 Task: Create Email template and email alerts for Instructor custom Object.
Action: Mouse moved to (779, 50)
Screenshot: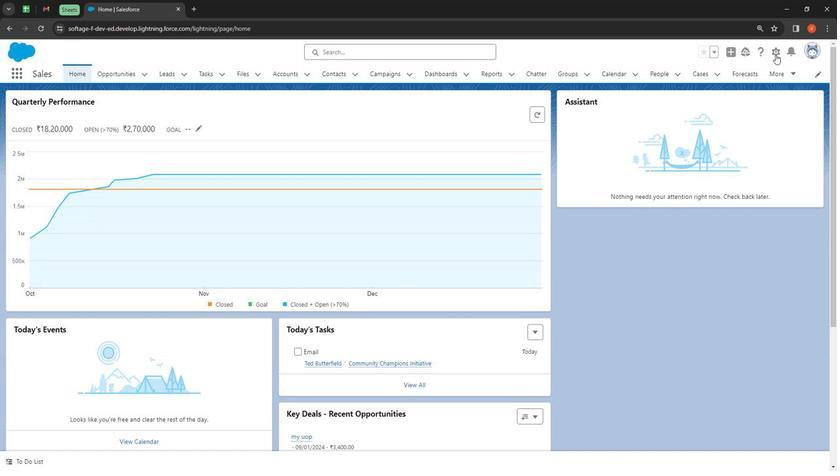 
Action: Mouse pressed left at (779, 50)
Screenshot: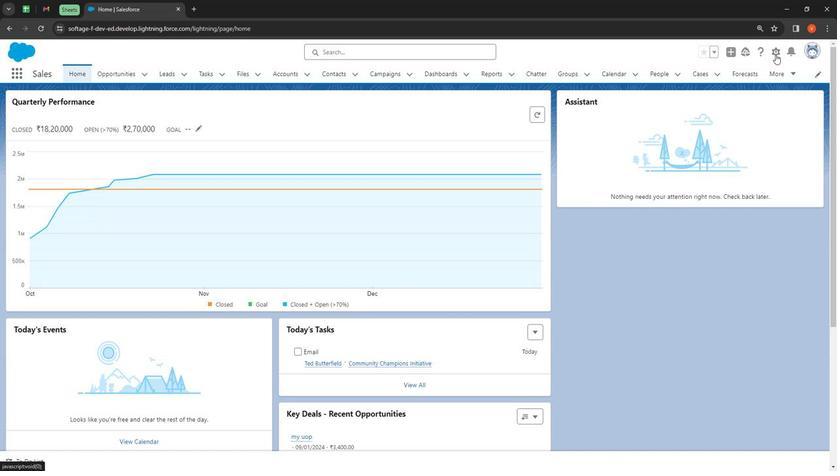 
Action: Mouse moved to (759, 75)
Screenshot: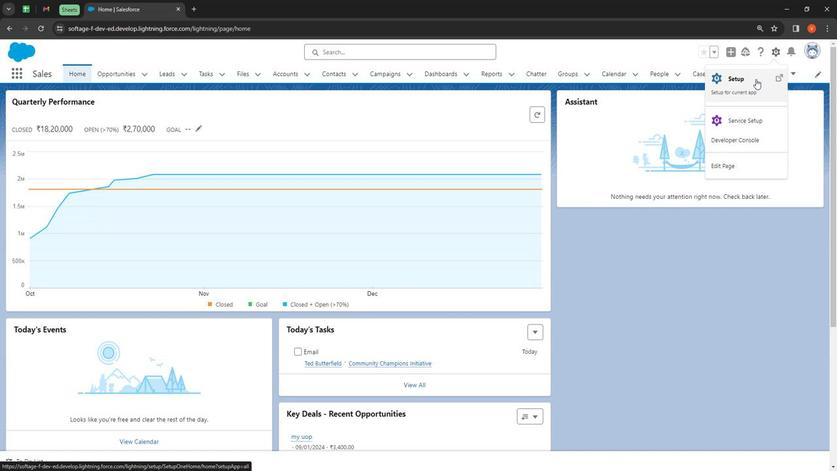 
Action: Mouse pressed left at (759, 75)
Screenshot: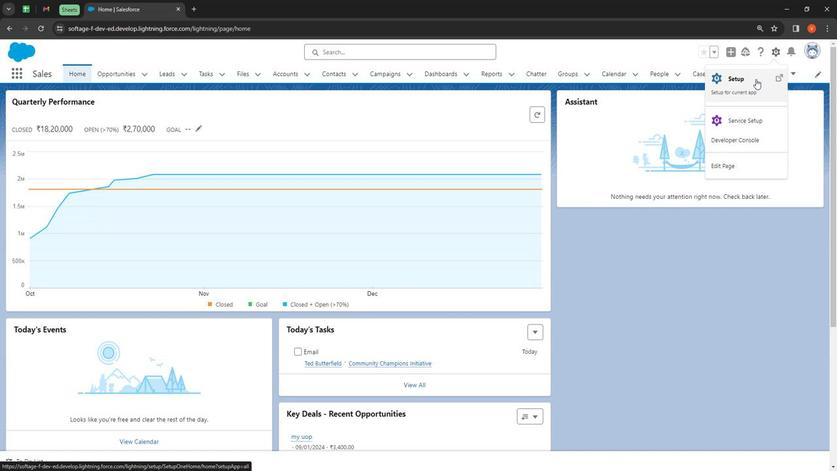 
Action: Mouse moved to (47, 98)
Screenshot: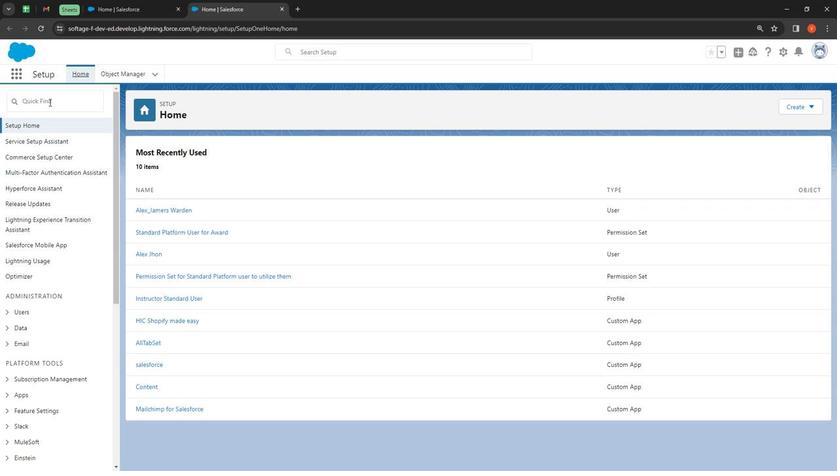 
Action: Mouse pressed left at (47, 98)
Screenshot: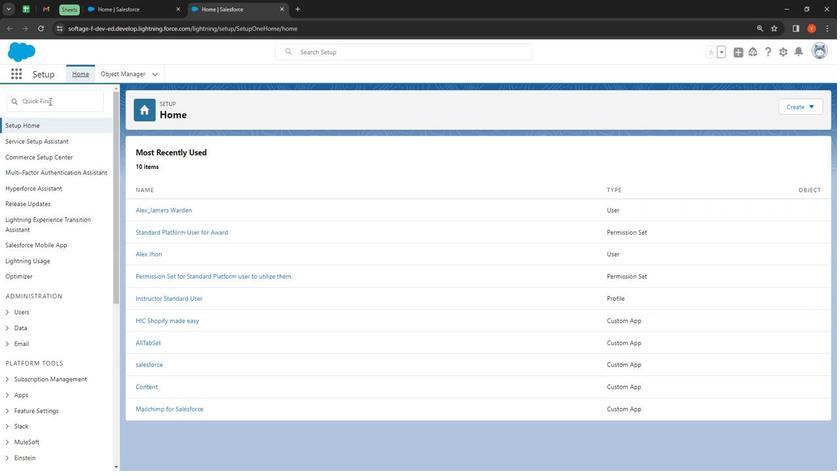 
Action: Mouse moved to (51, 98)
Screenshot: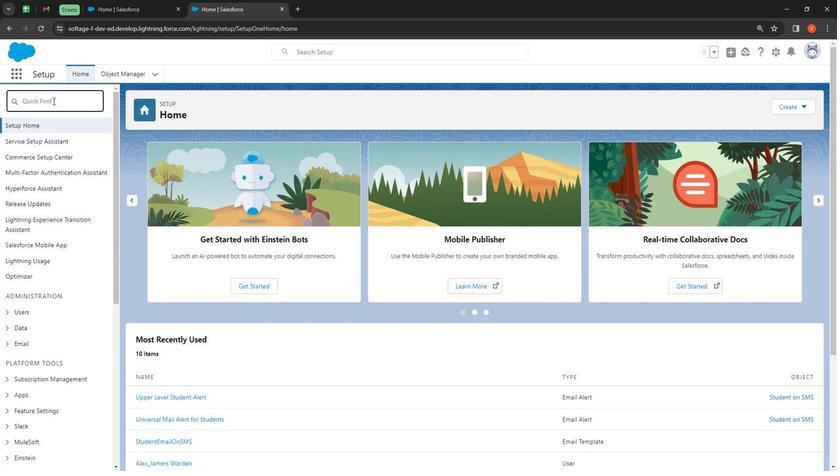 
Action: Key pressed email
Screenshot: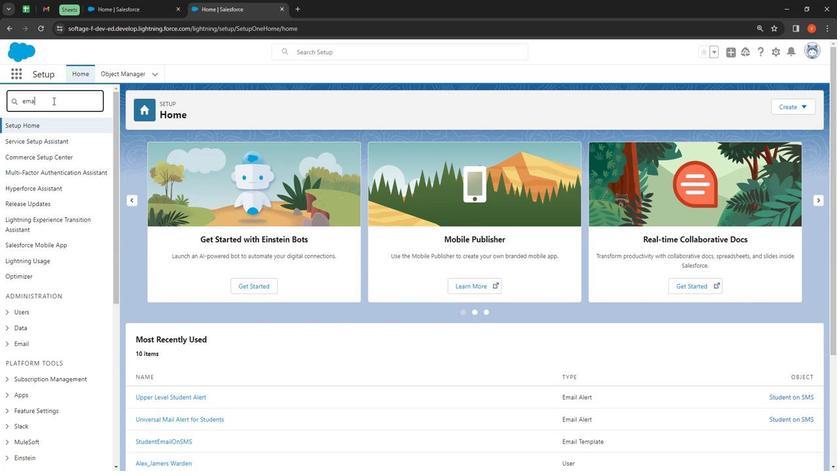 
Action: Mouse moved to (81, 272)
Screenshot: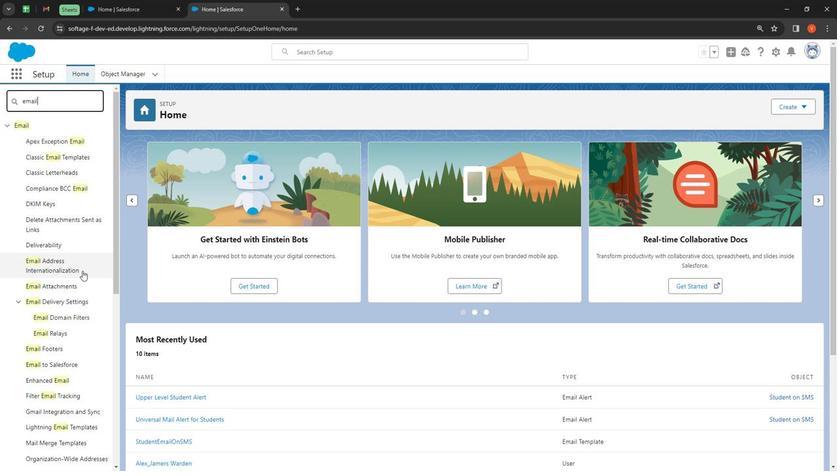 
Action: Mouse scrolled (81, 272) with delta (0, 0)
Screenshot: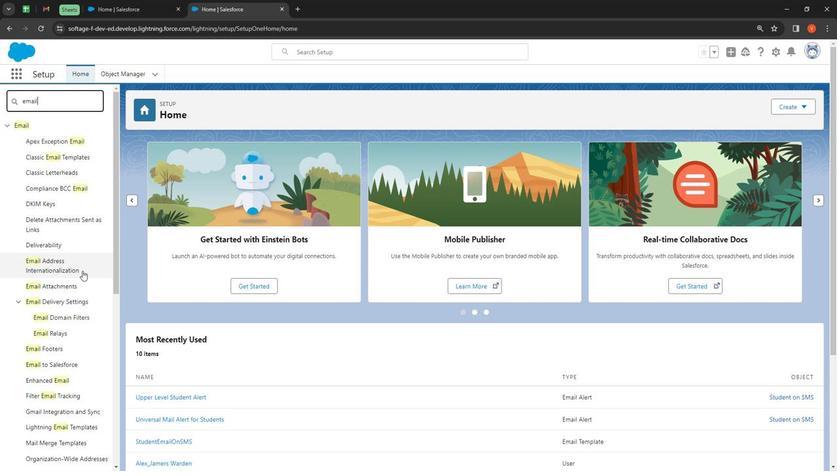 
Action: Mouse moved to (79, 276)
Screenshot: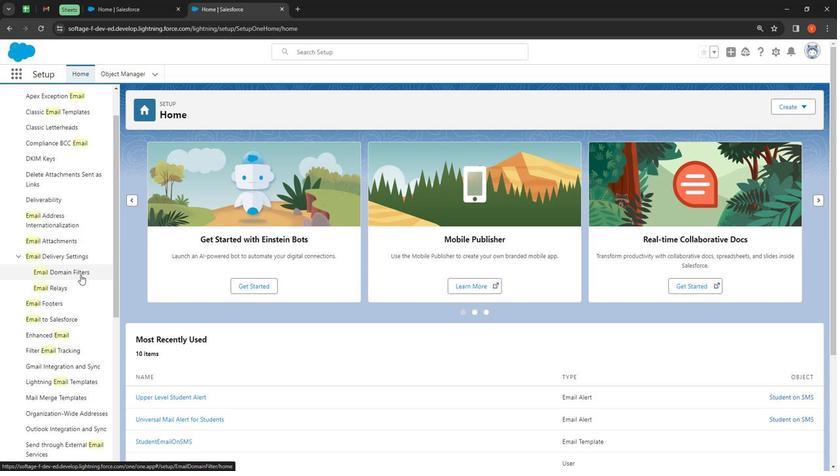 
Action: Mouse scrolled (79, 276) with delta (0, 0)
Screenshot: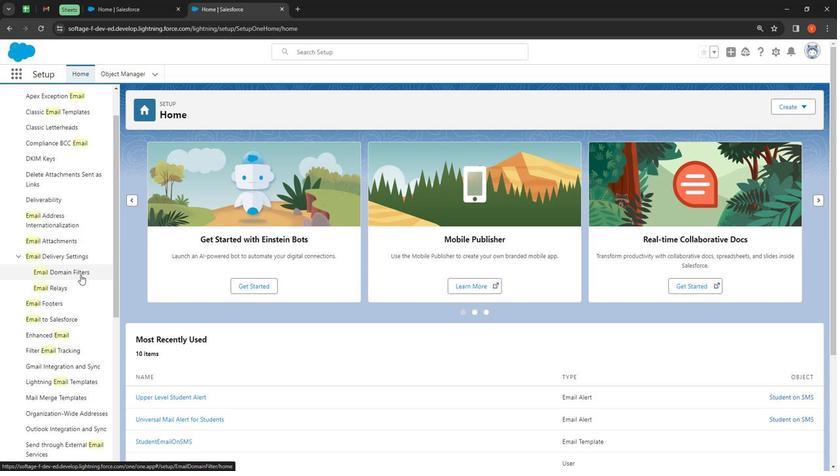 
Action: Mouse scrolled (79, 276) with delta (0, 0)
Screenshot: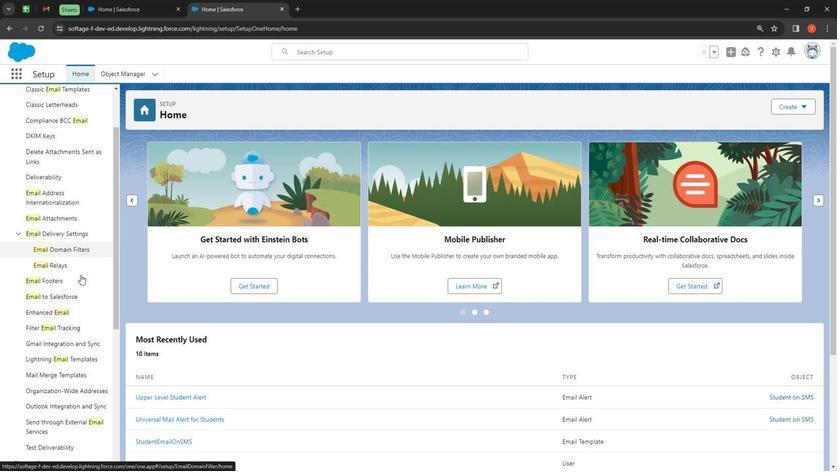 
Action: Mouse moved to (74, 292)
Screenshot: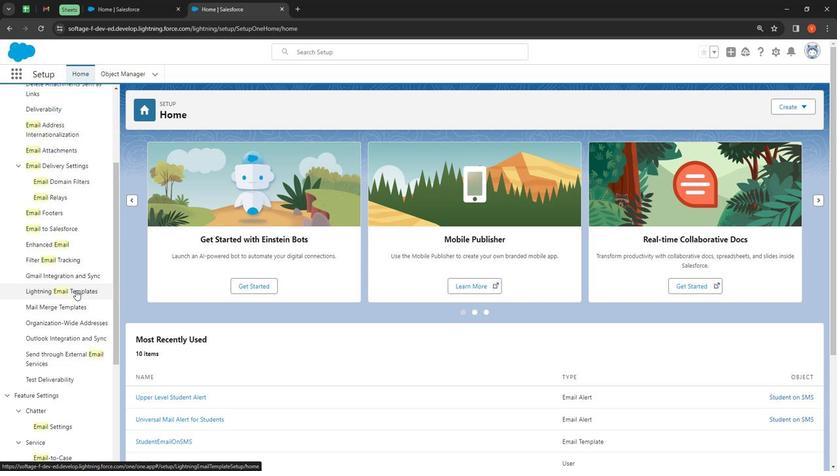 
Action: Mouse scrolled (74, 291) with delta (0, 0)
Screenshot: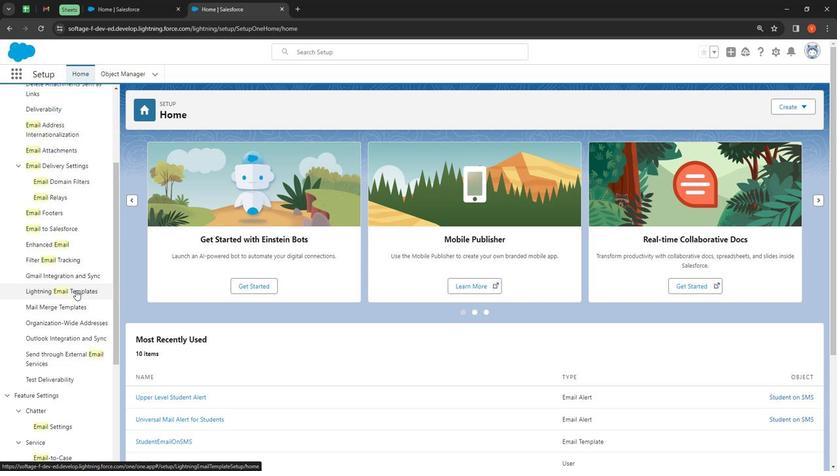 
Action: Mouse moved to (73, 293)
Screenshot: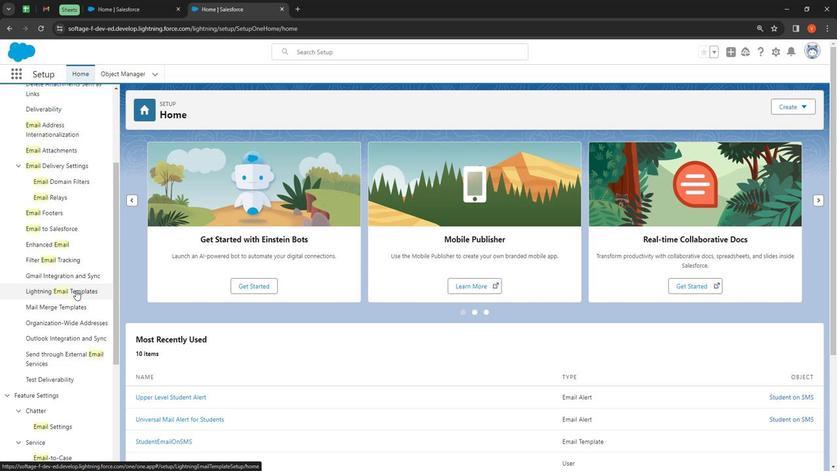 
Action: Mouse scrolled (73, 293) with delta (0, 0)
Screenshot: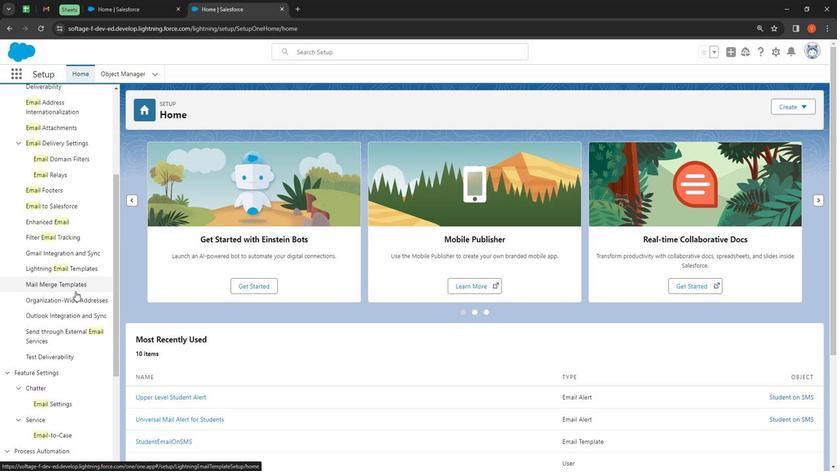 
Action: Mouse scrolled (73, 293) with delta (0, 0)
Screenshot: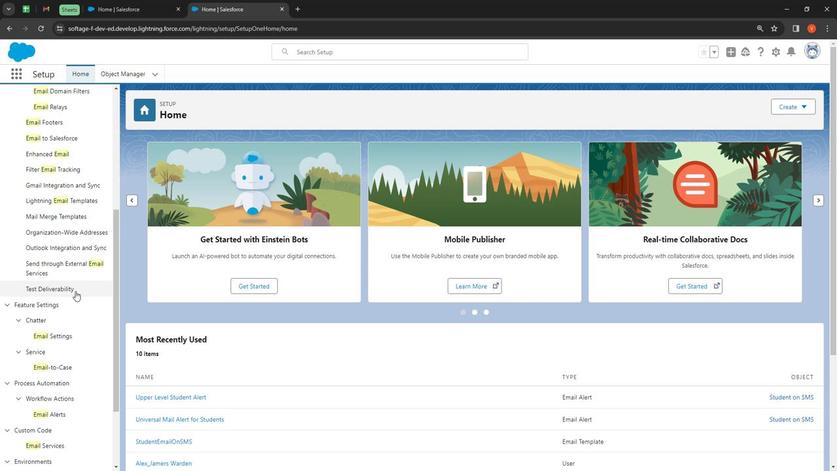 
Action: Mouse moved to (73, 293)
Screenshot: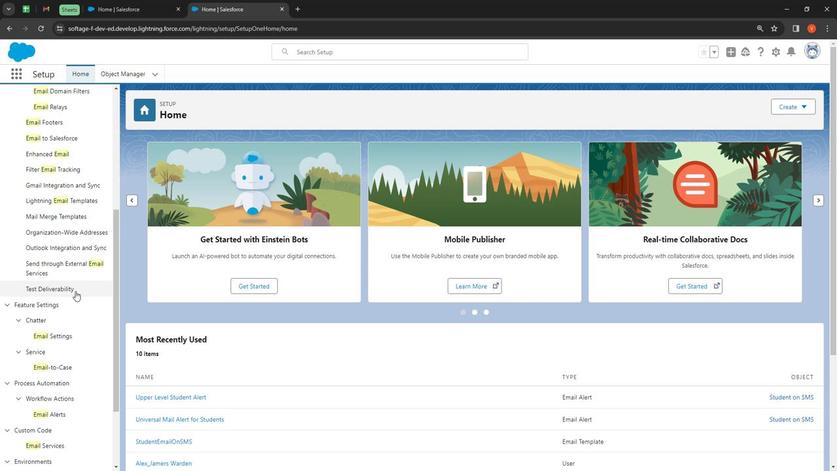 
Action: Mouse scrolled (73, 293) with delta (0, 0)
Screenshot: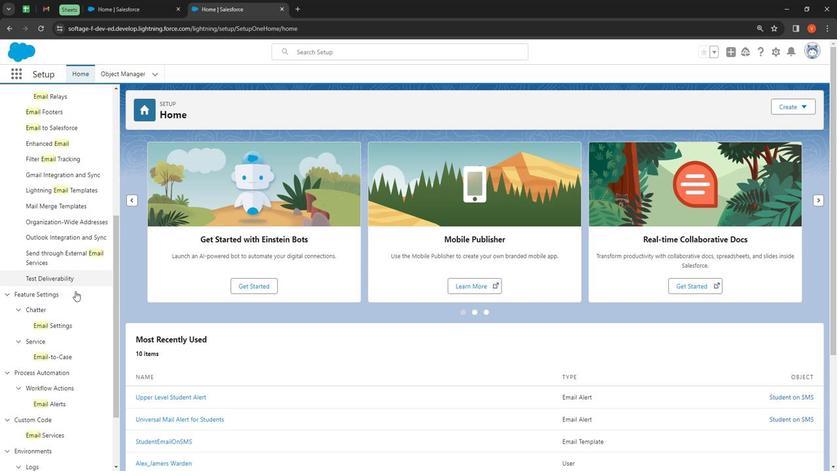 
Action: Mouse moved to (73, 294)
Screenshot: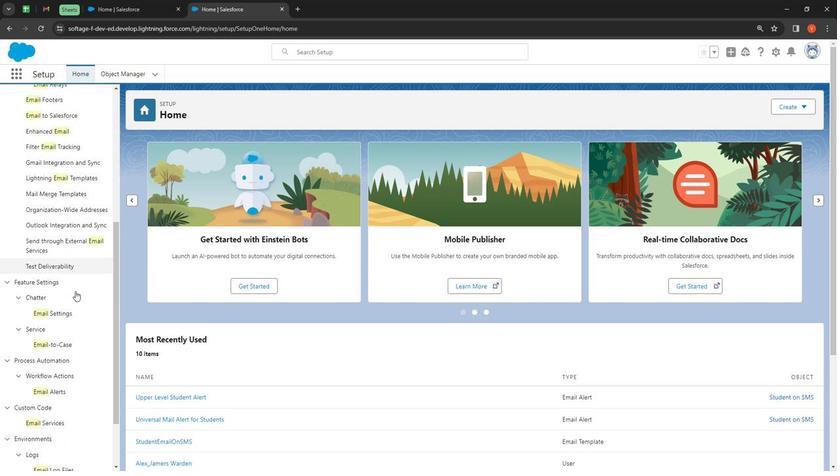 
Action: Mouse scrolled (73, 294) with delta (0, 0)
Screenshot: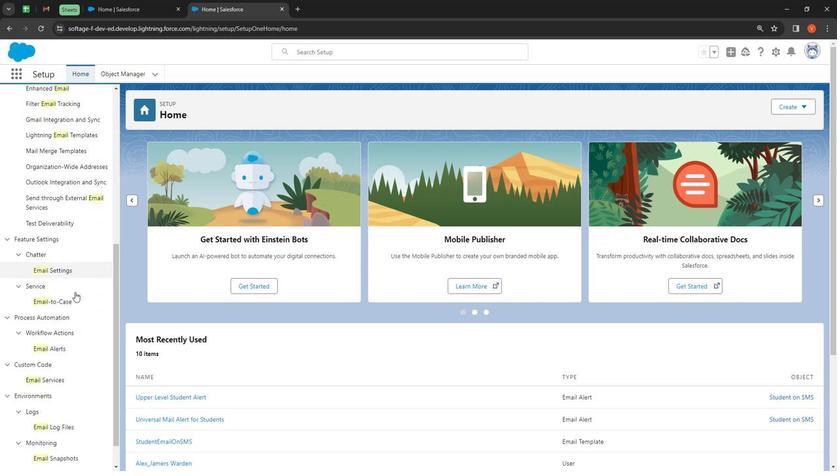 
Action: Mouse moved to (73, 295)
Screenshot: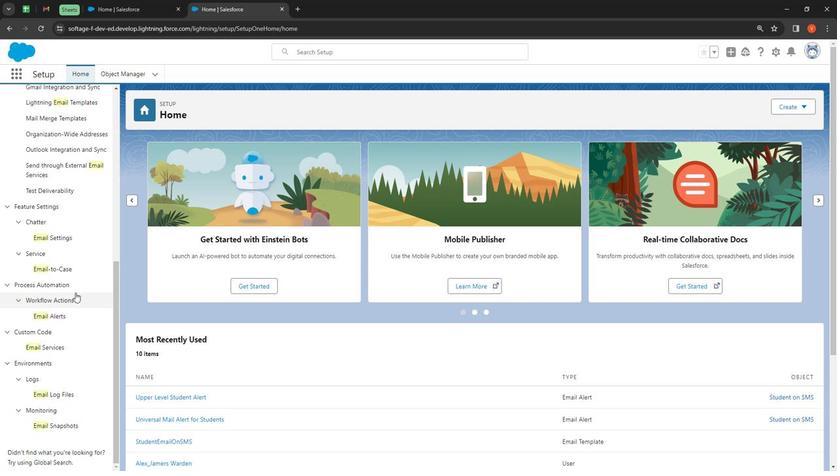 
Action: Mouse scrolled (73, 294) with delta (0, 0)
Screenshot: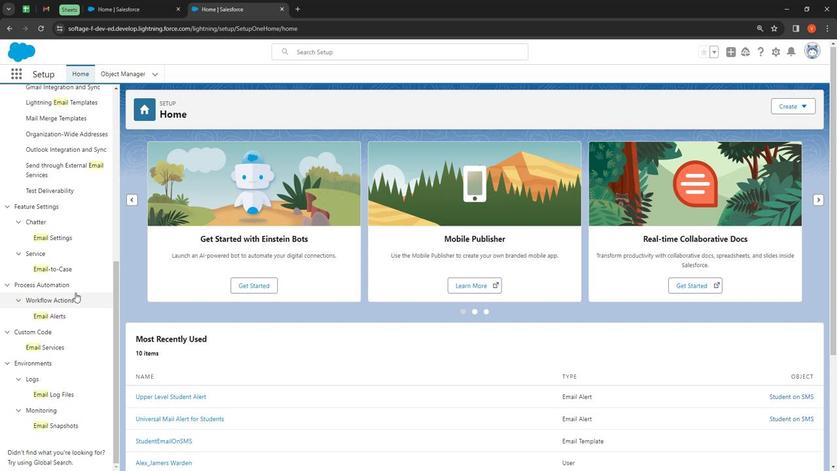 
Action: Mouse moved to (73, 296)
Screenshot: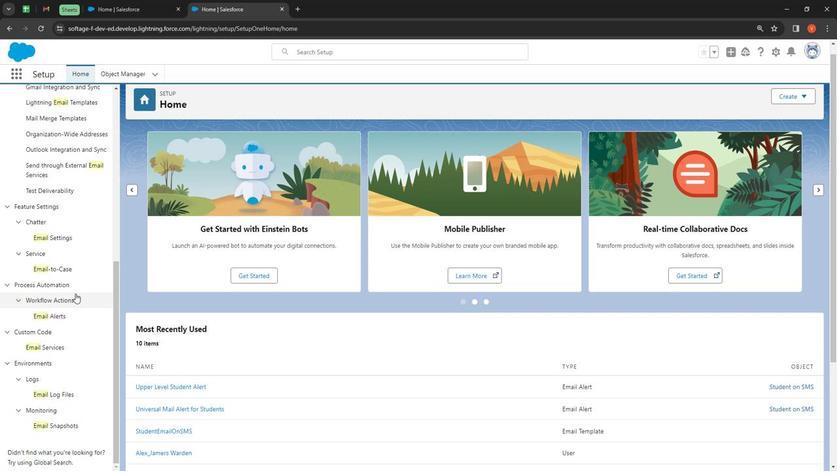 
Action: Mouse scrolled (73, 295) with delta (0, 0)
Screenshot: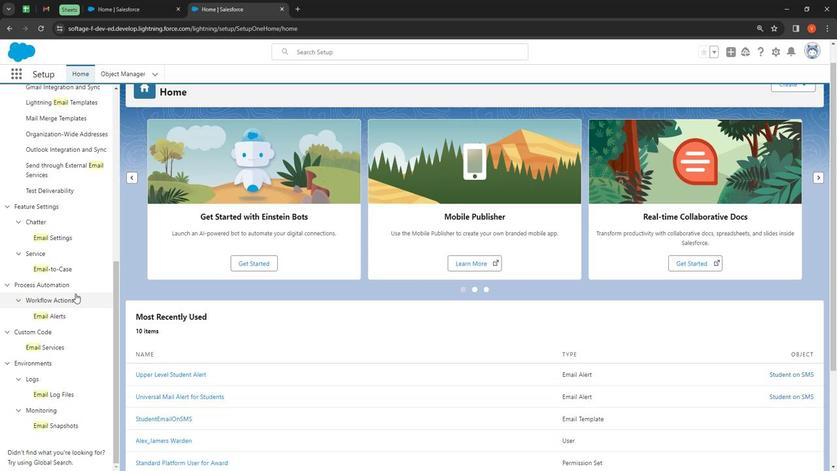 
Action: Mouse moved to (61, 274)
Screenshot: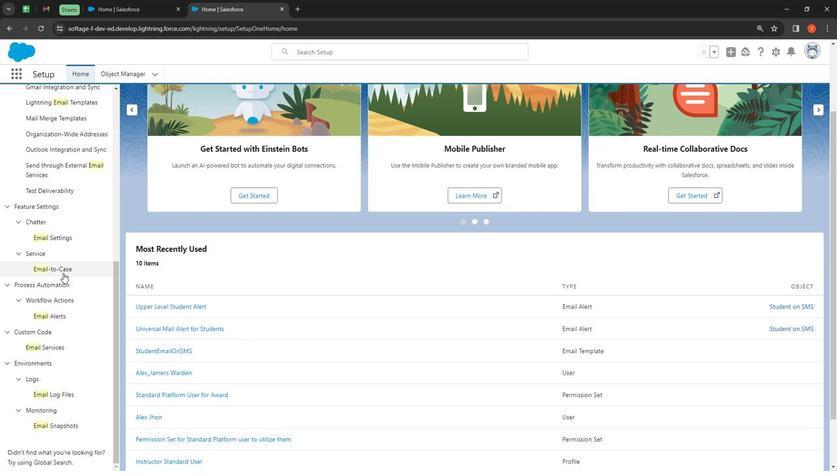 
Action: Mouse scrolled (61, 274) with delta (0, 0)
Screenshot: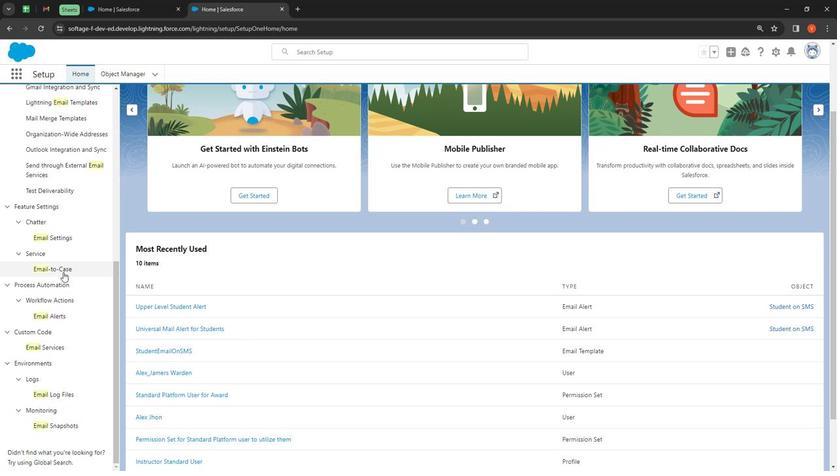 
Action: Mouse moved to (61, 273)
Screenshot: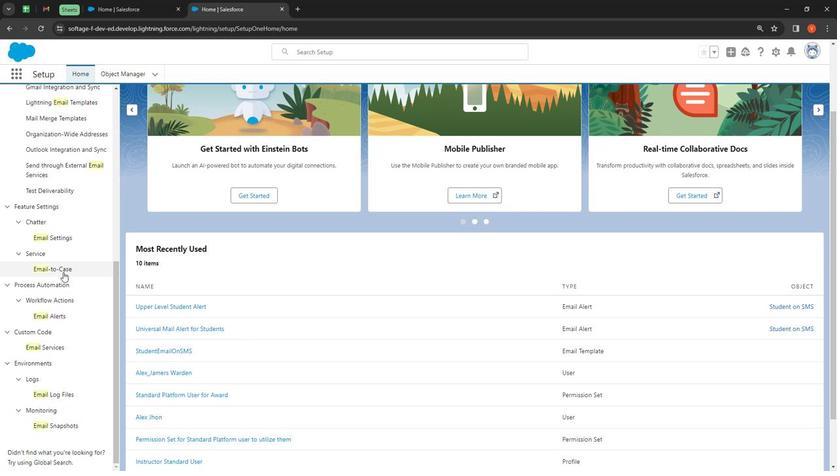 
Action: Mouse scrolled (61, 274) with delta (0, 0)
Screenshot: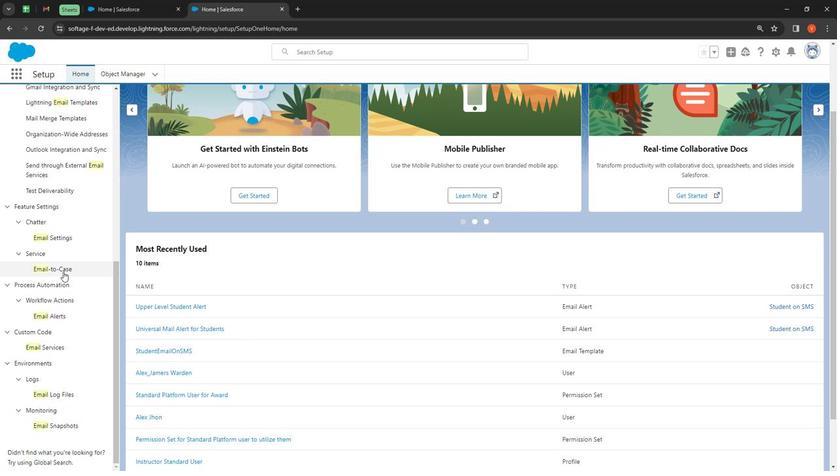 
Action: Mouse scrolled (61, 274) with delta (0, 0)
Screenshot: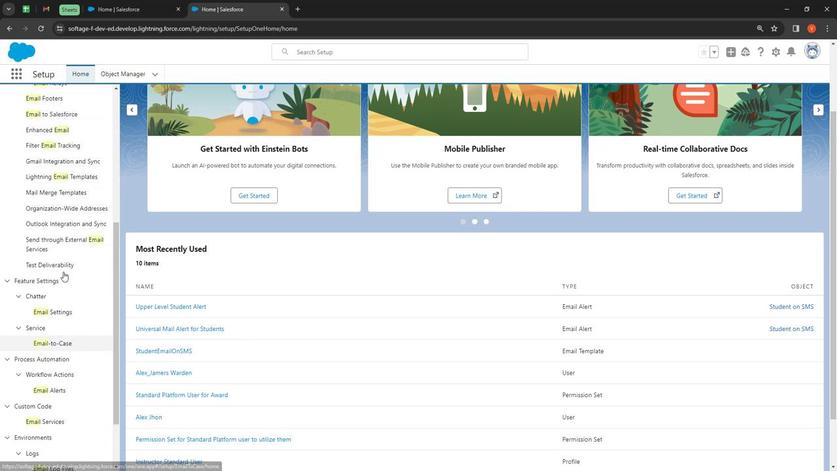 
Action: Mouse scrolled (61, 274) with delta (0, 0)
Screenshot: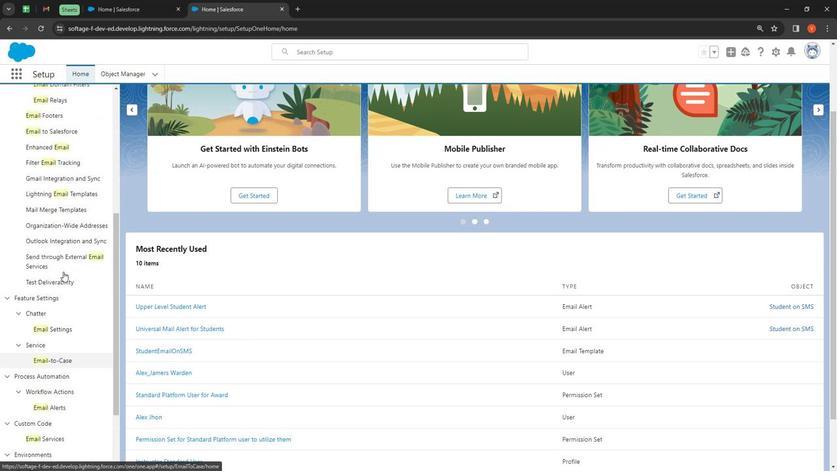 
Action: Mouse moved to (68, 255)
Screenshot: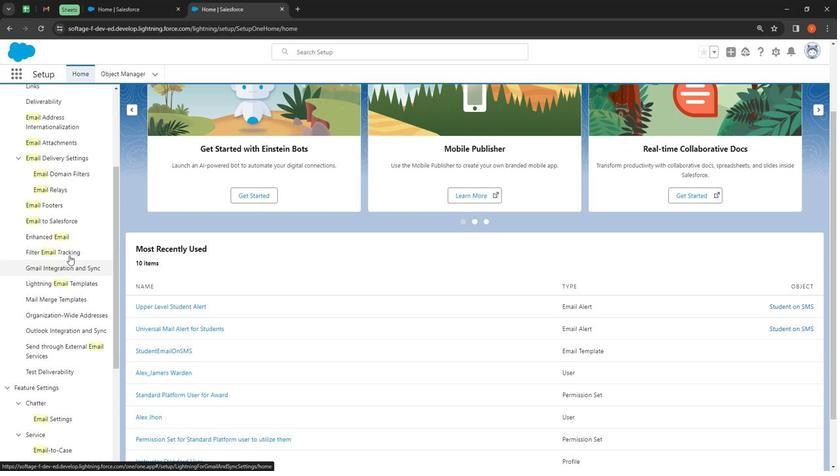 
Action: Mouse scrolled (68, 256) with delta (0, 0)
Screenshot: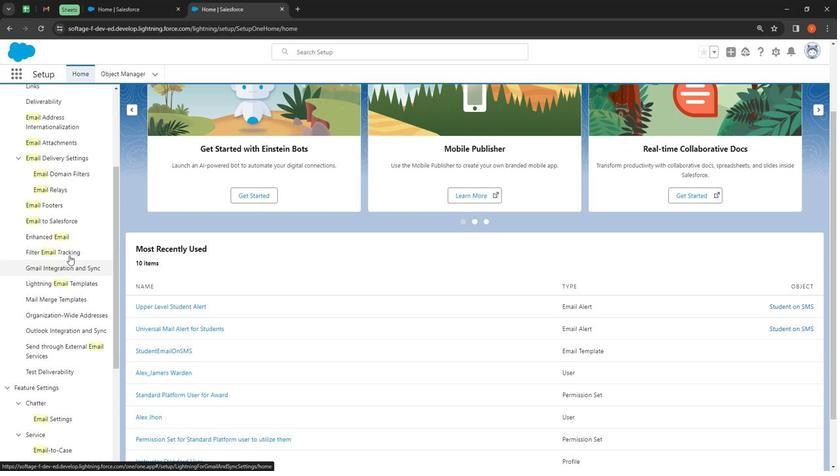 
Action: Mouse moved to (68, 255)
Screenshot: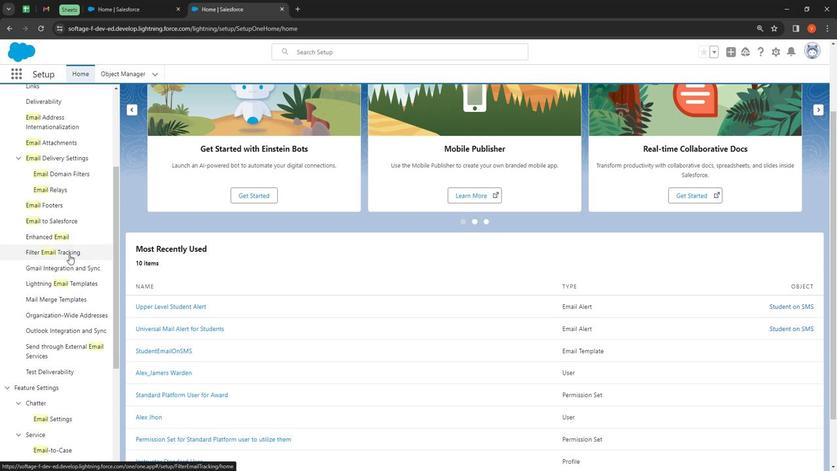 
Action: Mouse scrolled (68, 255) with delta (0, 0)
Screenshot: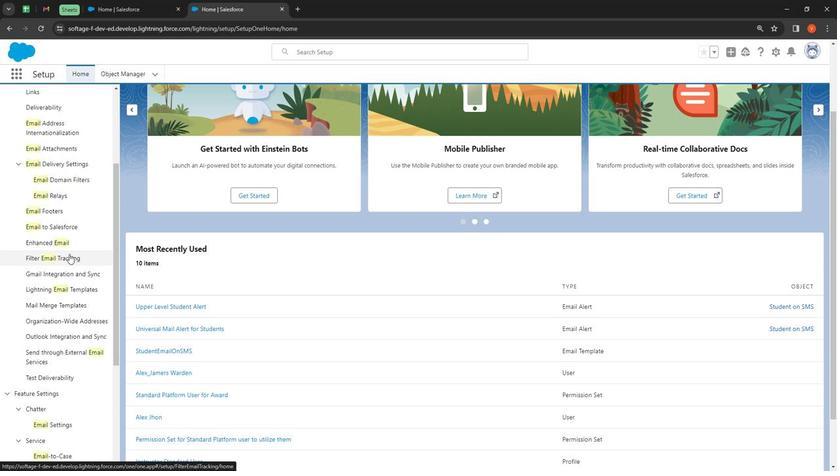 
Action: Mouse moved to (68, 255)
Screenshot: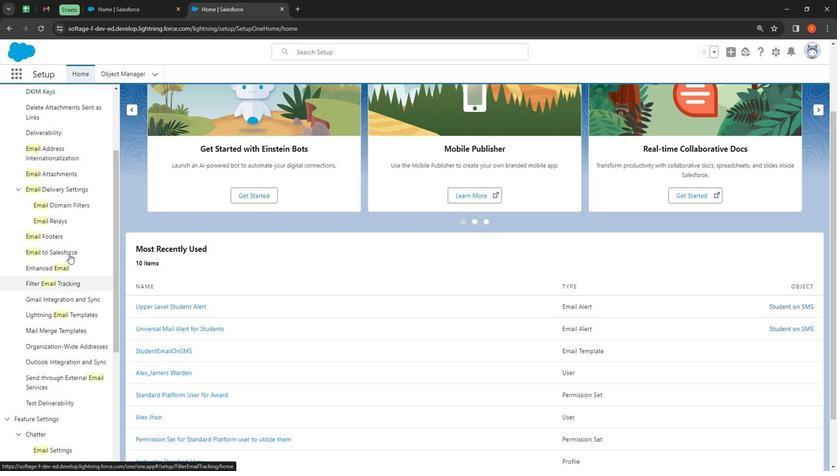 
Action: Mouse scrolled (68, 255) with delta (0, 0)
Screenshot: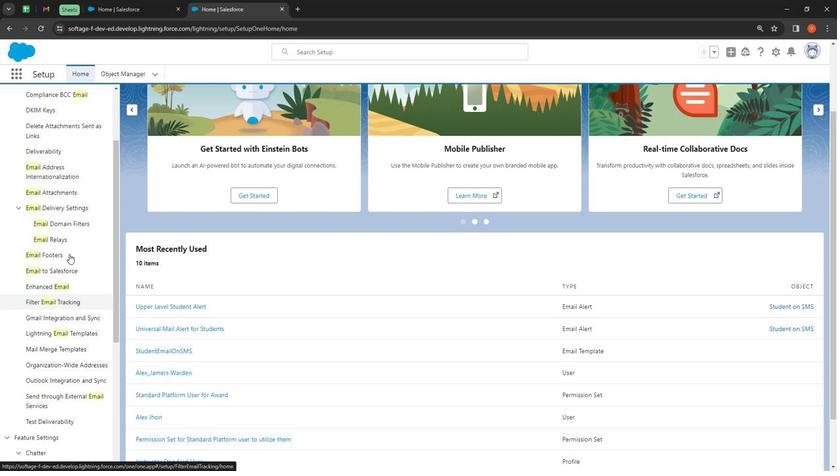 
Action: Mouse moved to (51, 94)
Screenshot: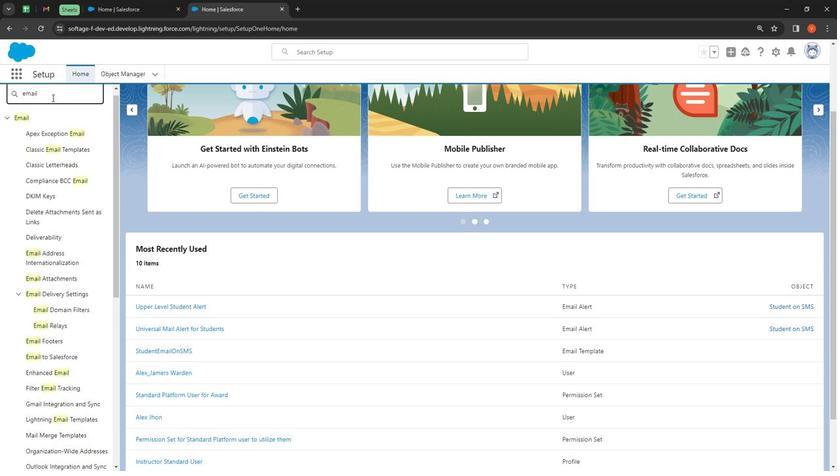 
Action: Mouse pressed left at (51, 94)
Screenshot: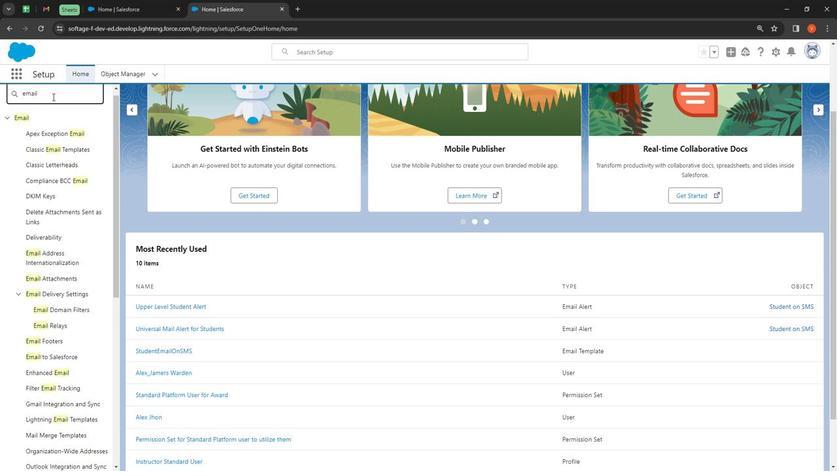 
Action: Key pressed <Key.space>te
Screenshot: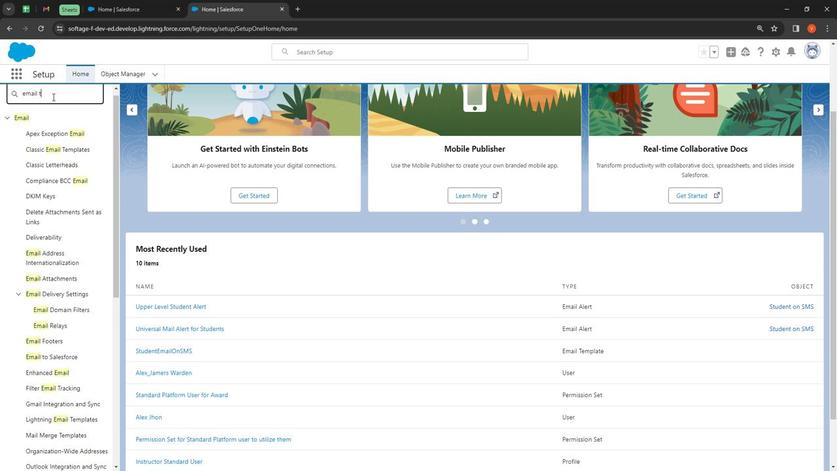 
Action: Mouse moved to (75, 143)
Screenshot: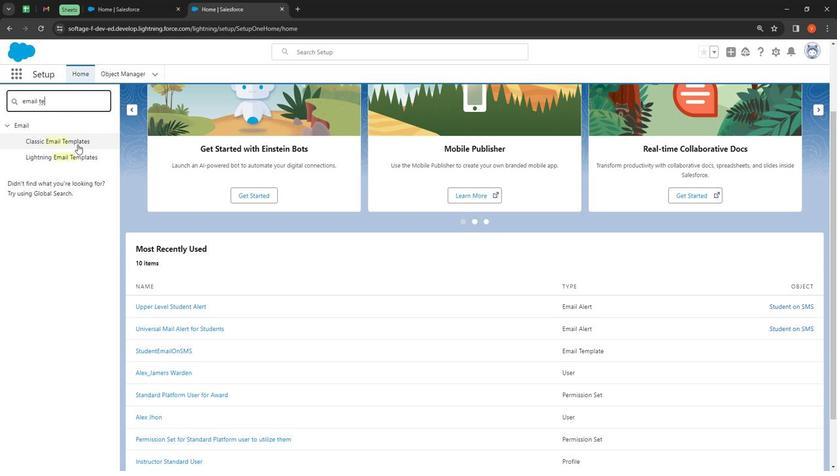 
Action: Mouse pressed left at (75, 143)
Screenshot: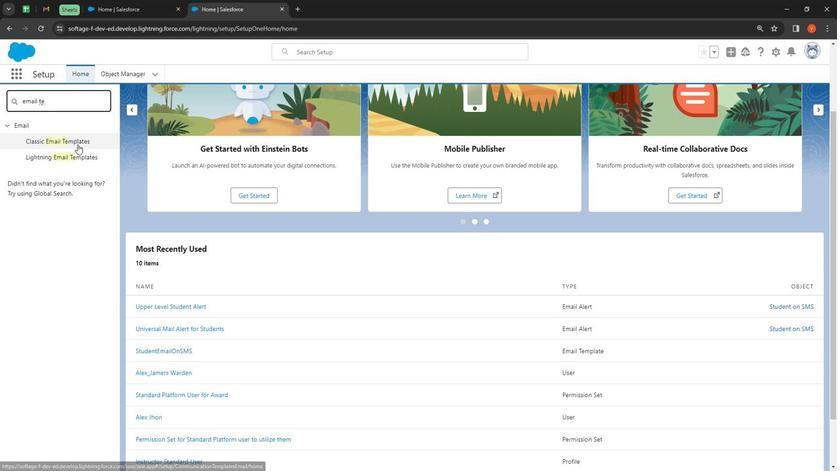 
Action: Mouse moved to (350, 211)
Screenshot: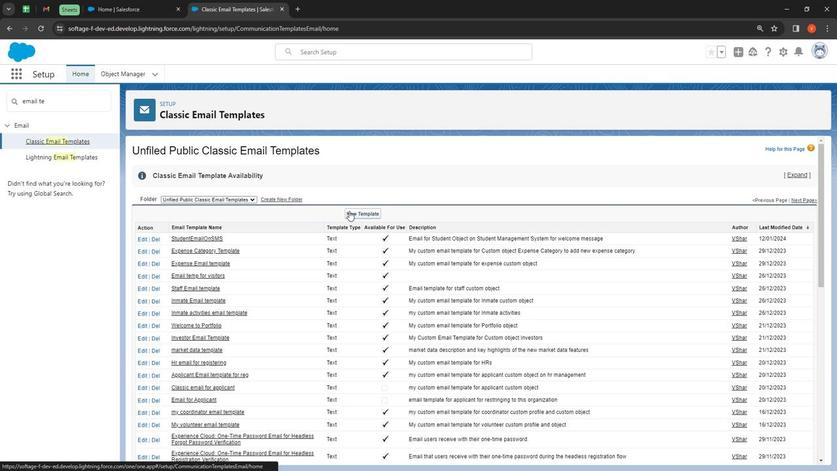 
Action: Mouse pressed left at (350, 211)
Screenshot: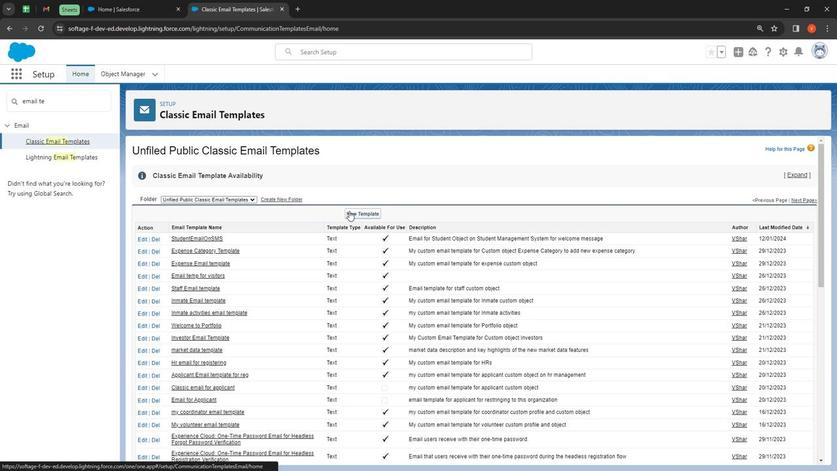 
Action: Mouse moved to (791, 297)
Screenshot: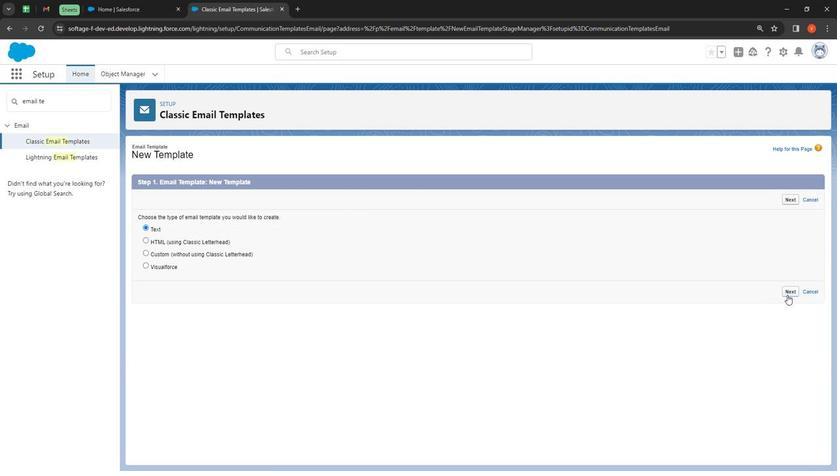 
Action: Mouse pressed left at (791, 297)
Screenshot: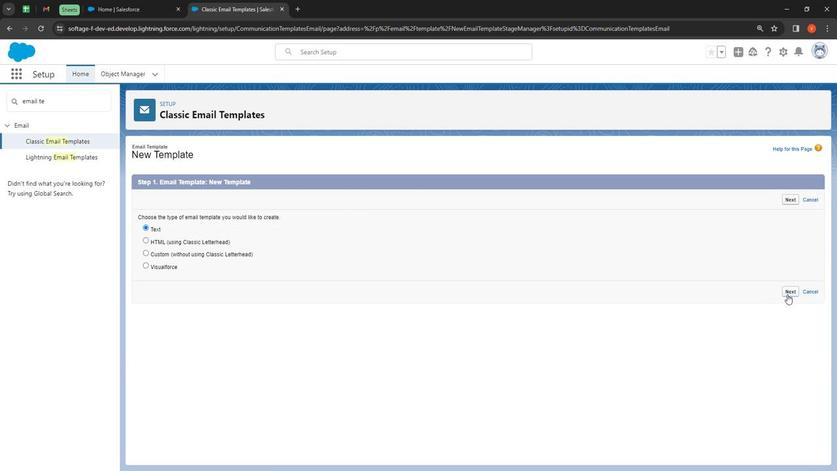 
Action: Mouse moved to (198, 237)
Screenshot: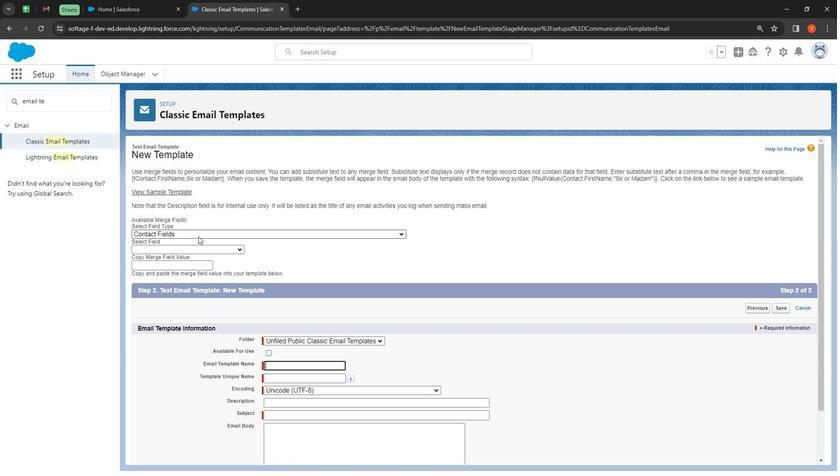 
Action: Mouse pressed left at (198, 237)
Screenshot: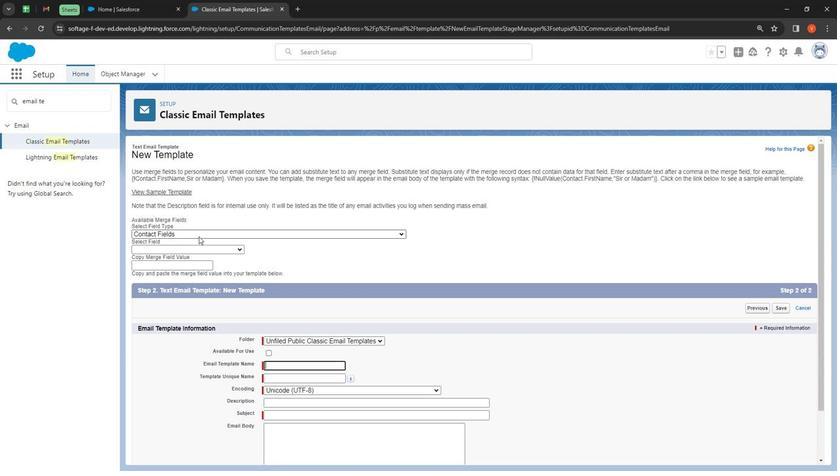 
Action: Mouse moved to (207, 320)
Screenshot: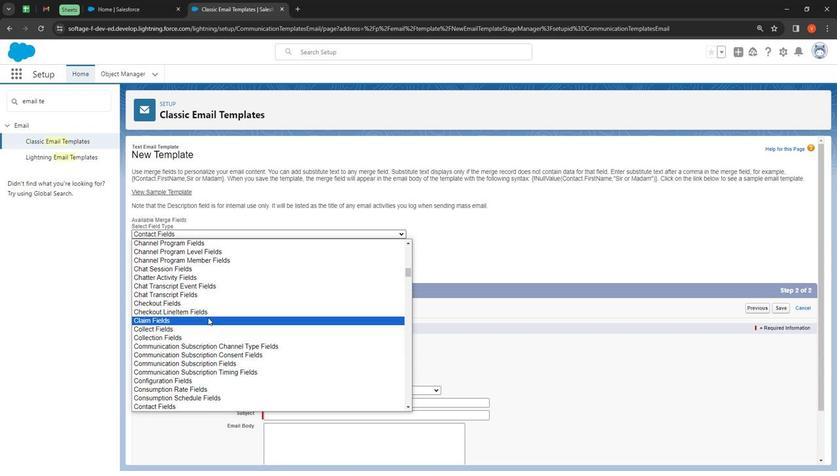 
Action: Mouse scrolled (207, 320) with delta (0, 0)
Screenshot: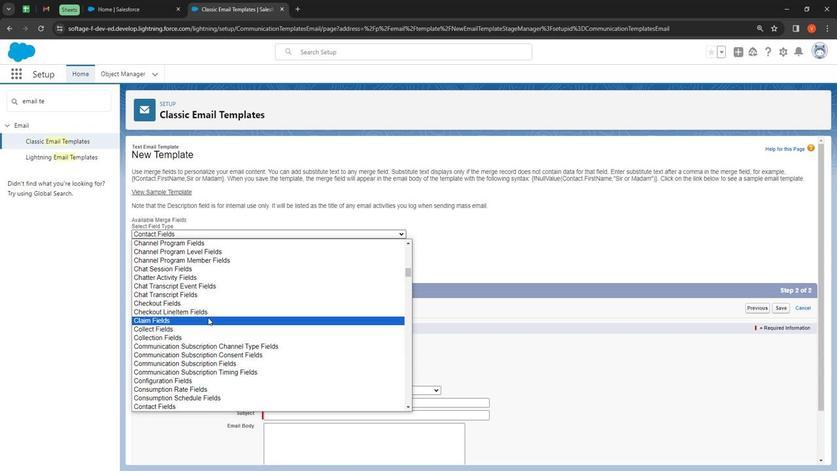 
Action: Mouse moved to (204, 329)
Screenshot: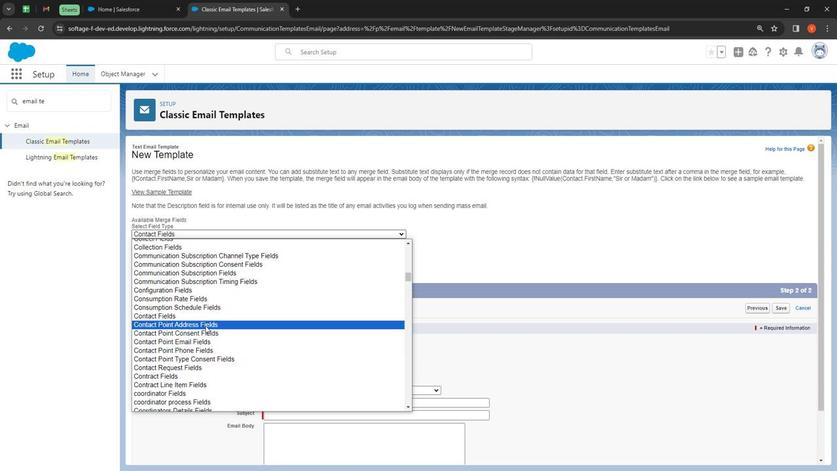 
Action: Mouse scrolled (204, 328) with delta (0, 0)
Screenshot: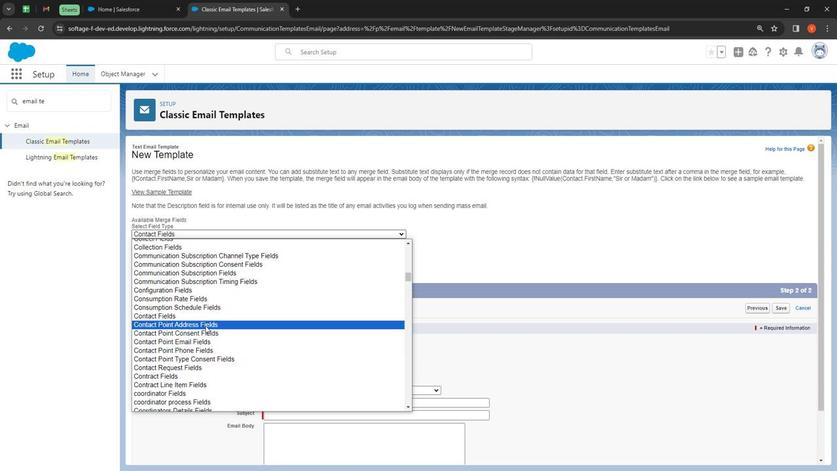 
Action: Mouse moved to (211, 325)
Screenshot: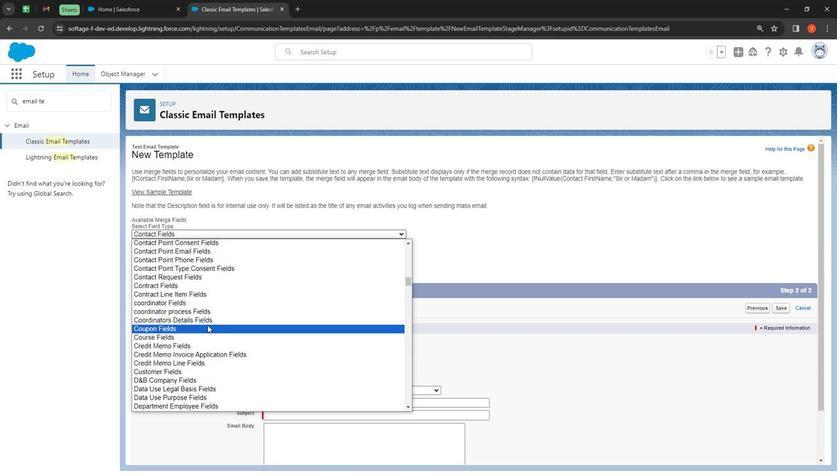 
Action: Mouse scrolled (211, 325) with delta (0, 0)
Screenshot: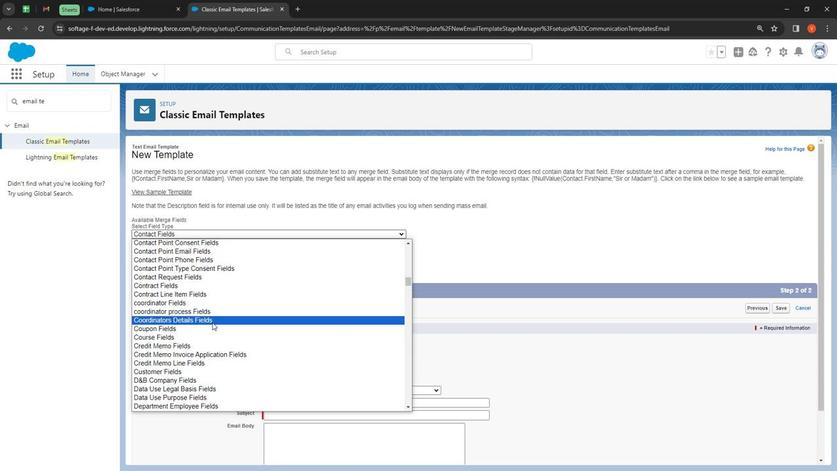 
Action: Mouse moved to (213, 324)
Screenshot: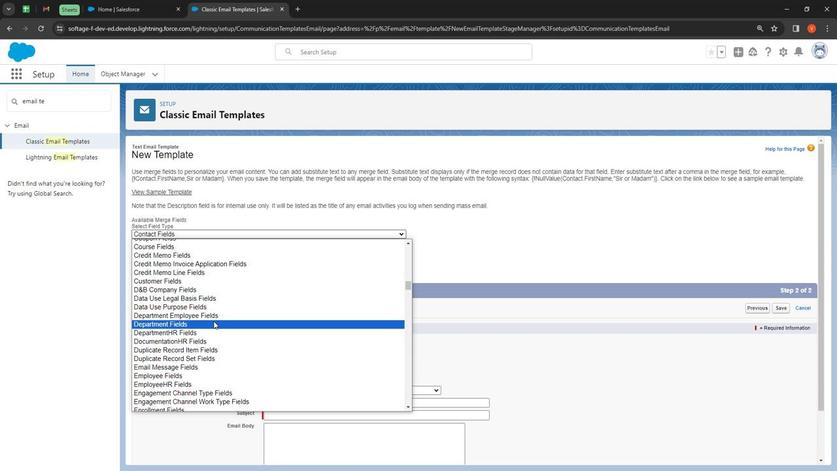 
Action: Mouse scrolled (213, 323) with delta (0, 0)
Screenshot: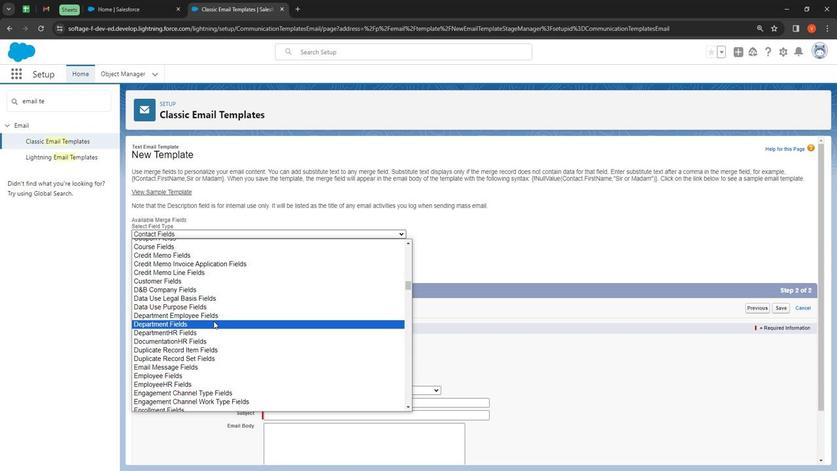 
Action: Mouse moved to (213, 323)
Screenshot: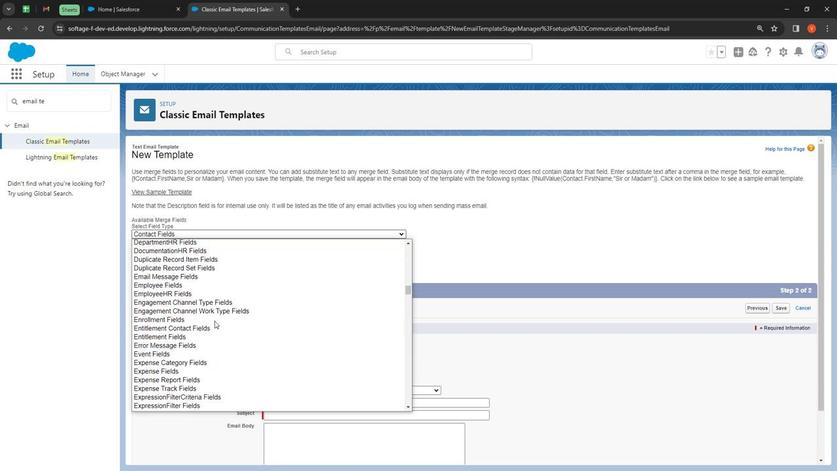 
Action: Mouse scrolled (213, 323) with delta (0, 0)
Screenshot: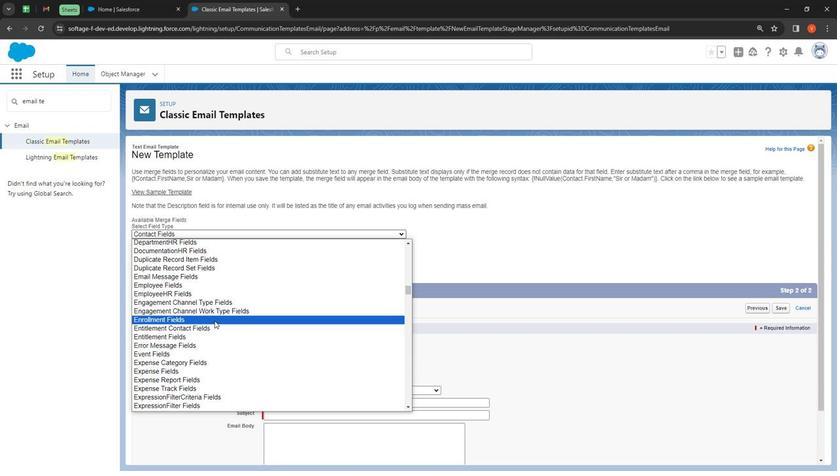 
Action: Mouse moved to (214, 323)
Screenshot: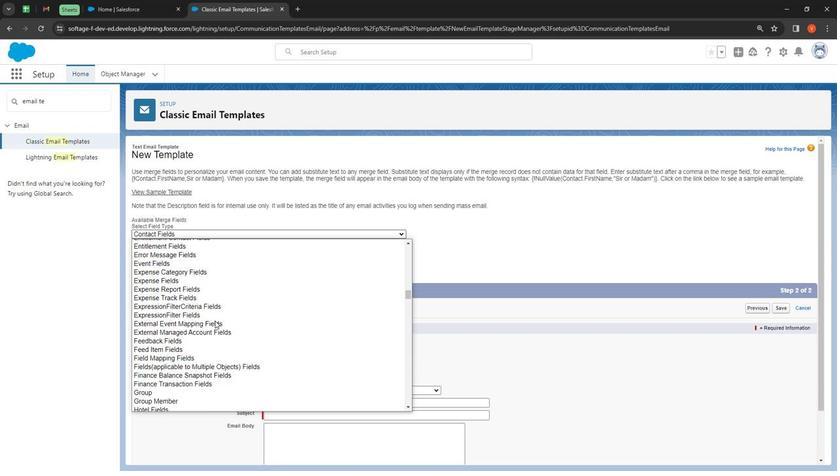 
Action: Mouse scrolled (214, 323) with delta (0, 0)
Screenshot: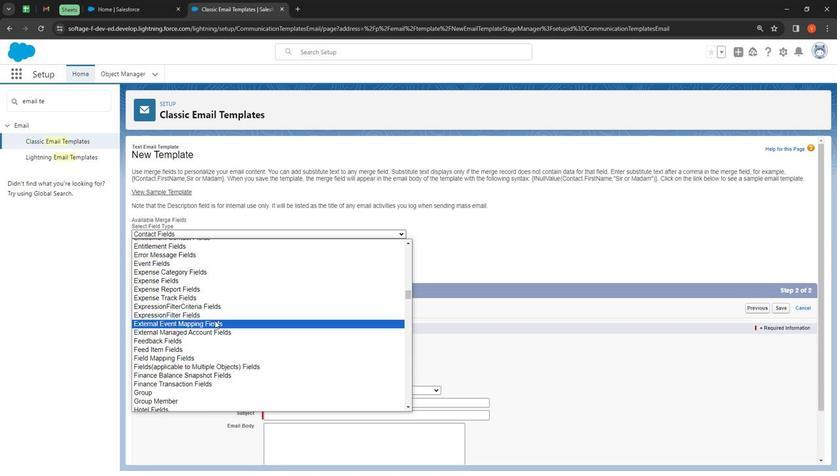 
Action: Mouse moved to (181, 370)
Screenshot: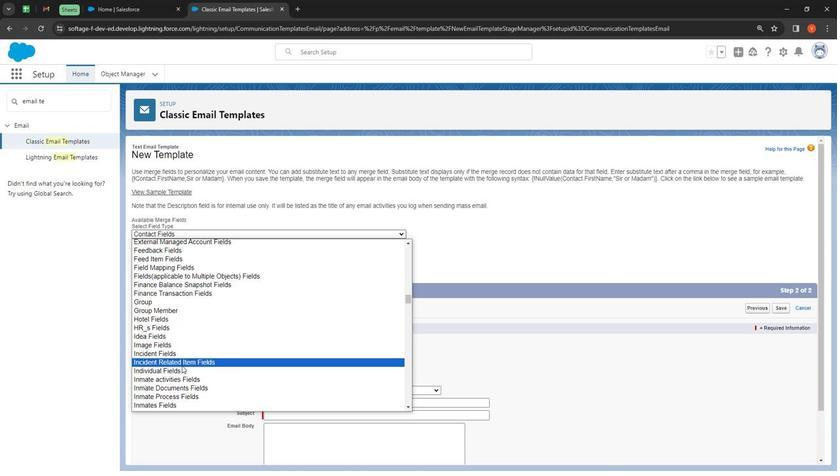 
Action: Mouse scrolled (181, 369) with delta (0, 0)
Screenshot: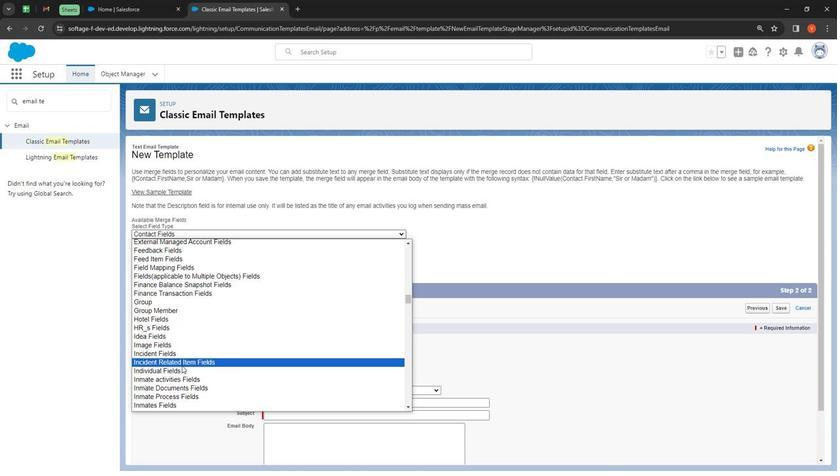 
Action: Mouse moved to (179, 381)
Screenshot: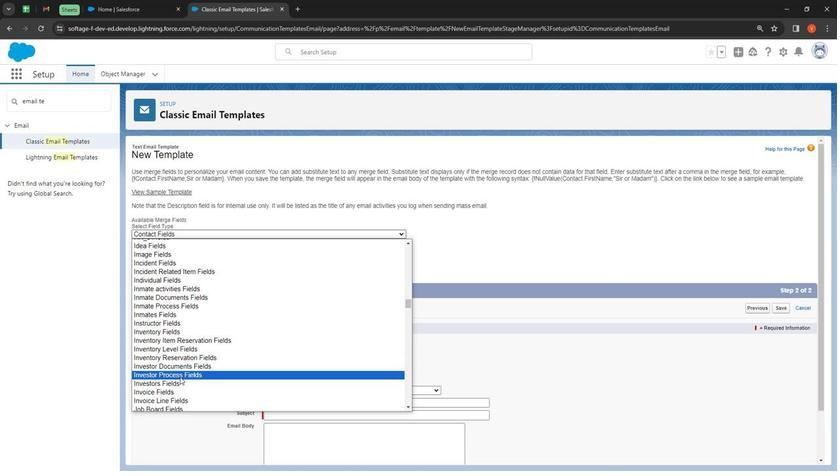 
Action: Mouse scrolled (179, 381) with delta (0, 0)
Screenshot: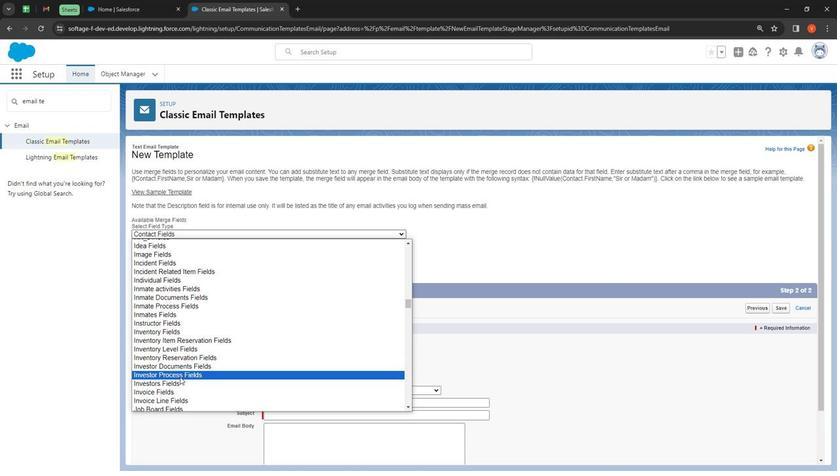 
Action: Mouse moved to (193, 293)
Screenshot: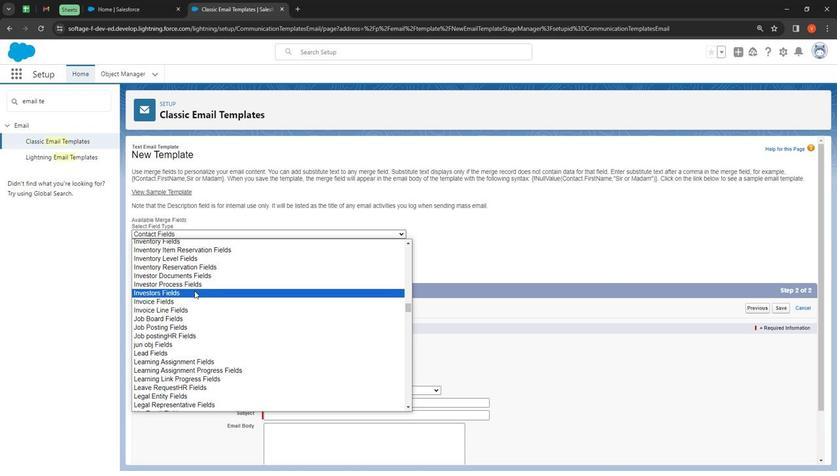 
Action: Mouse scrolled (193, 293) with delta (0, 0)
Screenshot: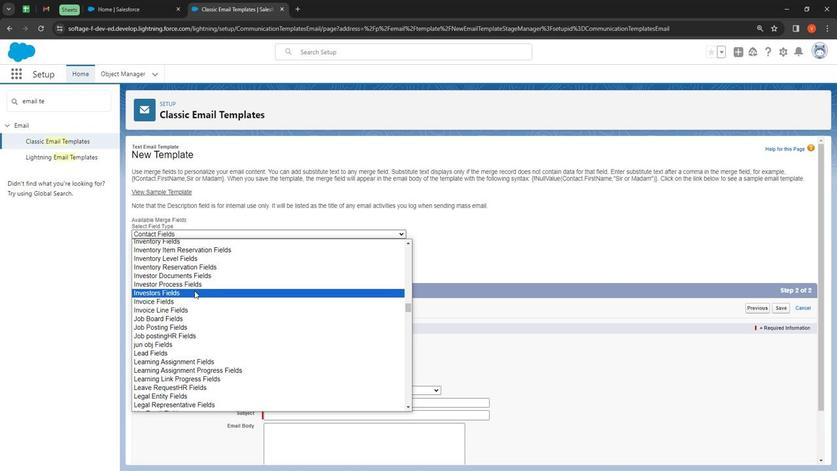 
Action: Mouse moved to (171, 324)
Screenshot: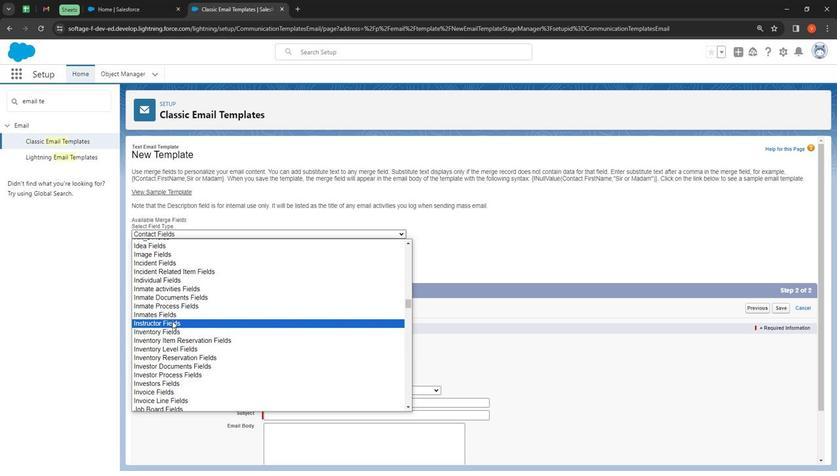 
Action: Mouse pressed left at (171, 324)
Screenshot: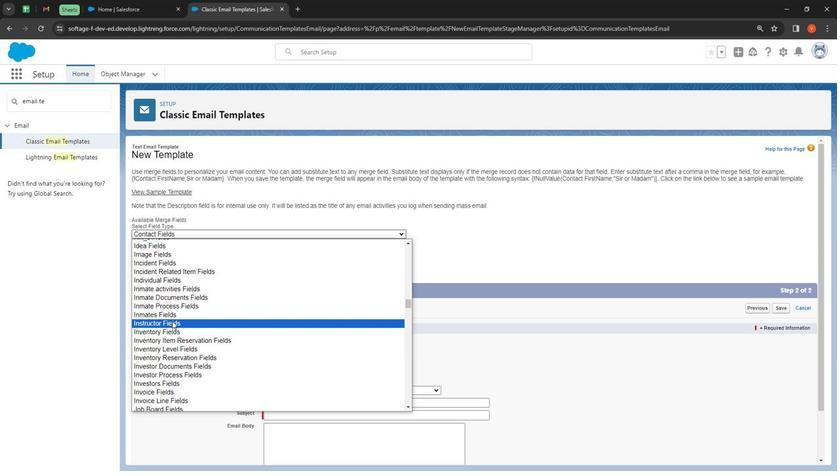 
Action: Mouse moved to (270, 357)
Screenshot: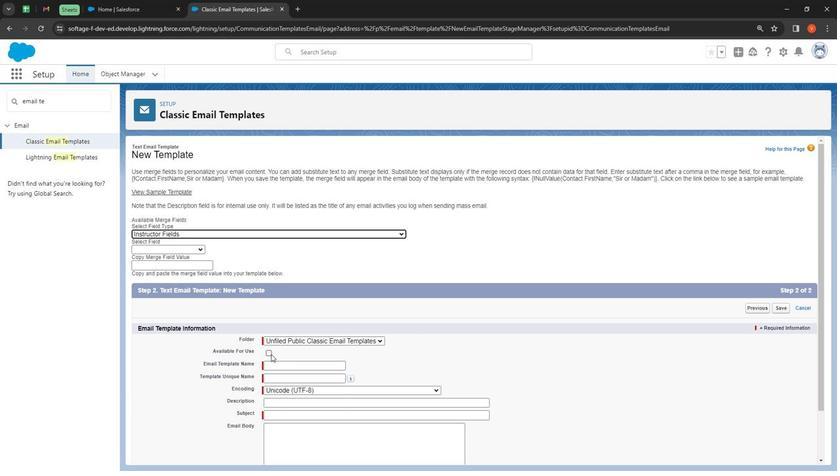 
Action: Mouse pressed left at (270, 357)
Screenshot: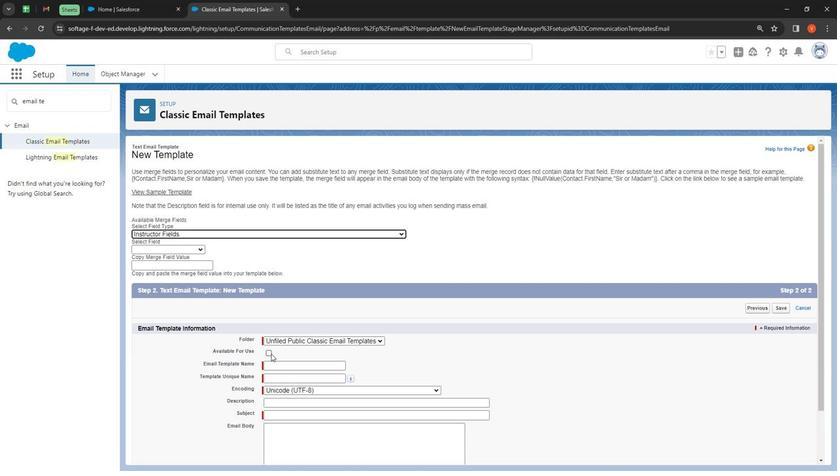 
Action: Mouse moved to (279, 374)
Screenshot: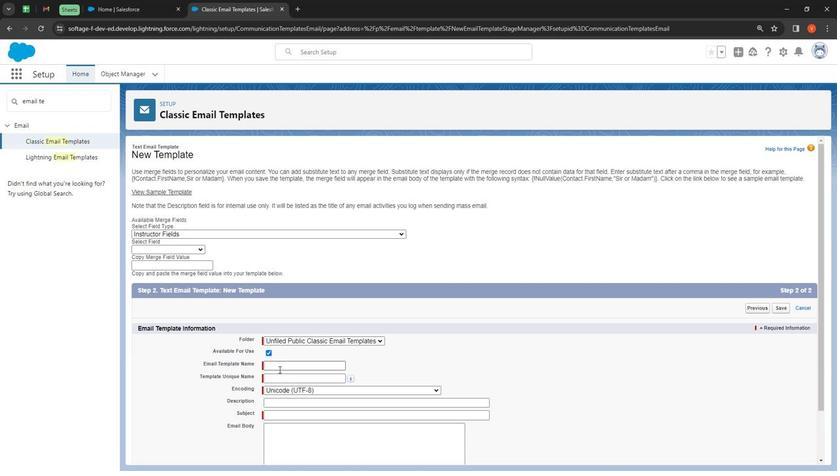 
Action: Mouse pressed left at (279, 374)
Screenshot: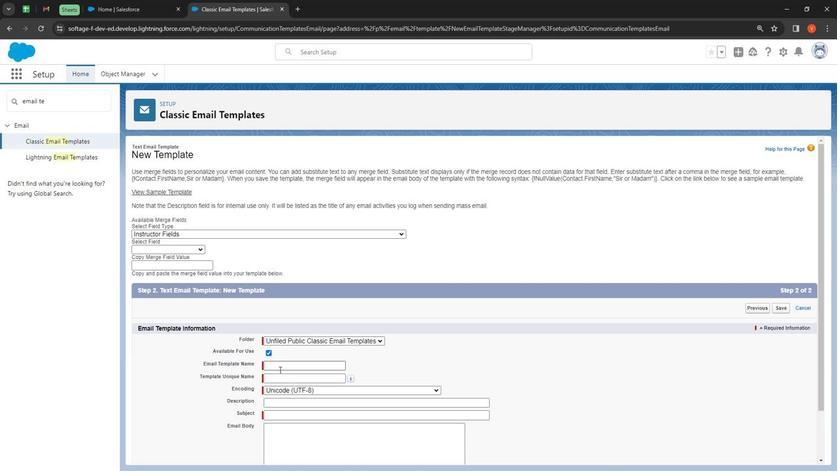 
Action: Mouse moved to (273, 369)
Screenshot: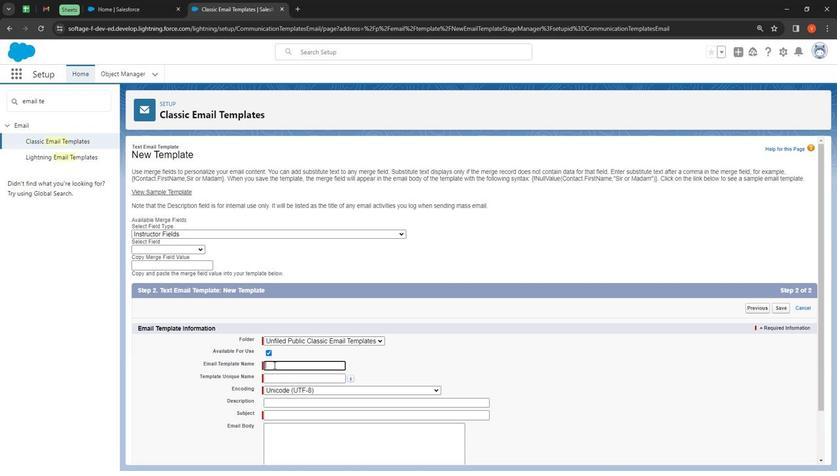 
Action: Key pressed <Key.shift><Key.shift>Instructor<Key.space><Key.shift>F<Key.backspace><Key.shift><Key.shift><Key.shift><Key.shift><Key.shift><Key.shift><Key.shift><Key.shift><Key.shift><Key.shift><Key.shift><Key.shift><Key.shift>Mail<Key.space><Key.shift>Temp
Screenshot: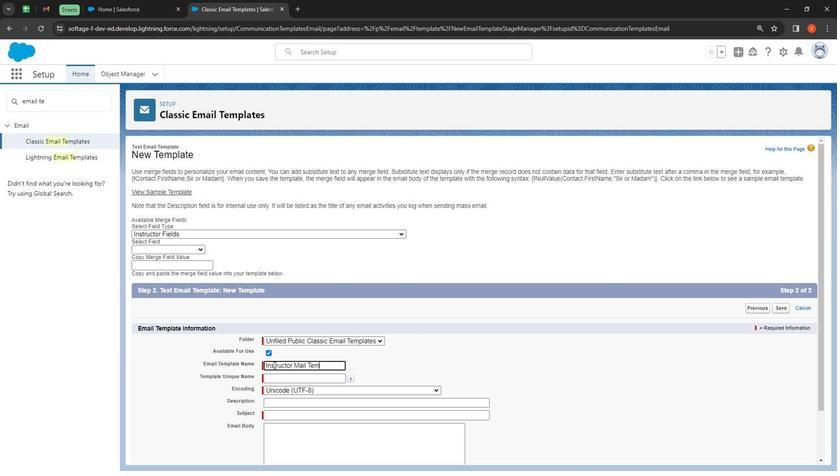 
Action: Mouse moved to (325, 380)
Screenshot: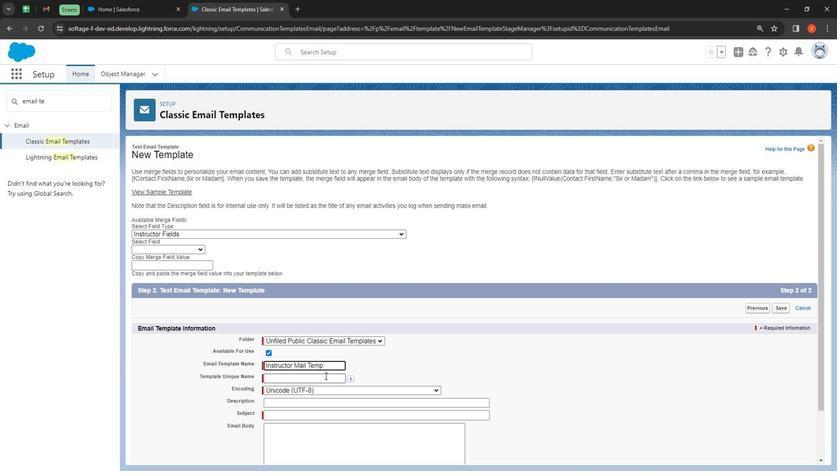 
Action: Mouse pressed left at (325, 380)
Screenshot: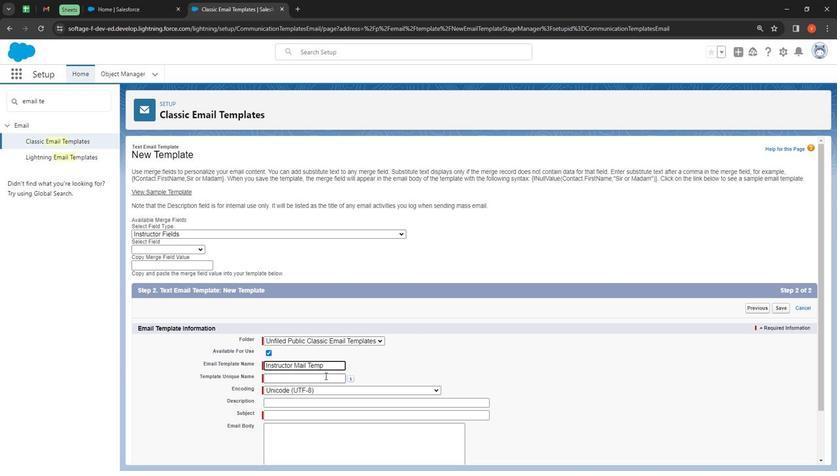 
Action: Mouse moved to (339, 406)
Screenshot: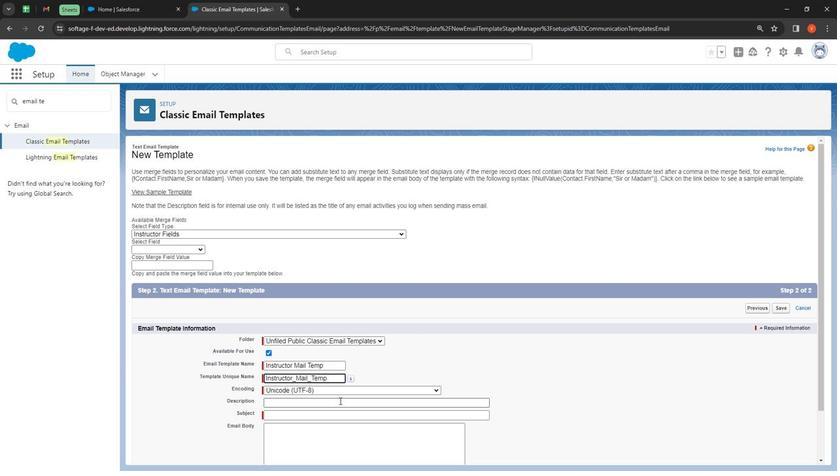 
Action: Mouse pressed left at (339, 406)
Screenshot: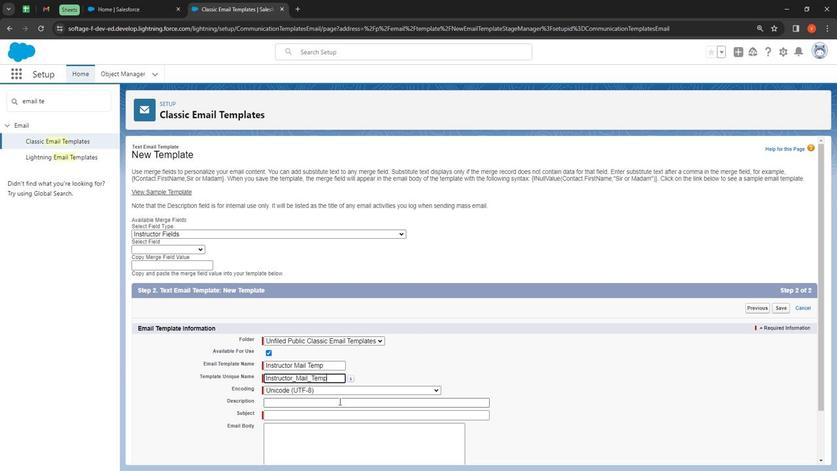 
Action: Mouse moved to (340, 405)
Screenshot: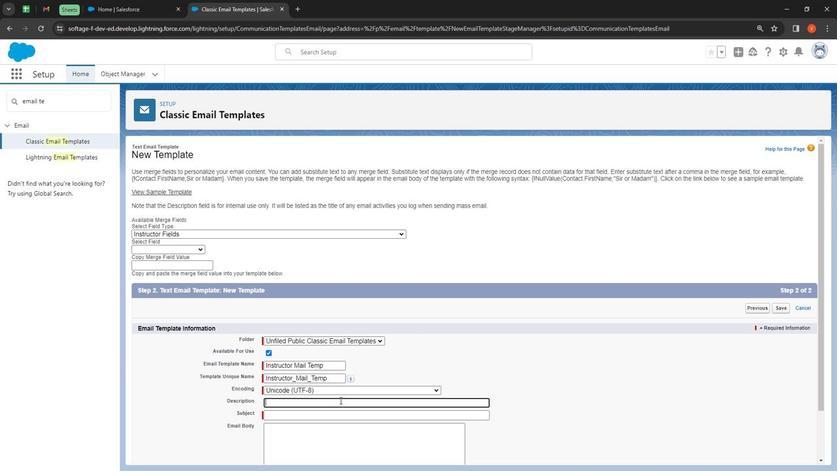 
Action: Key pressed <Key.shift><Key.shift><Key.shift><Key.shift><Key.shift><Key.shift><Key.shift><Key.shift><Key.shift><Key.shift>Instructor<Key.space><Key.shift>Mail<Key.space><Key.shift>Template<Key.space>to<Key.space>senf<Key.backspace>d<Key.space>welcome<Key.space>message<Key.space>to<Key.space>all<Key.space>the<Key.space>instructors
Screenshot: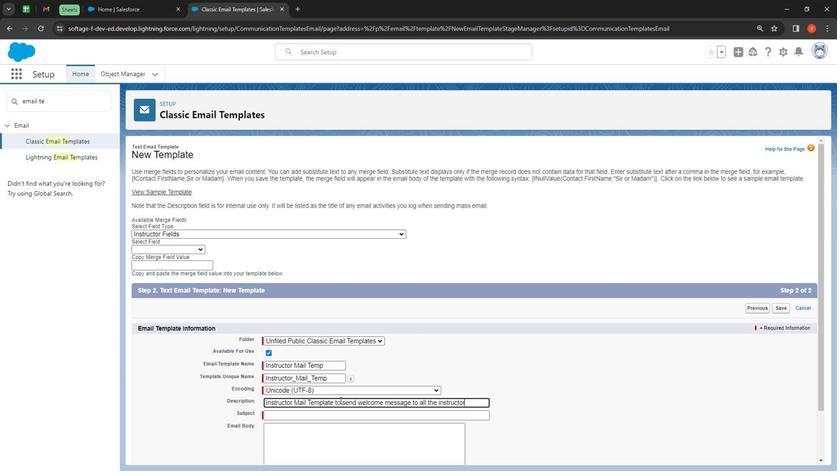 
Action: Mouse moved to (283, 421)
Screenshot: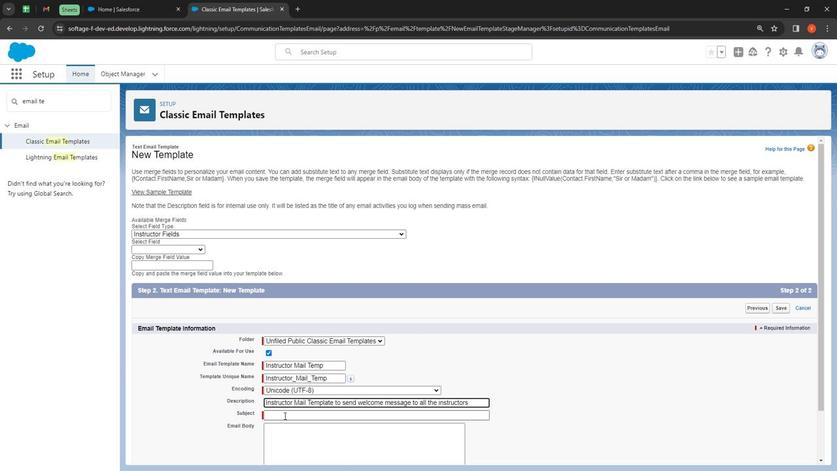 
Action: Mouse pressed left at (283, 421)
Screenshot: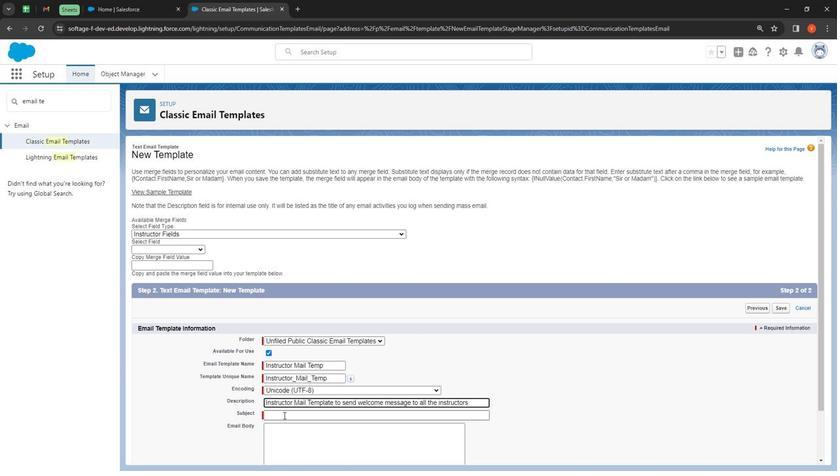 
Action: Mouse moved to (287, 428)
Screenshot: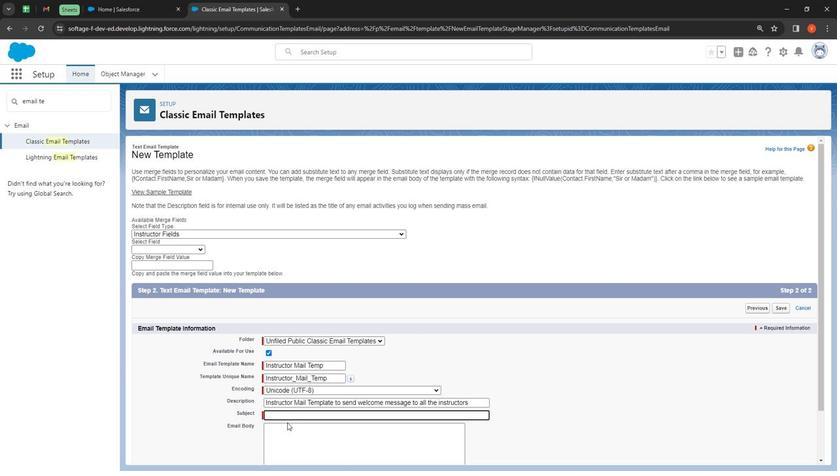 
Action: Key pressed <Key.shift>Welcome<Key.space>to<Key.space><Key.shift>Student<Key.space><Key.shift_r>Management<Key.space><Key.shift>System<Key.space><Key.shift><Key.shift><Key.shift><Key.shift><Key.shift><Key.shift><Key.shift><Key.shift><Key.shift><Key.shift><Key.shift><Key.shift><Key.shift><Key.shift><Key.shift><Key.shift><Key.shift><Key.shift><Key.shift><Key.shift><Key.shift><Key.shift><Key.shift><Key.shift><Key.shift><Key.shift><Key.shift><Key.shift><Key.shift><Key.shift><Key.shift><Key.shift><Key.shift><Key.shift><Key.shift><Key.shift><Key.shift><Key.shift><Key.shift><Key.shift><Key.shift><Key.shift><Key.shift><Key.shift>
Screenshot: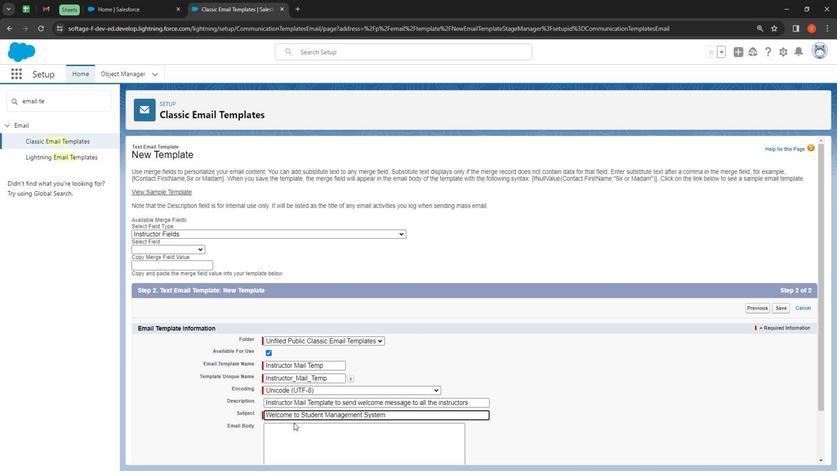 
Action: Mouse moved to (287, 428)
Screenshot: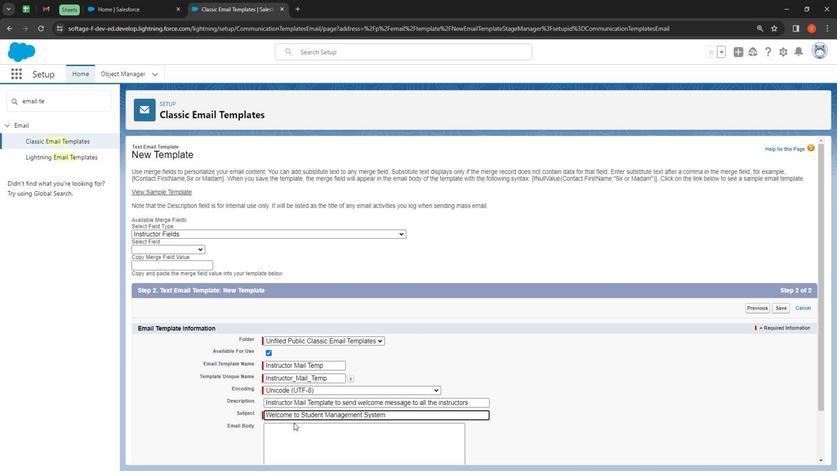 
Action: Key pressed <Key.shift>
Screenshot: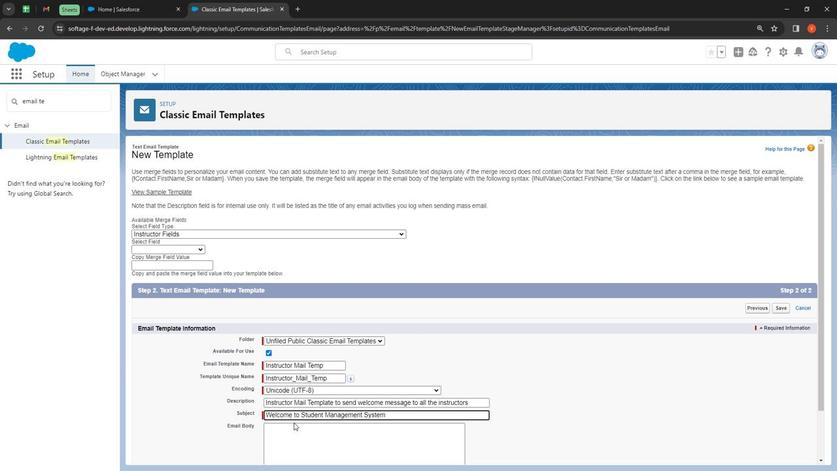 
Action: Mouse moved to (297, 428)
Screenshot: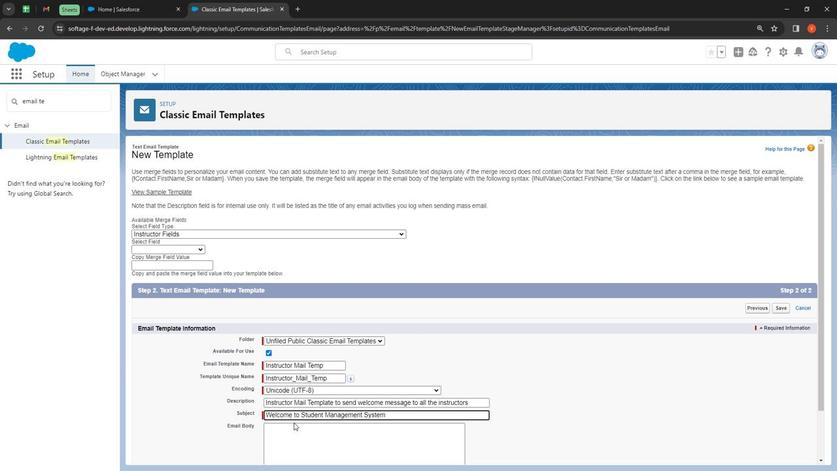 
Action: Key pressed <Key.shift>
Screenshot: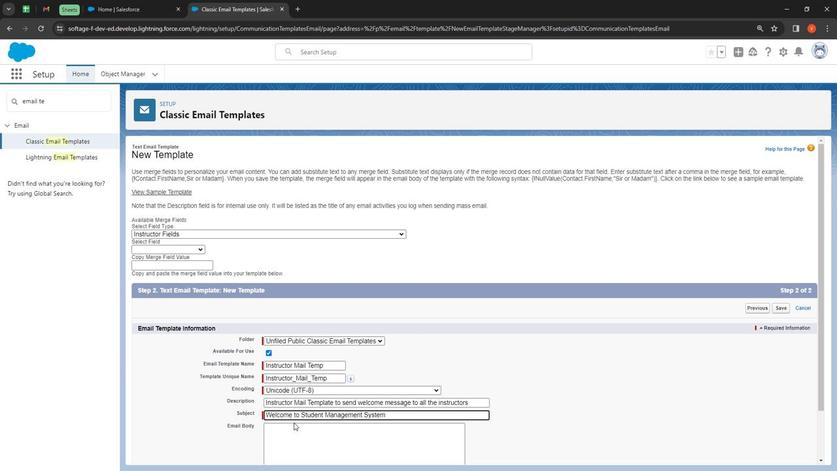 
Action: Mouse moved to (307, 429)
Screenshot: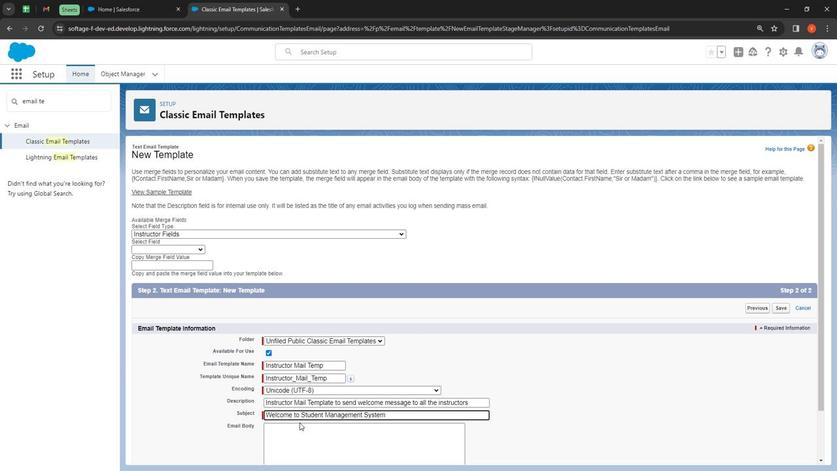 
Action: Key pressed <Key.shift>
Screenshot: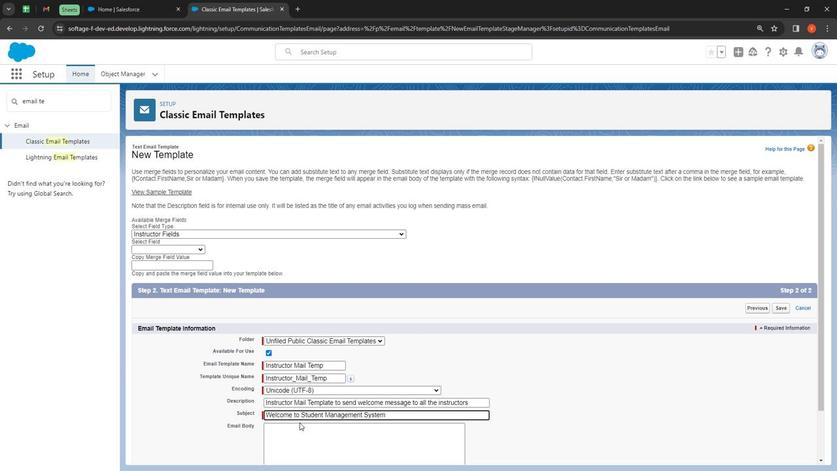 
Action: Mouse moved to (311, 431)
Screenshot: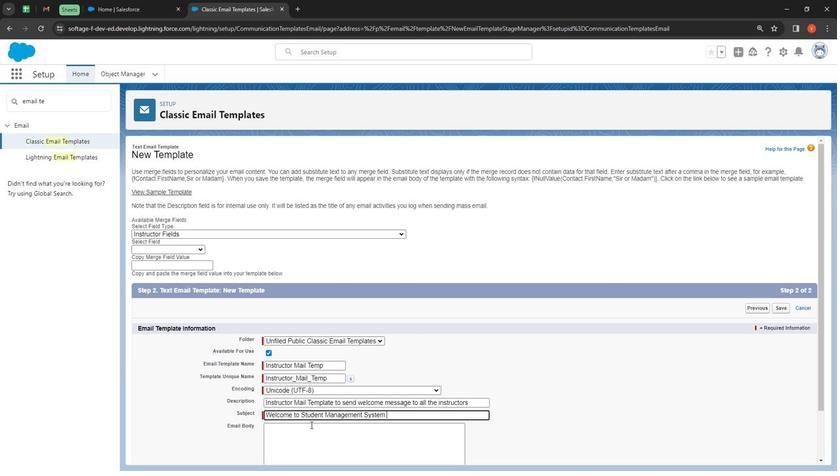
Action: Key pressed <Key.shift>
Screenshot: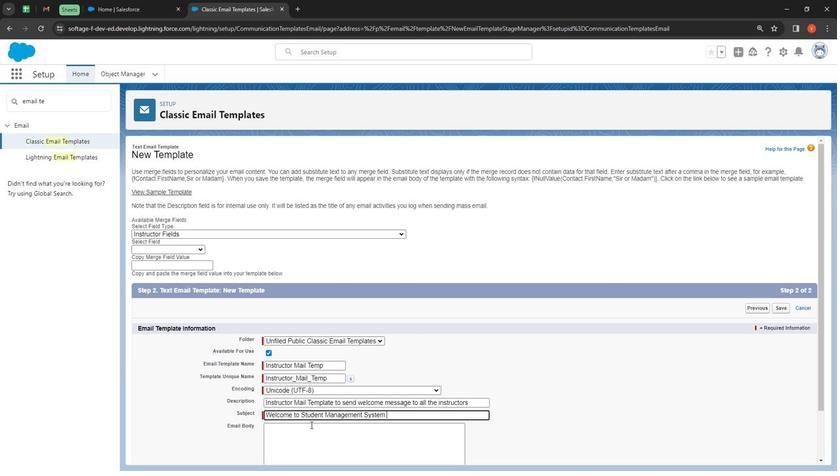 
Action: Mouse moved to (313, 431)
Screenshot: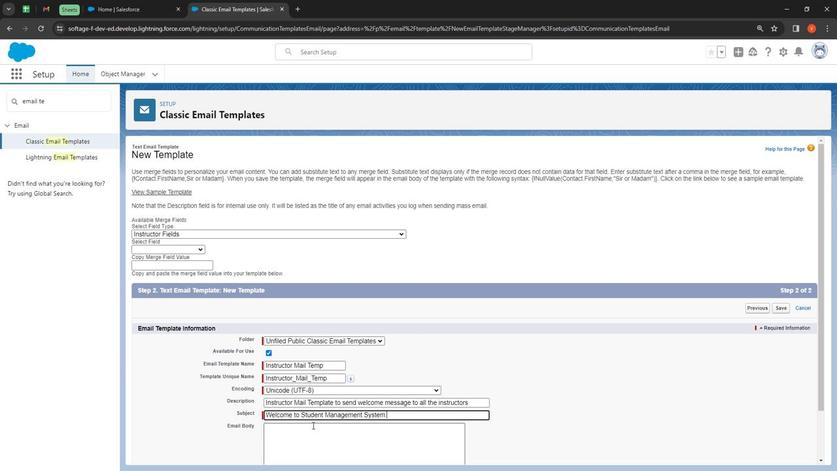 
Action: Key pressed <Key.shift>
Screenshot: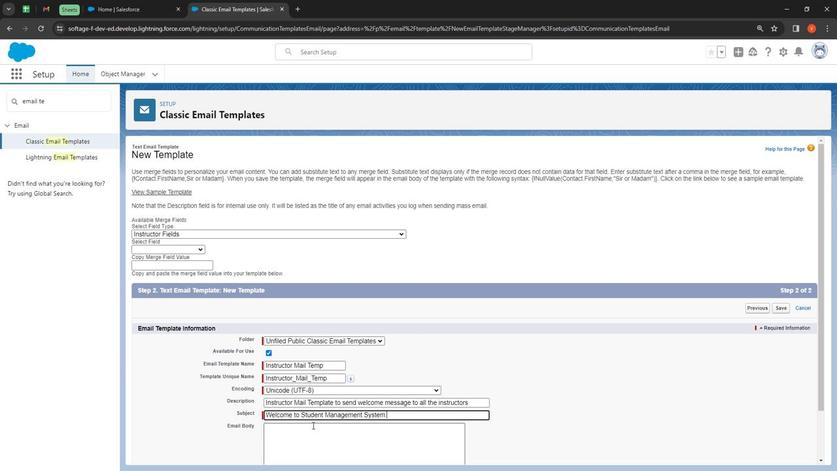 
Action: Mouse moved to (315, 431)
Screenshot: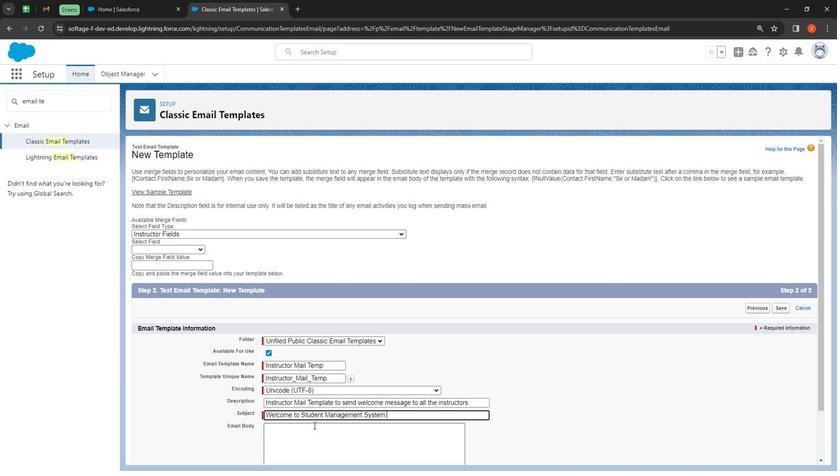 
Action: Key pressed <Key.shift>
Screenshot: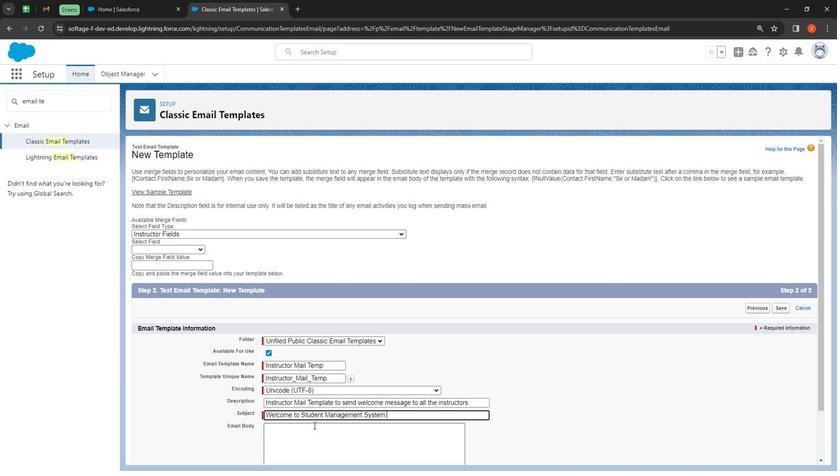 
Action: Mouse moved to (317, 430)
Screenshot: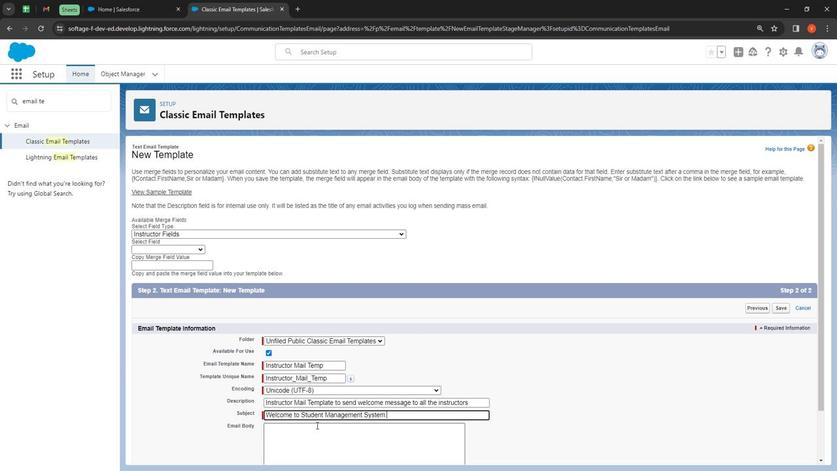 
Action: Key pressed <Key.shift>
Screenshot: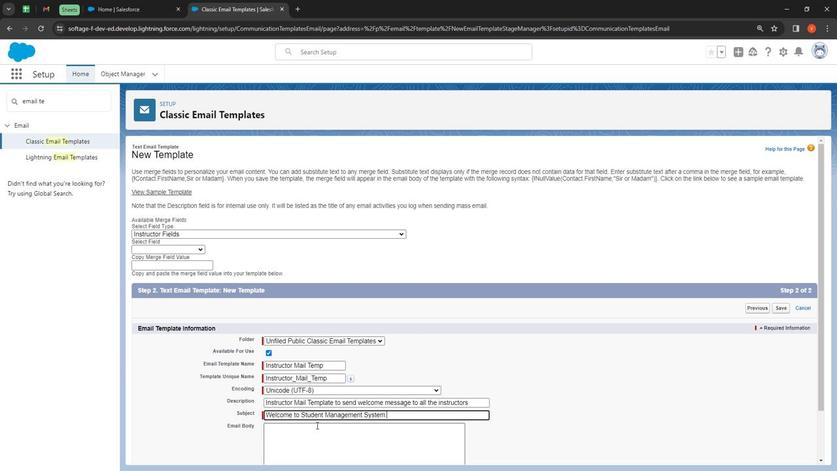 
Action: Mouse moved to (320, 428)
Screenshot: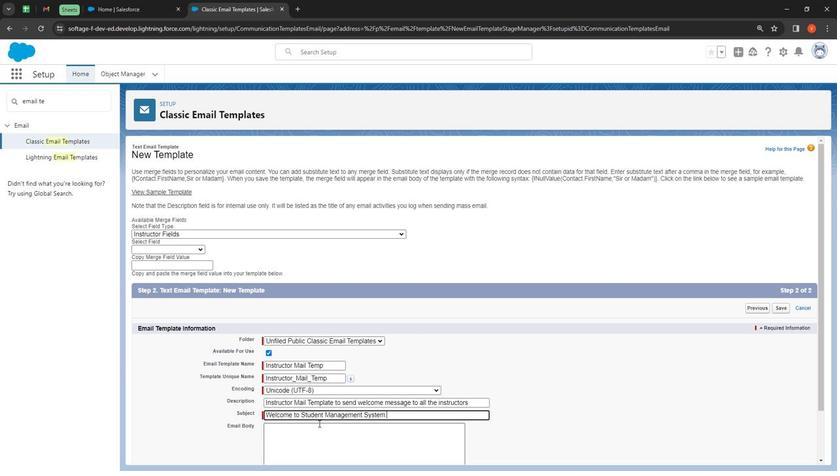 
Action: Key pressed <Key.shift>
Screenshot: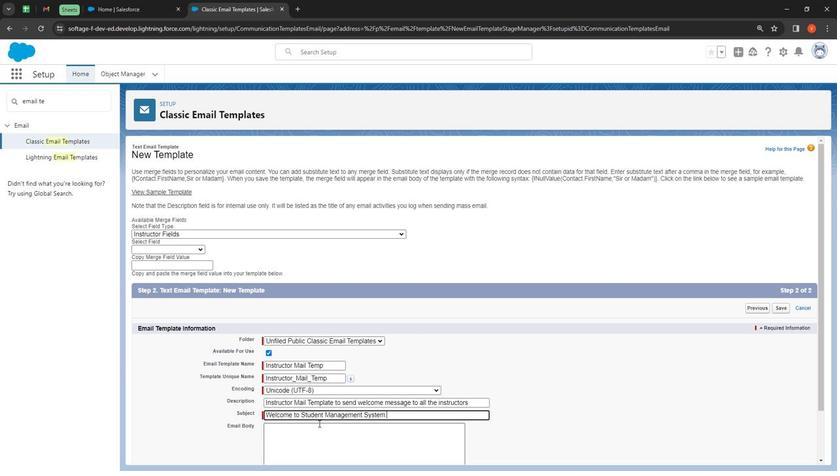 
Action: Mouse moved to (322, 426)
Screenshot: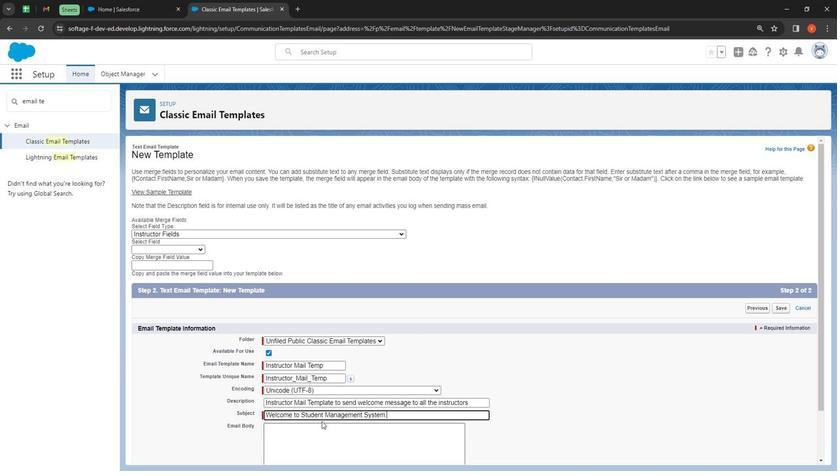 
Action: Key pressed <Key.shift>
Screenshot: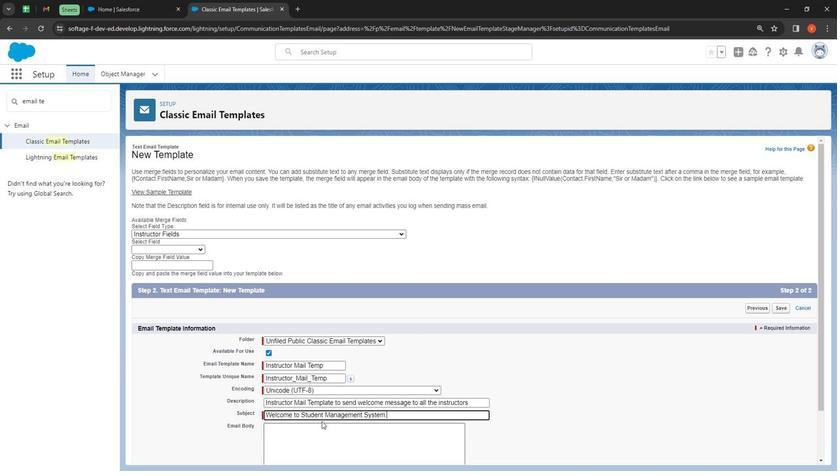 
Action: Mouse moved to (323, 424)
Screenshot: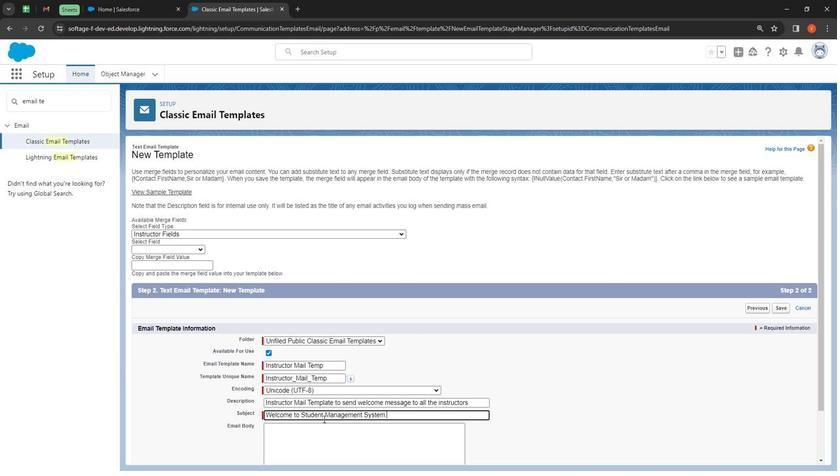 
Action: Key pressed <Key.shift>
Screenshot: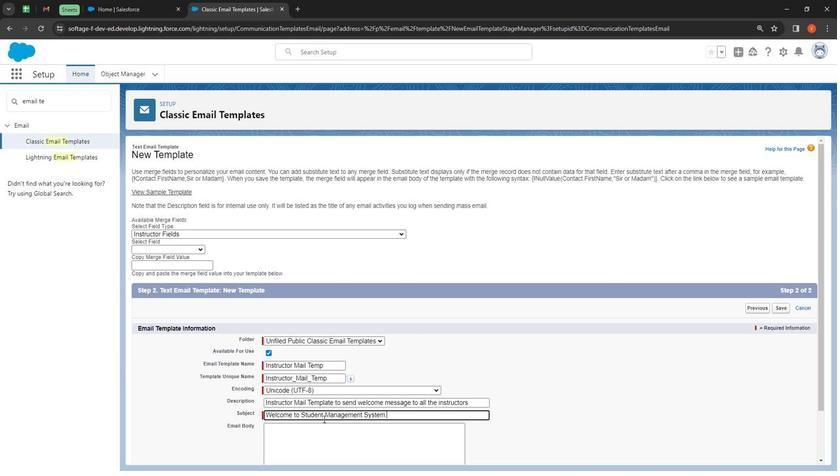 
Action: Mouse moved to (325, 423)
Screenshot: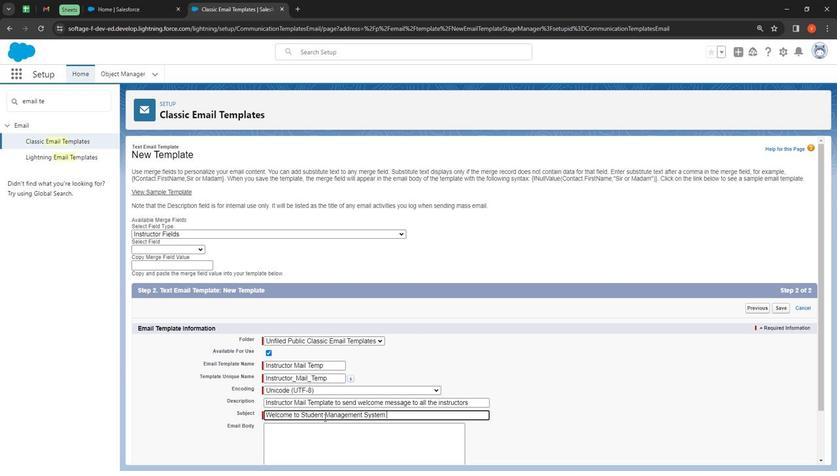 
Action: Key pressed <Key.shift><Key.shift><Key.shift><Key.shift><Key.shift>As<Key.space>in
Screenshot: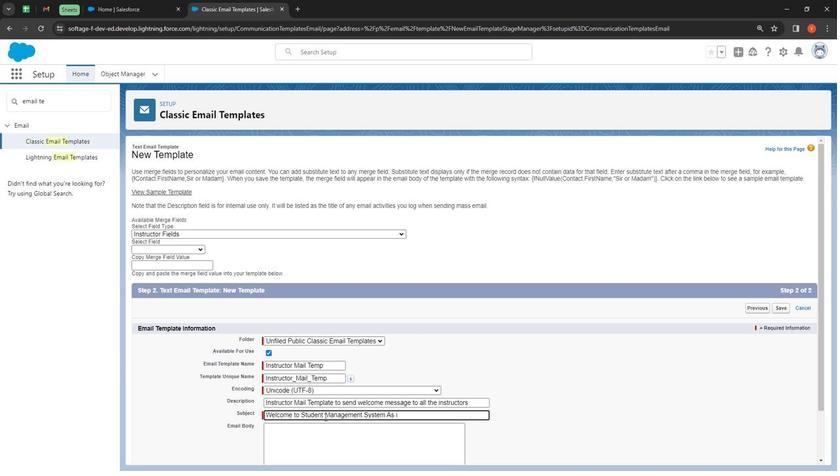 
Action: Mouse moved to (325, 423)
Screenshot: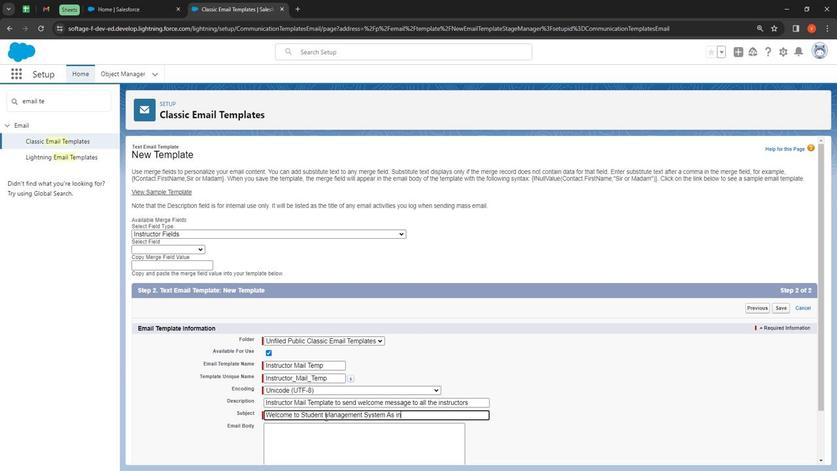 
Action: Key pressed stru
Screenshot: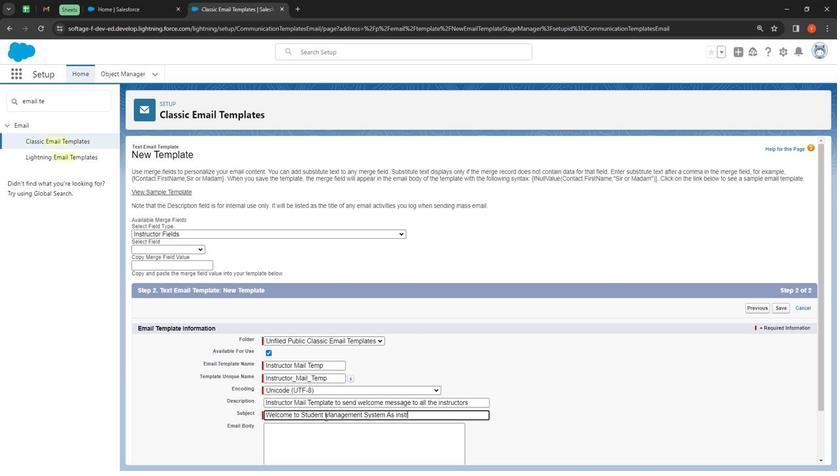 
Action: Mouse moved to (325, 422)
Screenshot: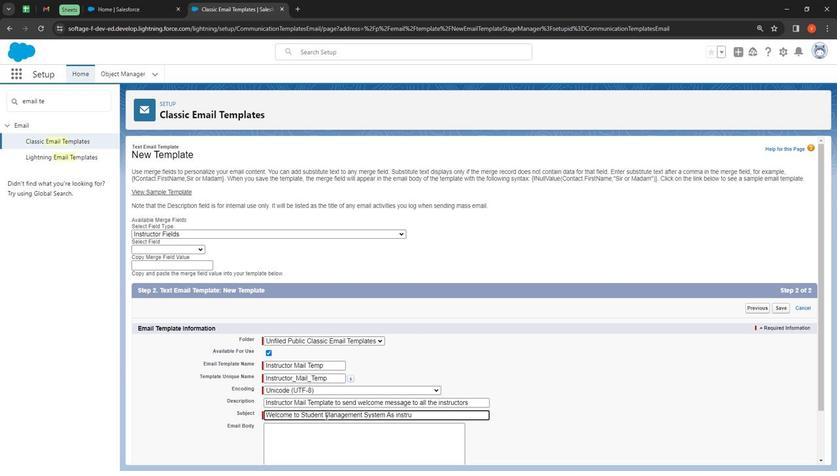 
Action: Key pressed ct
Screenshot: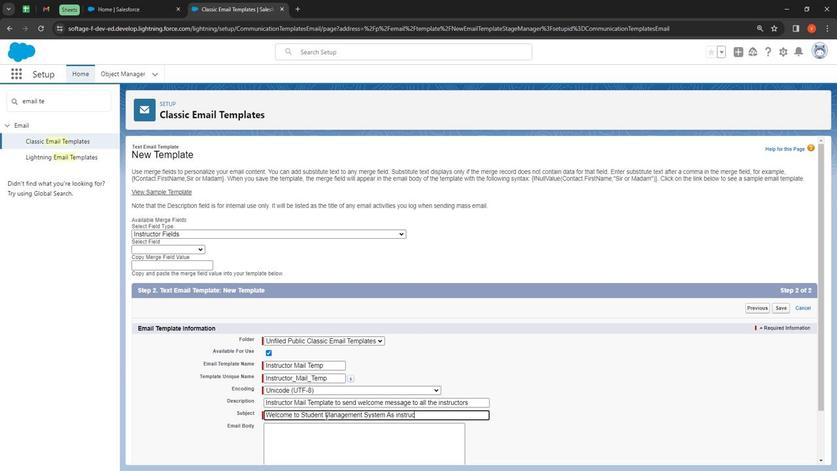 
Action: Mouse moved to (325, 420)
Screenshot: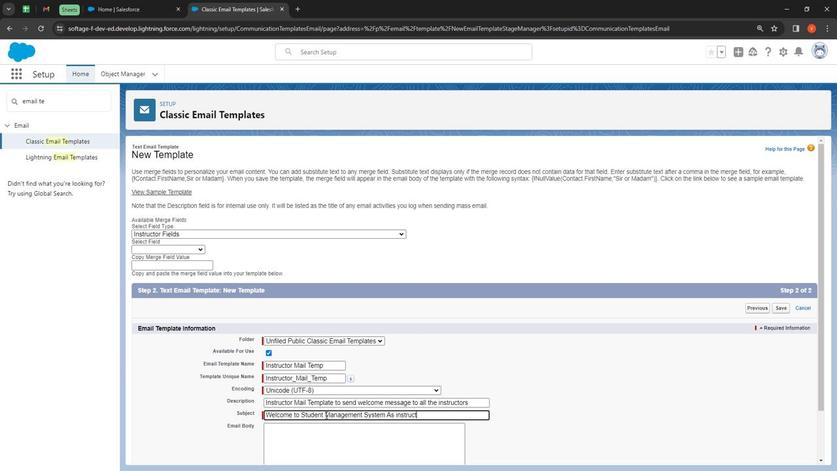 
Action: Key pressed or
Screenshot: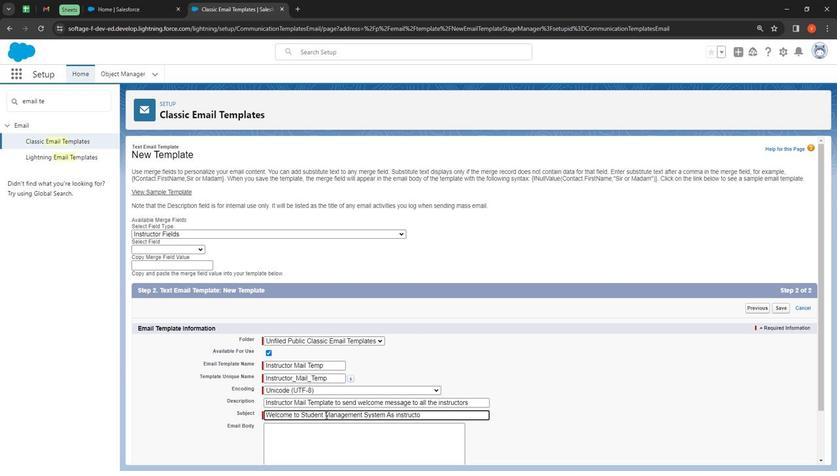 
Action: Mouse moved to (342, 425)
Screenshot: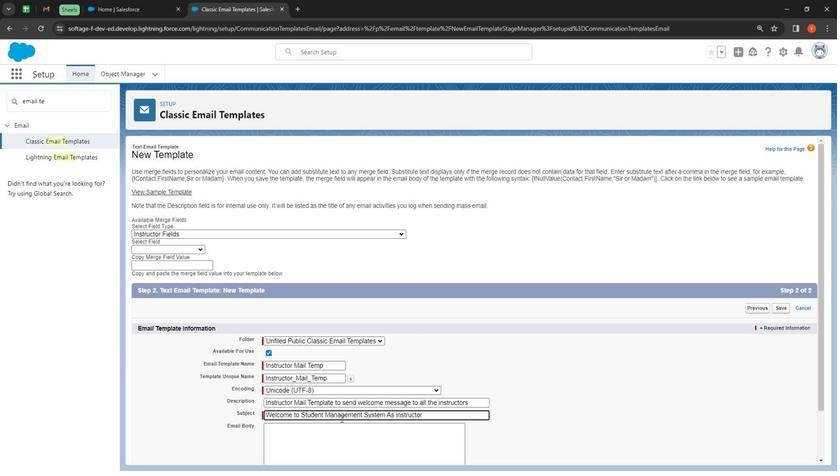 
Action: Mouse scrolled (342, 424) with delta (0, 0)
Screenshot: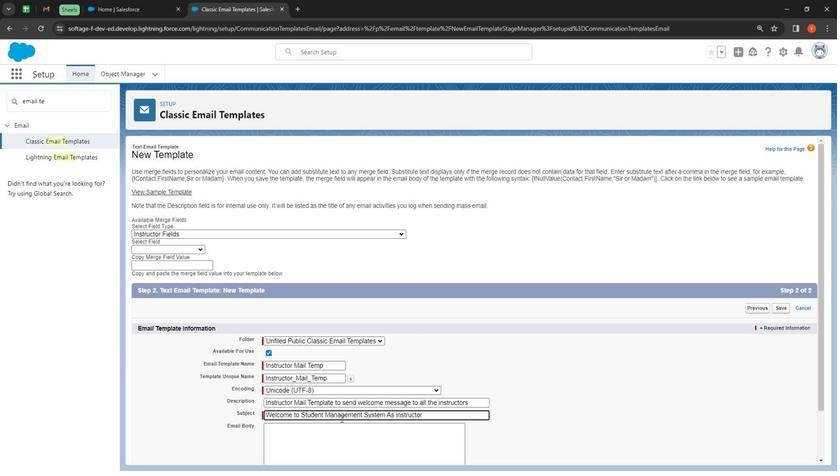 
Action: Mouse moved to (342, 425)
Screenshot: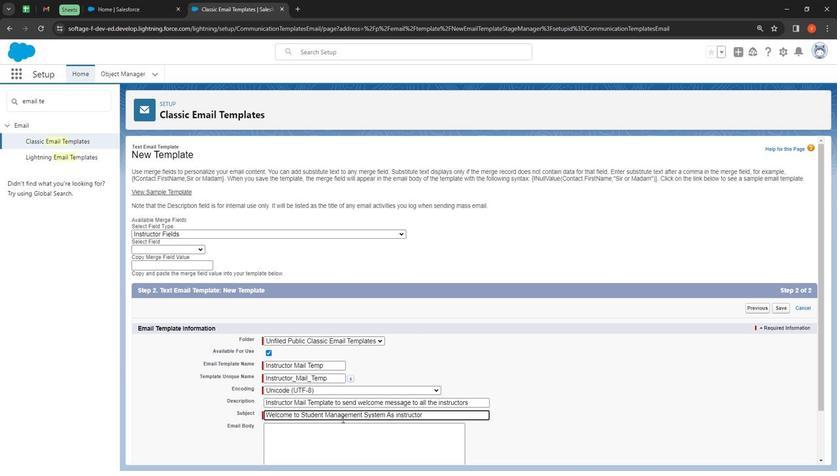 
Action: Mouse scrolled (342, 424) with delta (0, 0)
Screenshot: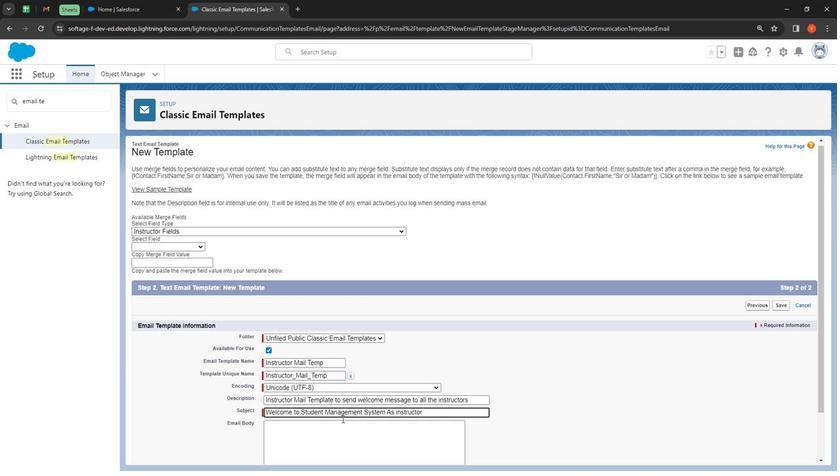 
Action: Mouse moved to (343, 425)
Screenshot: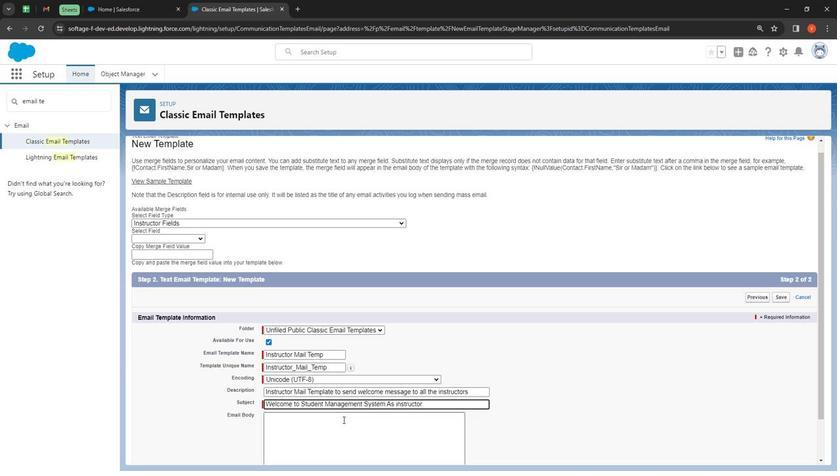 
Action: Mouse scrolled (343, 425) with delta (0, 0)
Screenshot: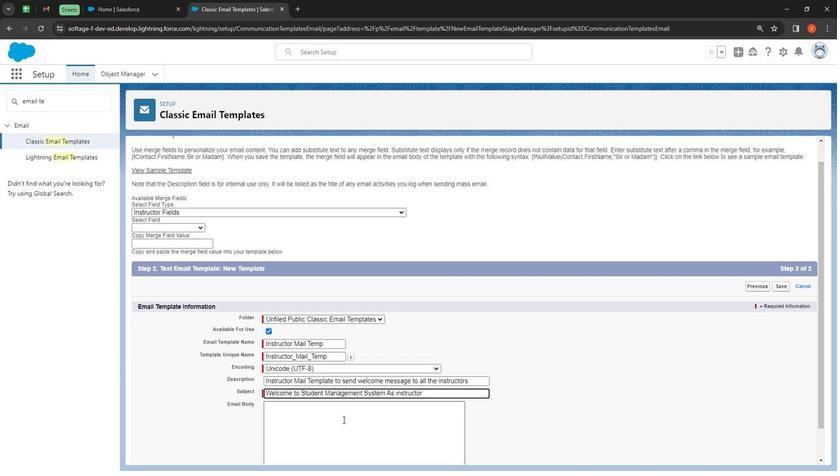 
Action: Mouse moved to (344, 426)
Screenshot: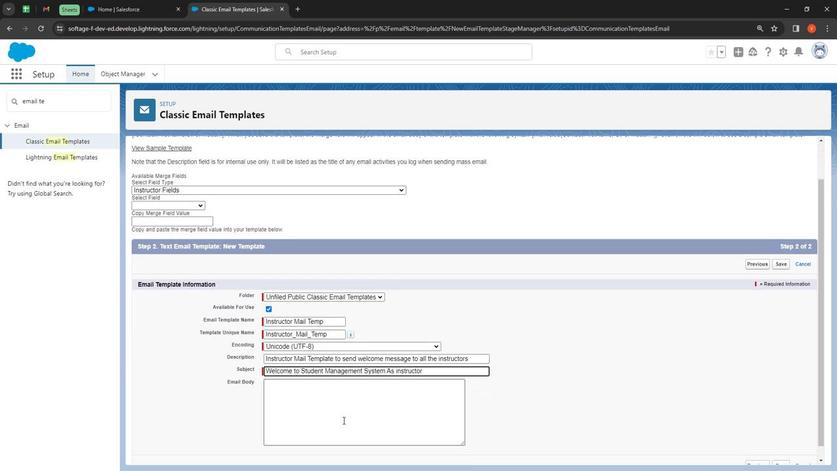 
Action: Mouse scrolled (344, 426) with delta (0, 0)
Screenshot: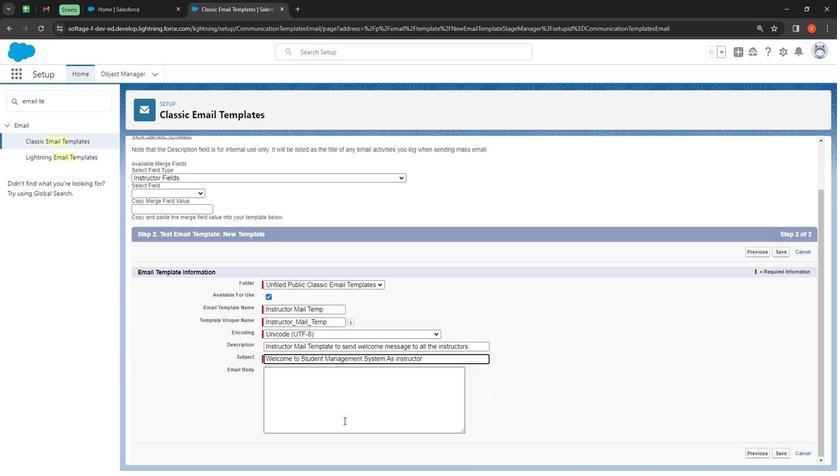 
Action: Mouse moved to (333, 401)
Screenshot: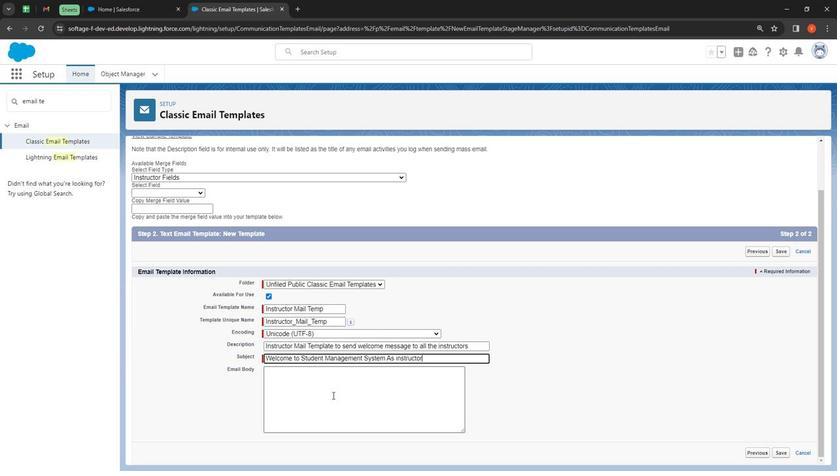 
Action: Mouse pressed left at (333, 401)
Screenshot: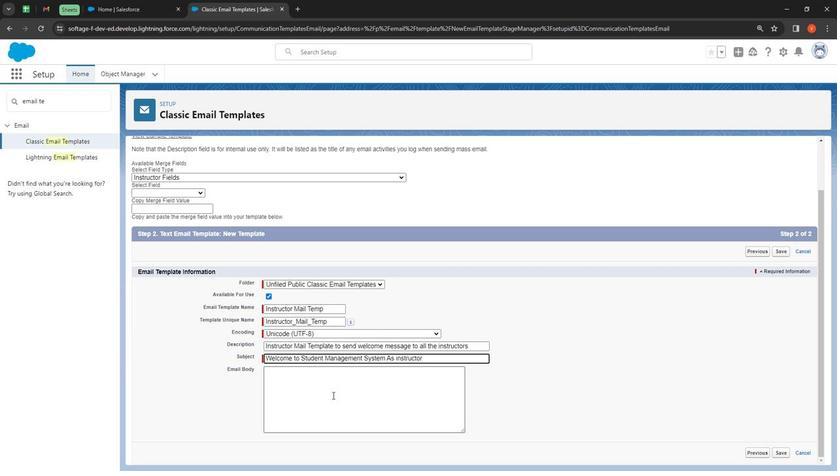 
Action: Key pressed <Key.shift>
Screenshot: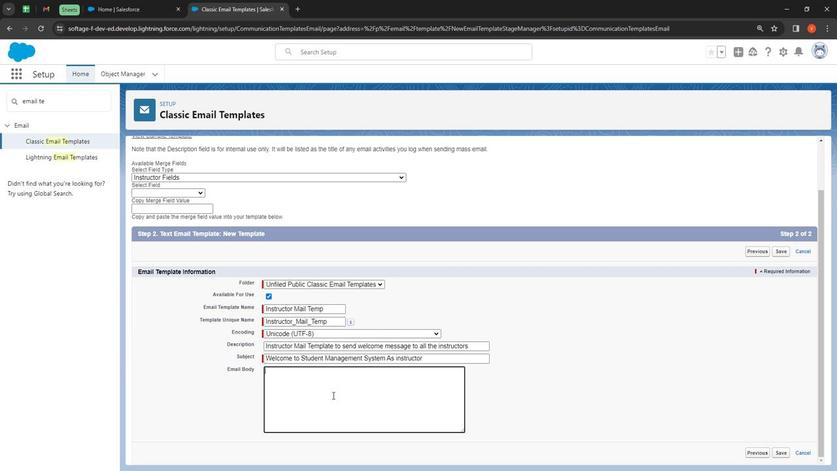 
Action: Mouse moved to (332, 400)
Screenshot: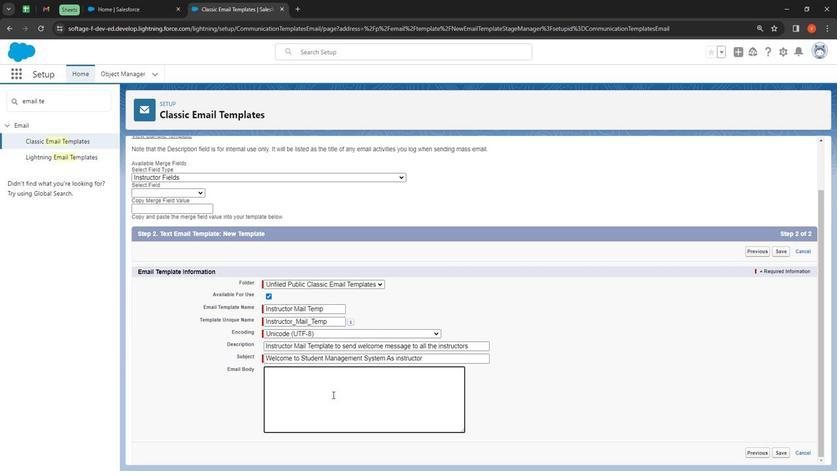 
Action: Key pressed <Key.shift><Key.shift><Key.shift><Key.shift><Key.shift><Key.shift><Key.shift><Key.shift><Key.shift><Key.shift><Key.shift><Key.shift><Key.shift><Key.shift><Key.shift><Key.shift><Key.shift><Key.shift><Key.shift><Key.shift><Key.shift><Key.shift><Key.shift><Key.shift><Key.shift><Key.shift><Key.shift><Key.shift><Key.shift><Key.shift><Key.shift><Key.shift><Key.shift>Dead<Key.space>
Screenshot: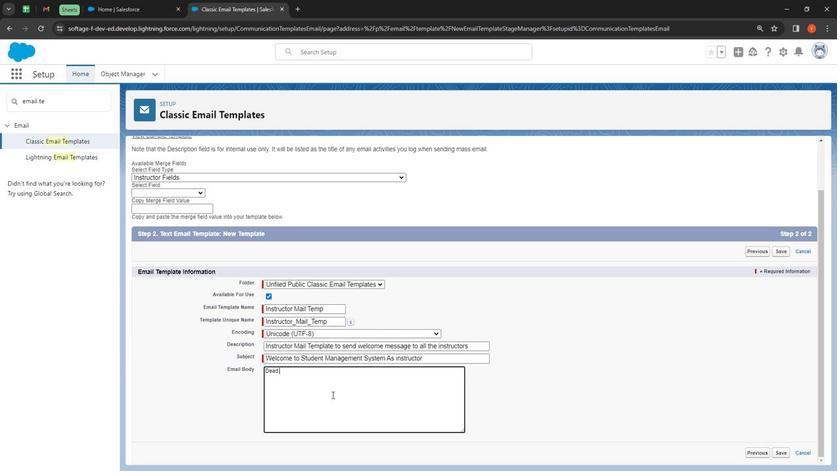 
Action: Mouse moved to (195, 188)
Screenshot: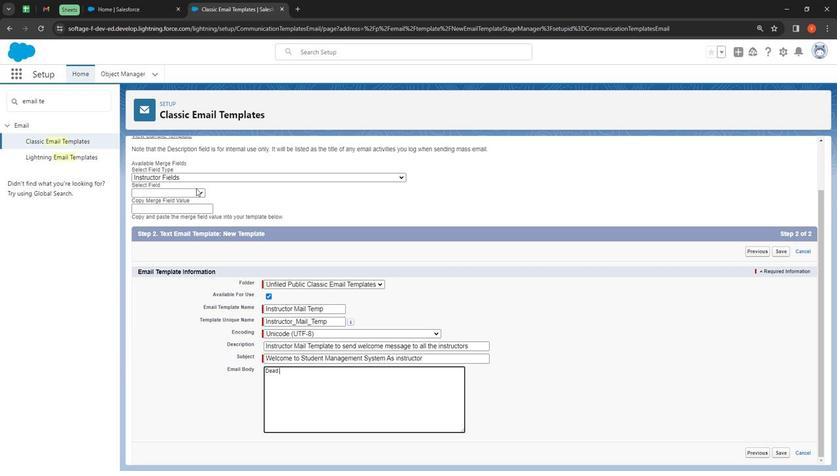 
Action: Mouse pressed left at (195, 188)
Screenshot: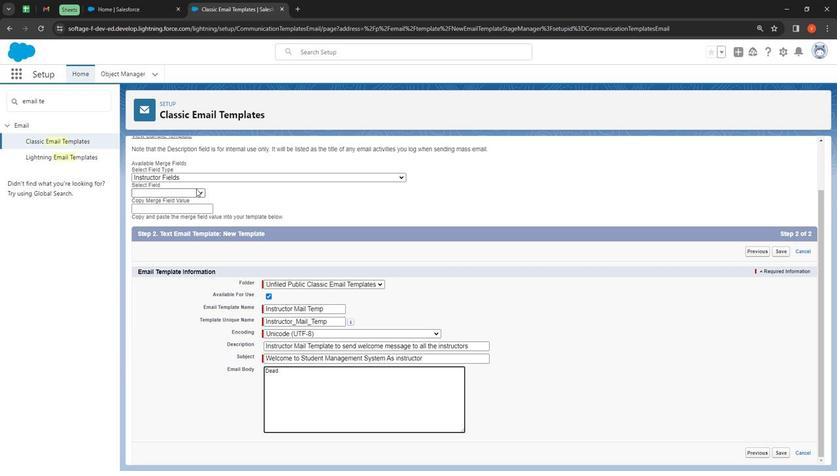 
Action: Mouse moved to (178, 276)
Screenshot: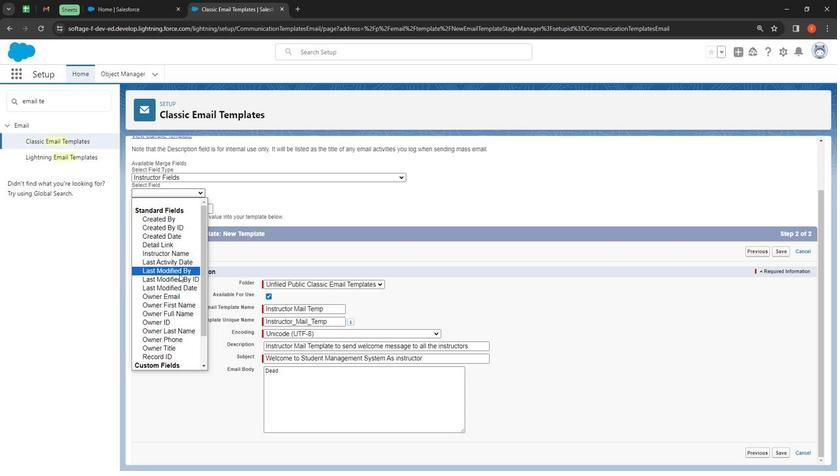 
Action: Mouse scrolled (178, 275) with delta (0, 0)
Screenshot: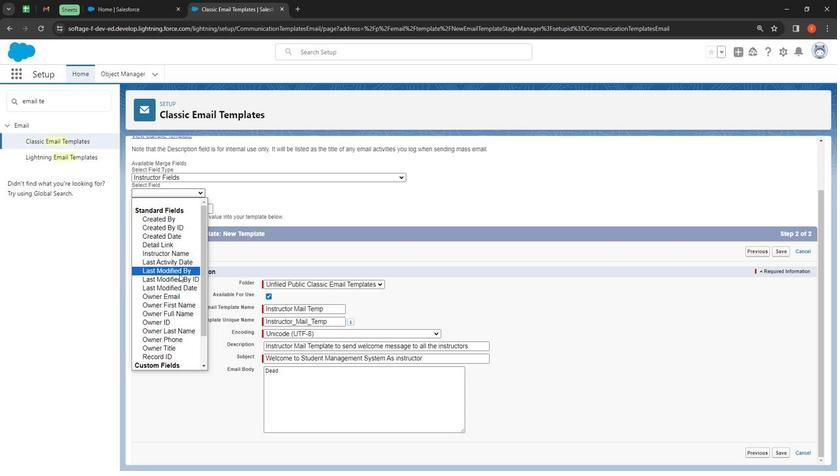 
Action: Mouse moved to (181, 219)
Screenshot: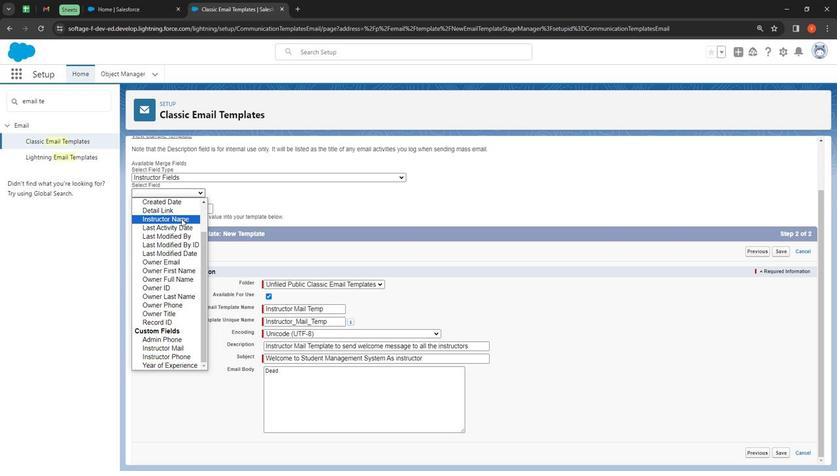 
Action: Mouse pressed left at (181, 219)
Screenshot: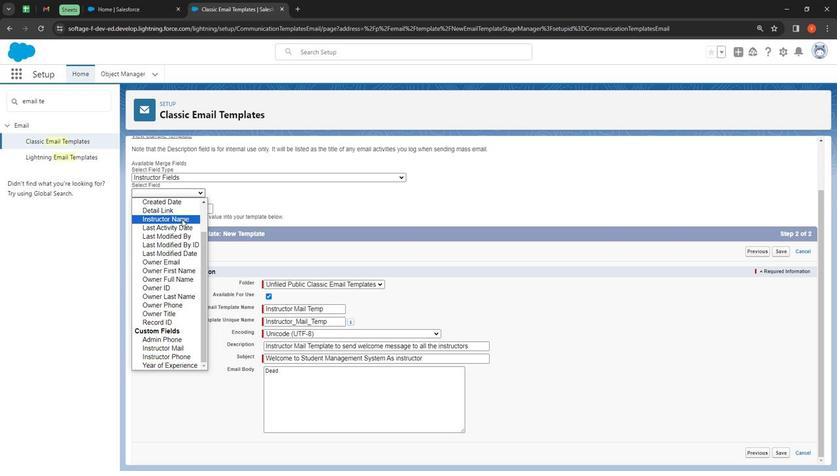 
Action: Mouse moved to (193, 212)
Screenshot: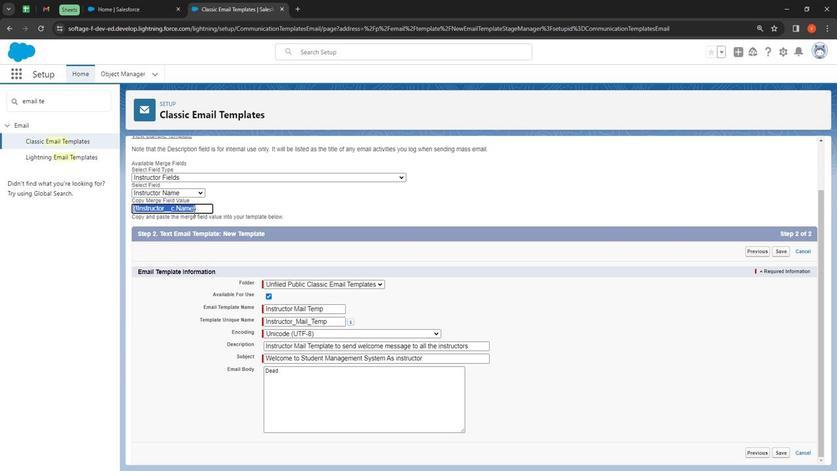 
Action: Key pressed ctrl+C
Screenshot: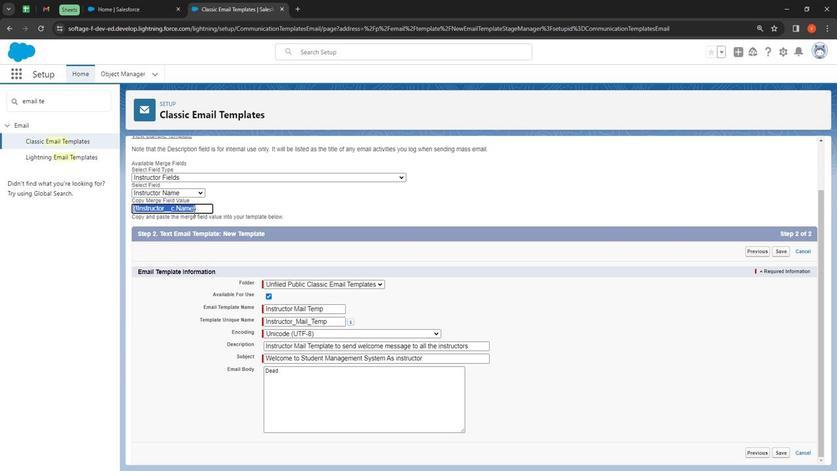 
Action: Mouse moved to (312, 377)
Screenshot: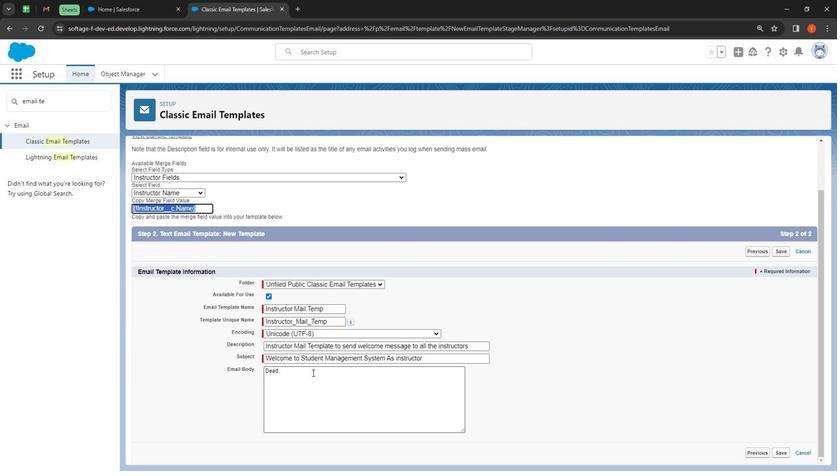 
Action: Mouse pressed left at (312, 377)
Screenshot: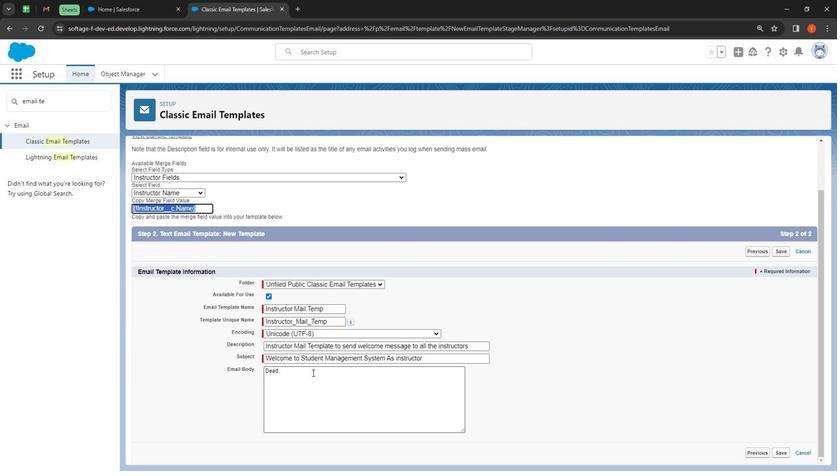 
Action: Mouse moved to (314, 374)
Screenshot: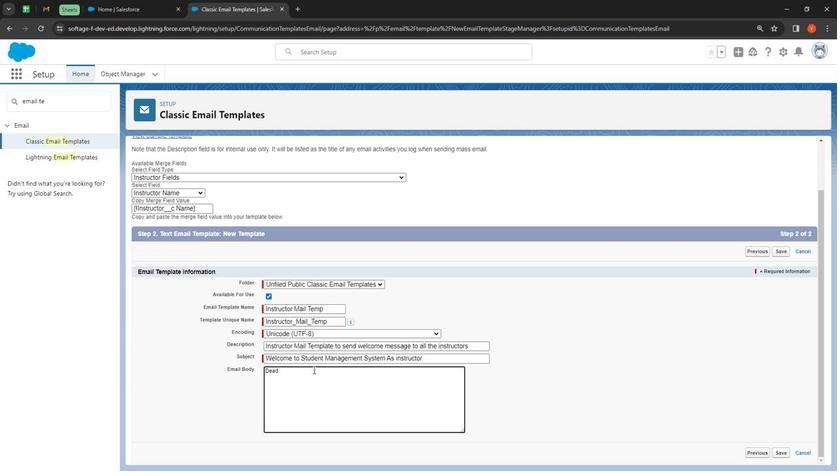 
Action: Key pressed ctrl+V
Screenshot: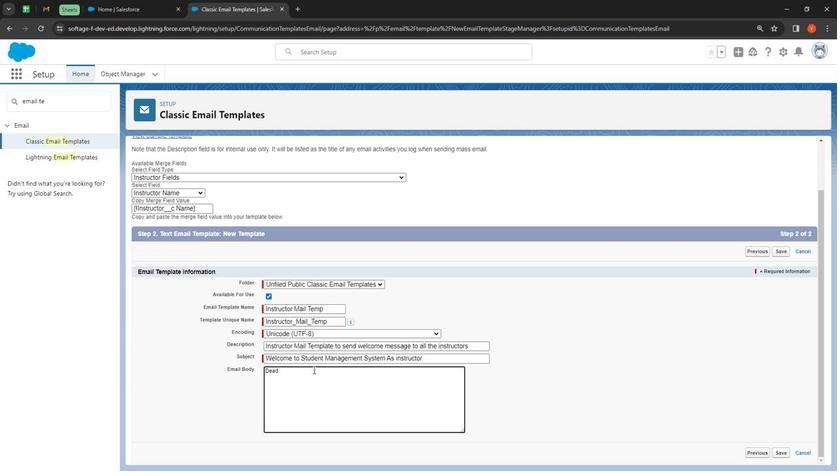 
Action: Mouse moved to (338, 375)
Screenshot: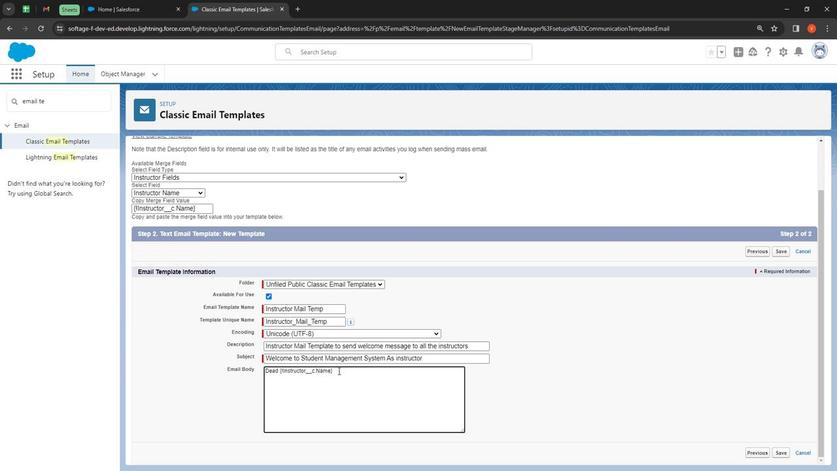
Action: Key pressed <Key.enter>
Screenshot: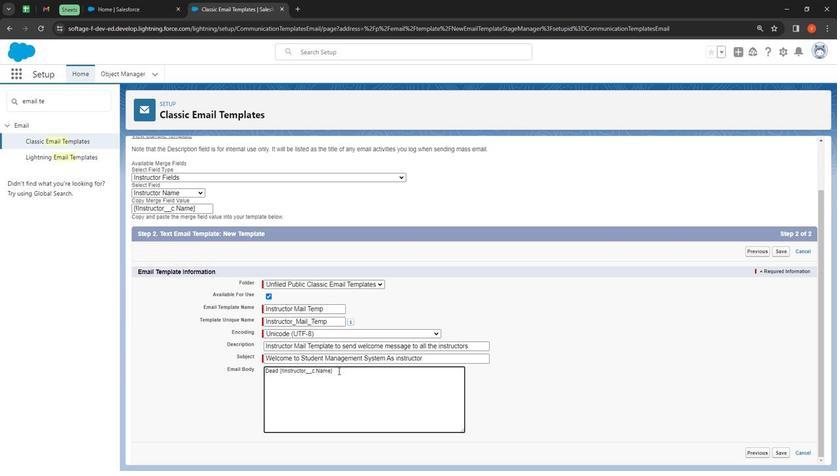 
Action: Mouse moved to (339, 373)
Screenshot: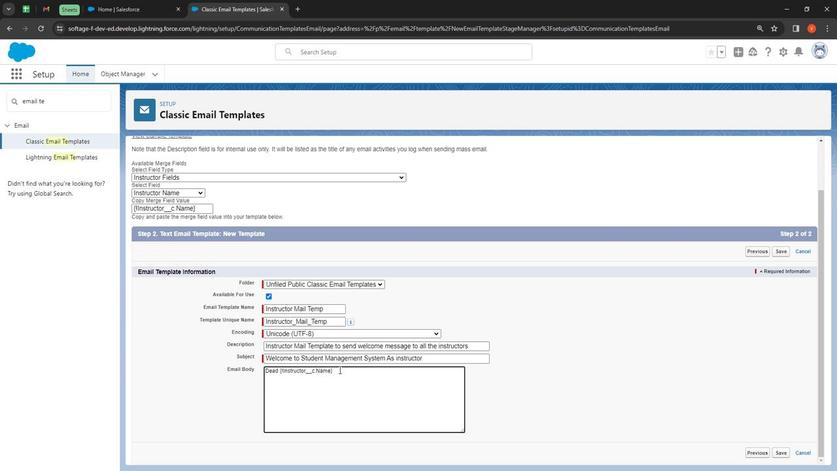 
Action: Key pressed <Key.shift>
Screenshot: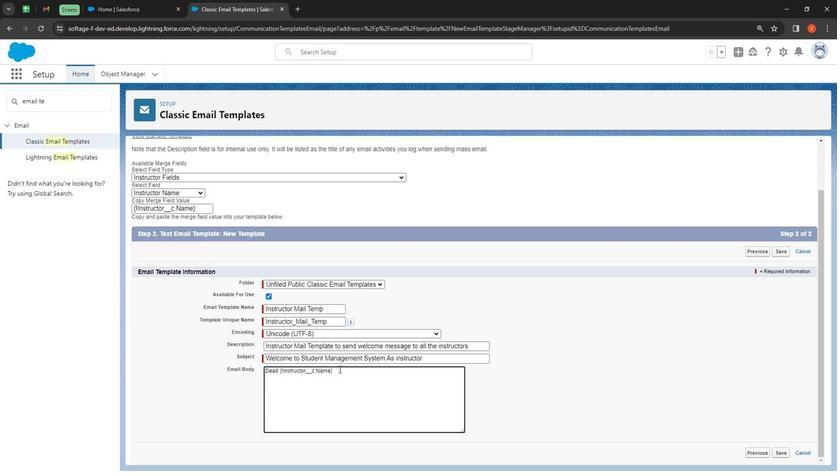 
Action: Mouse moved to (337, 372)
Screenshot: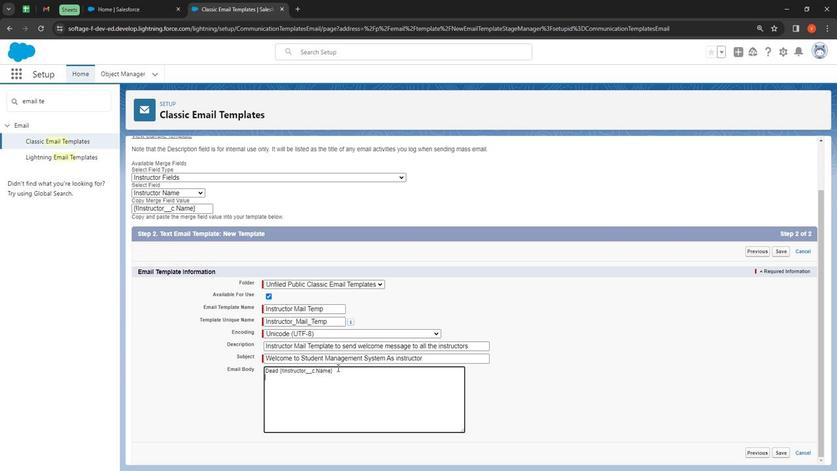 
Action: Key pressed We<Key.space>are<Key.space>thrilled<Key.space>to<Key.space>have<Key.space>you<Key.space>here<Key.space>we<Key.space>like<Key.space>to<Key.space>tell<Key.space>you<Key.space>that<Key.space>we<Key.space>love<Key.space>to<Key.space>join<Key.space>you<Key.space>here<Key.space>as<Key.space>
Screenshot: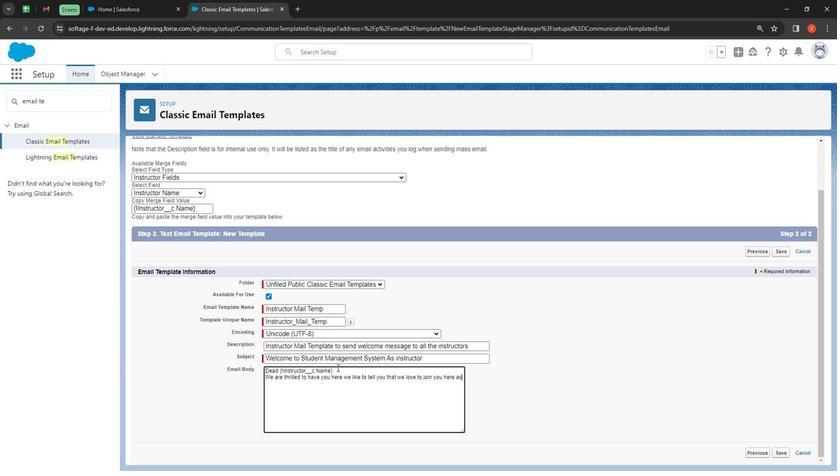 
Action: Mouse moved to (301, 408)
Screenshot: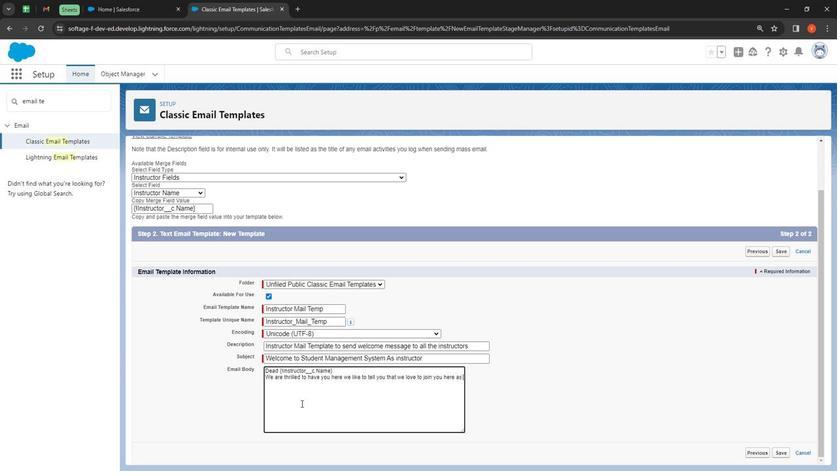 
Action: Key pressed <Key.shift>
Screenshot: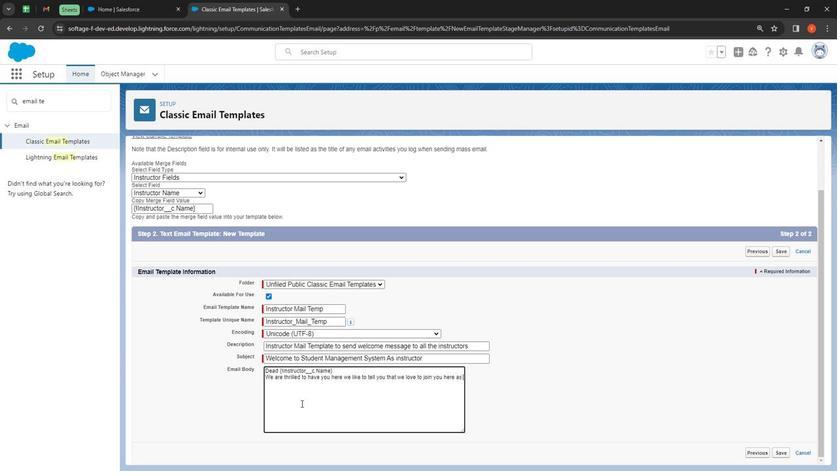 
Action: Mouse moved to (301, 410)
Screenshot: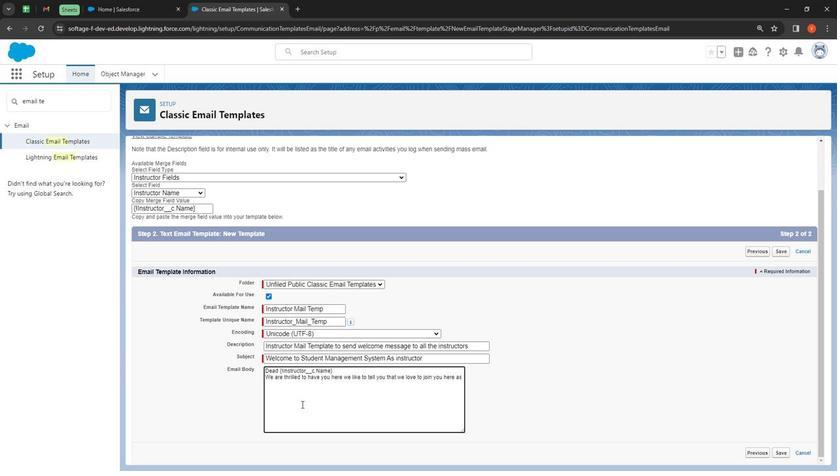 
Action: Key pressed <Key.shift>
Screenshot: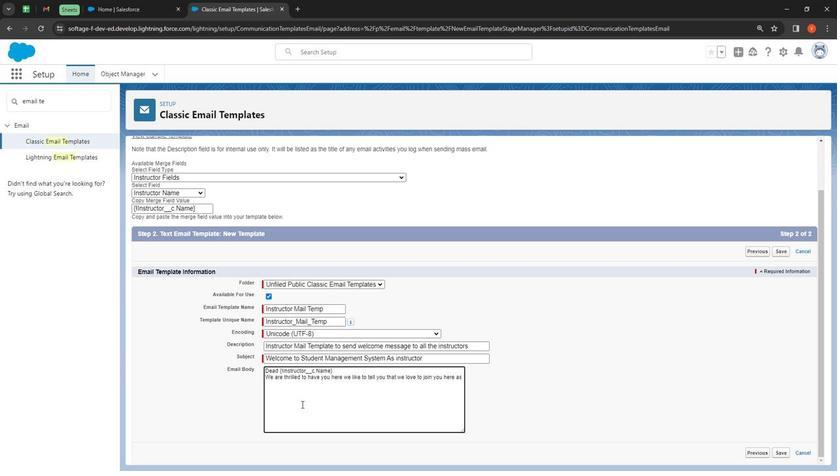 
Action: Mouse moved to (300, 410)
Screenshot: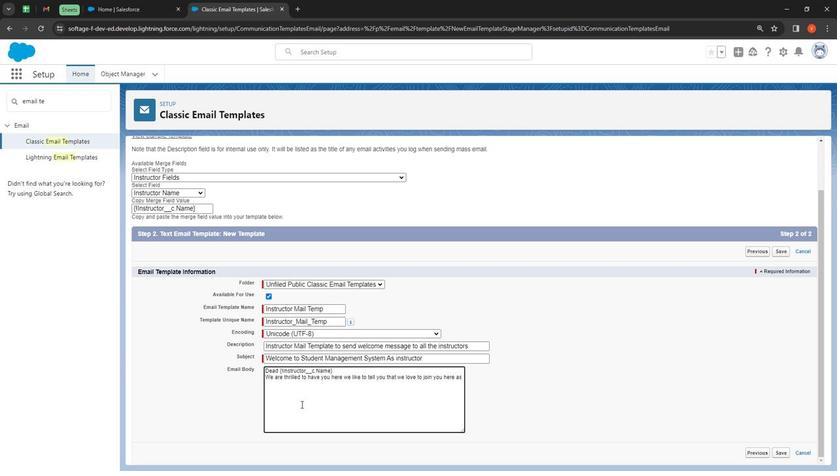 
Action: Key pressed <Key.shift>
Screenshot: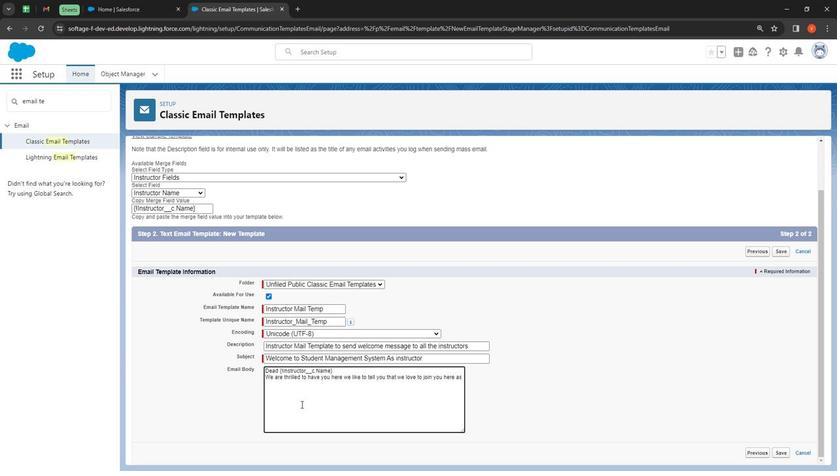 
Action: Mouse moved to (300, 410)
Screenshot: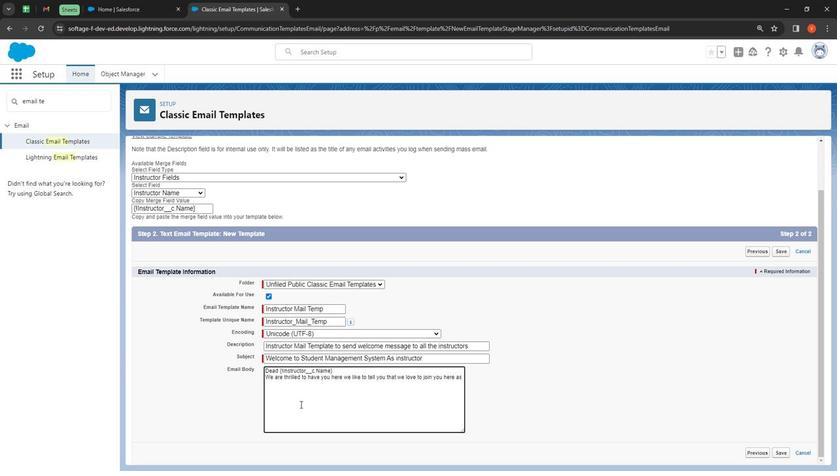 
Action: Key pressed <Key.shift><Key.shift>
Screenshot: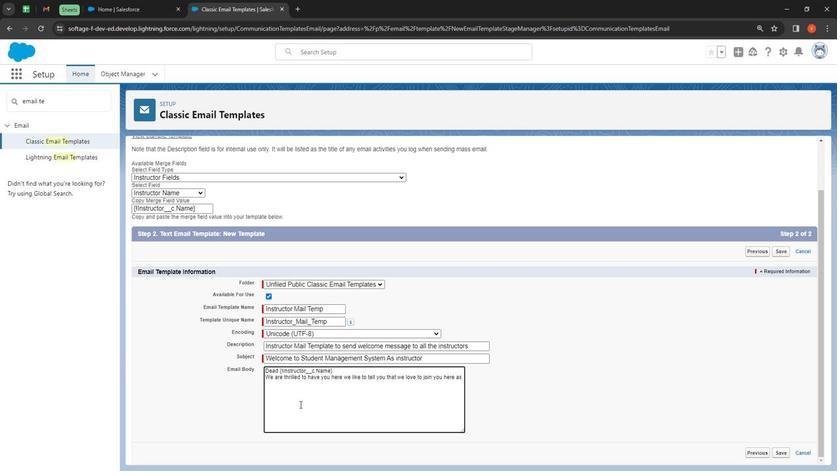 
Action: Mouse moved to (300, 410)
Screenshot: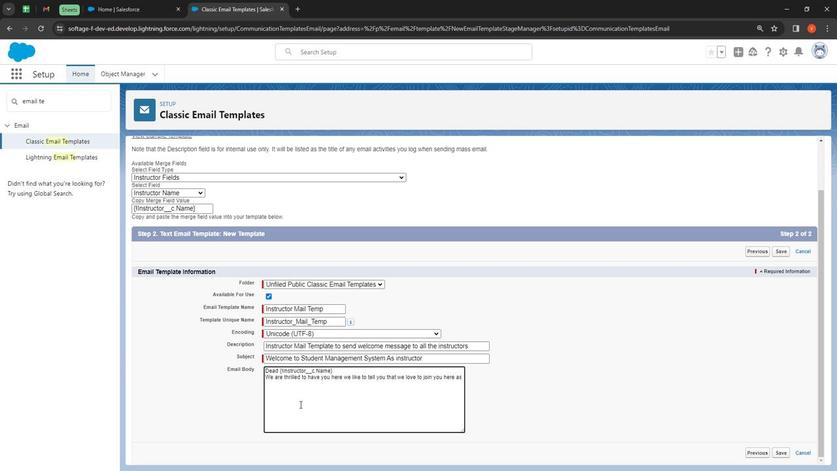 
Action: Key pressed <Key.shift>
Screenshot: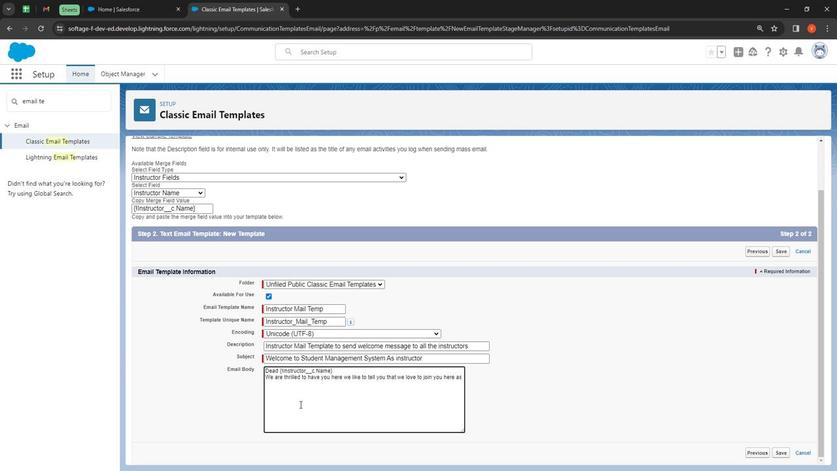 
Action: Mouse moved to (299, 410)
Screenshot: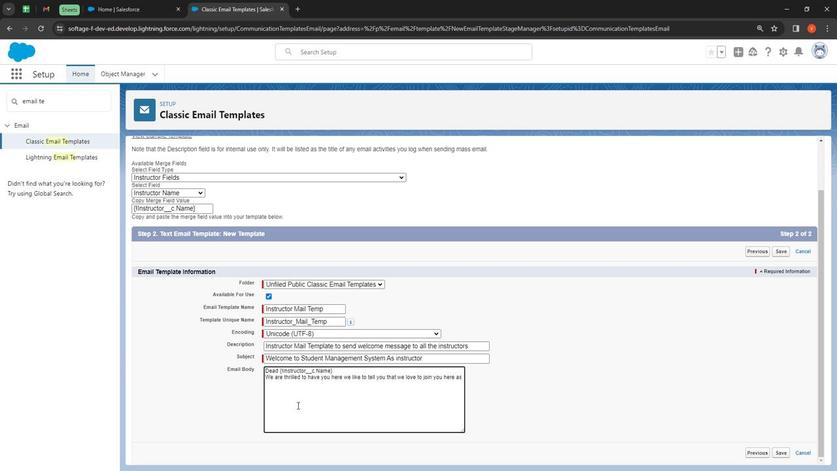 
Action: Key pressed <Key.shift>
Screenshot: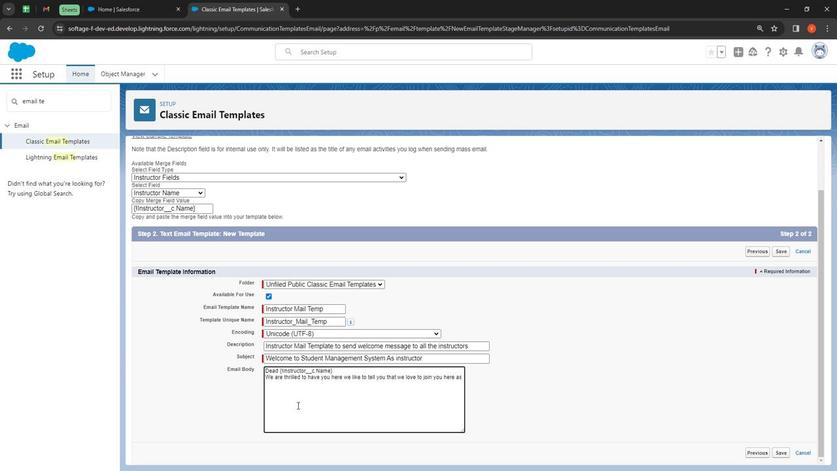
Action: Mouse moved to (297, 410)
Screenshot: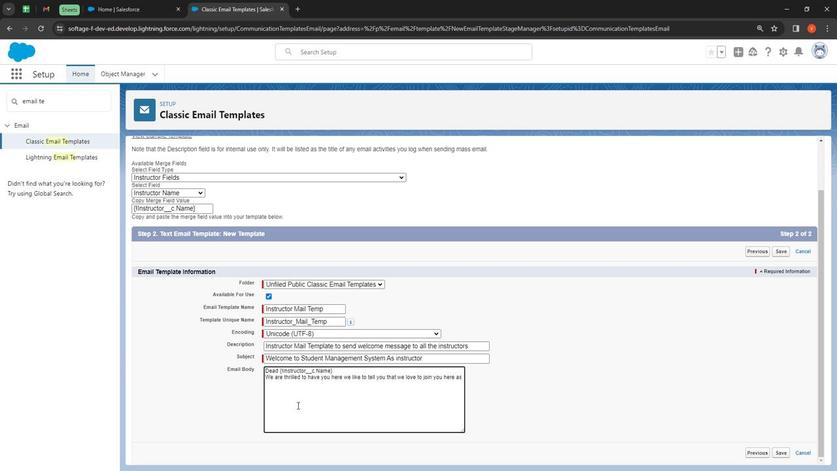
Action: Key pressed Y
Screenshot: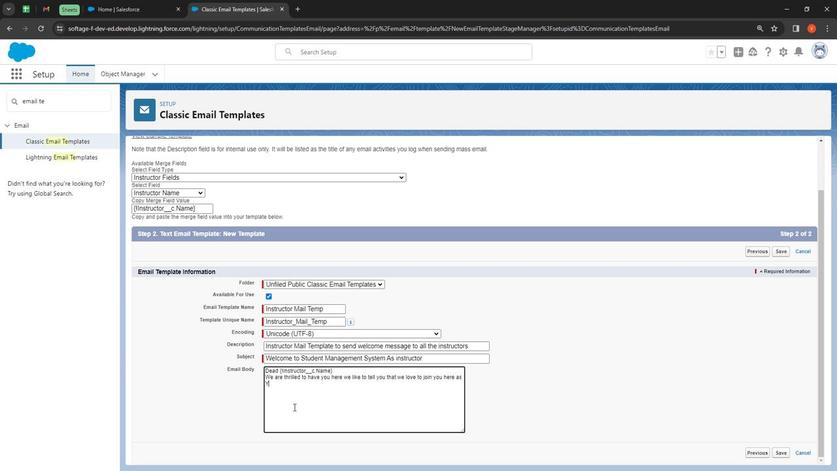 
Action: Mouse moved to (287, 415)
Screenshot: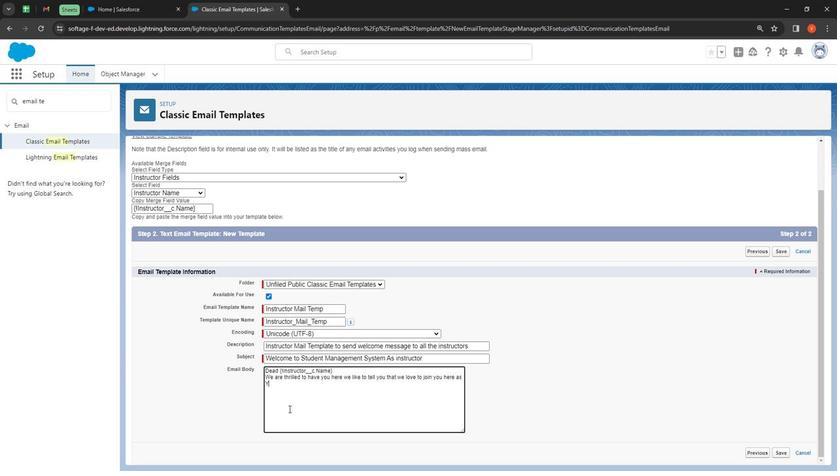 
Action: Key pressed o
Screenshot: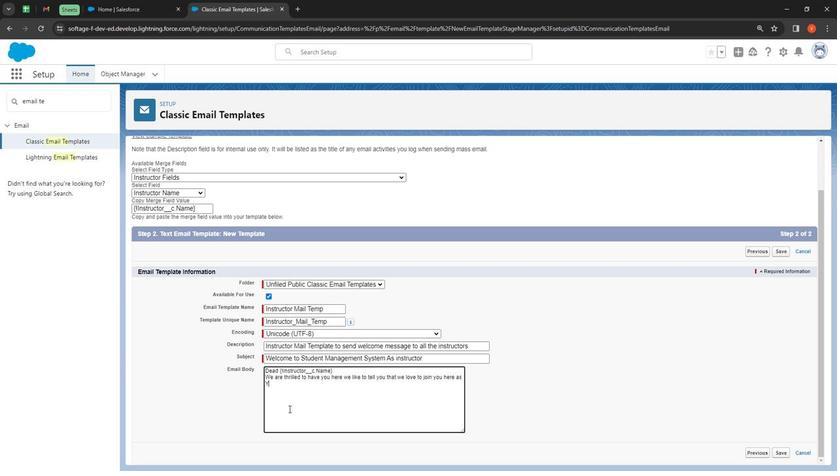 
Action: Mouse moved to (283, 414)
Screenshot: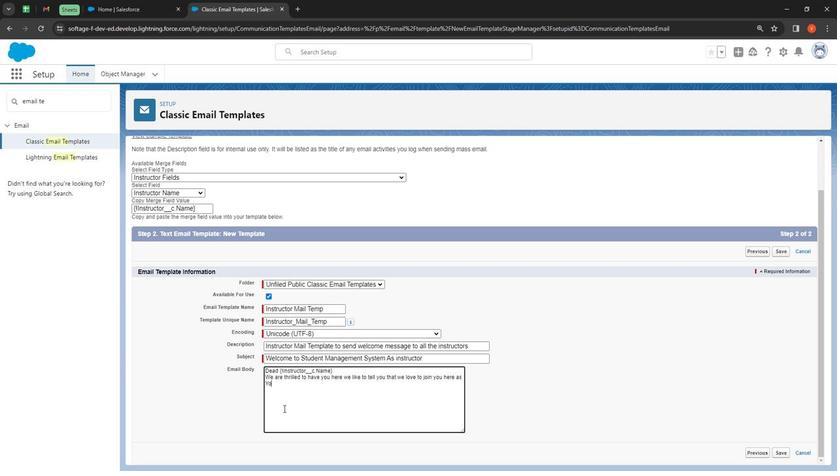 
Action: Key pressed u
Screenshot: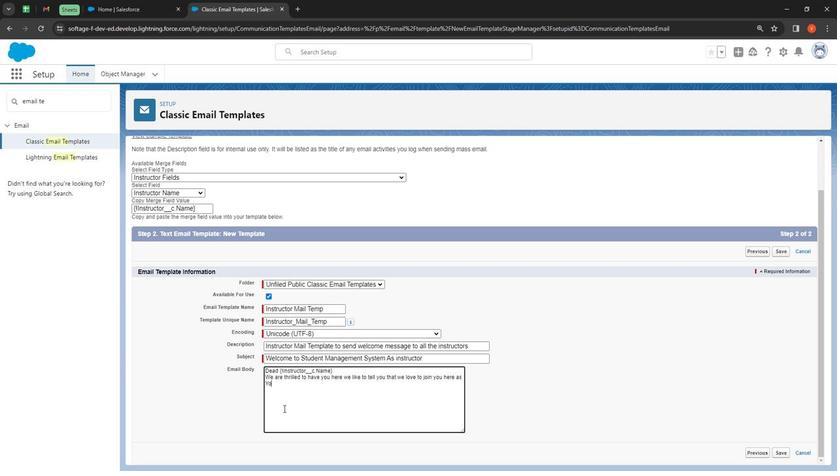 
Action: Mouse moved to (281, 416)
Screenshot: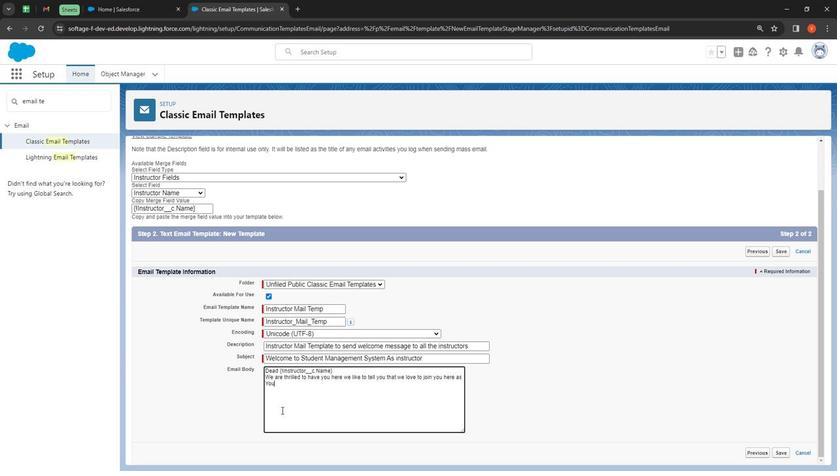 
Action: Key pressed <Key.space>
Screenshot: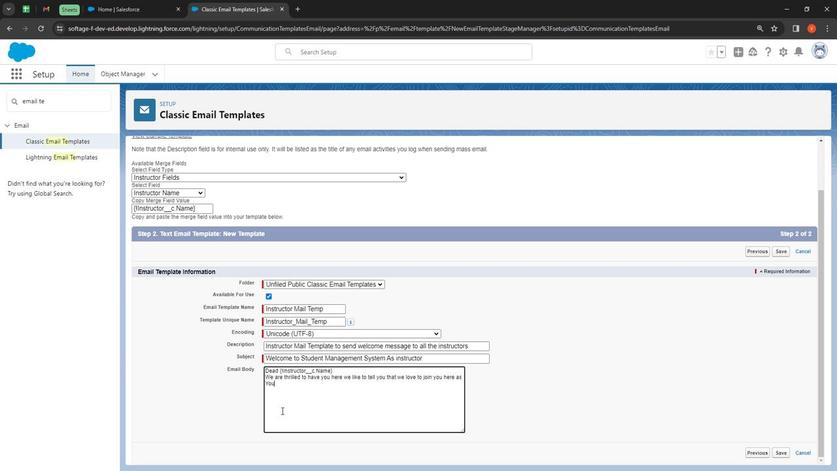 
Action: Mouse moved to (253, 426)
Screenshot: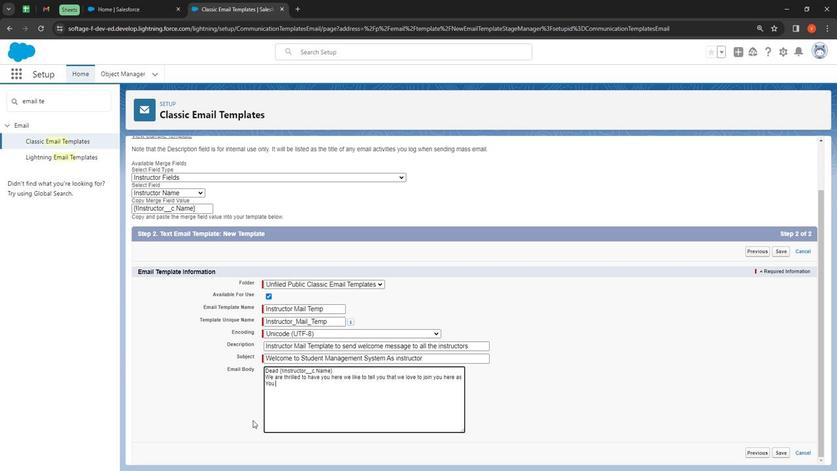 
Action: Key pressed p
Screenshot: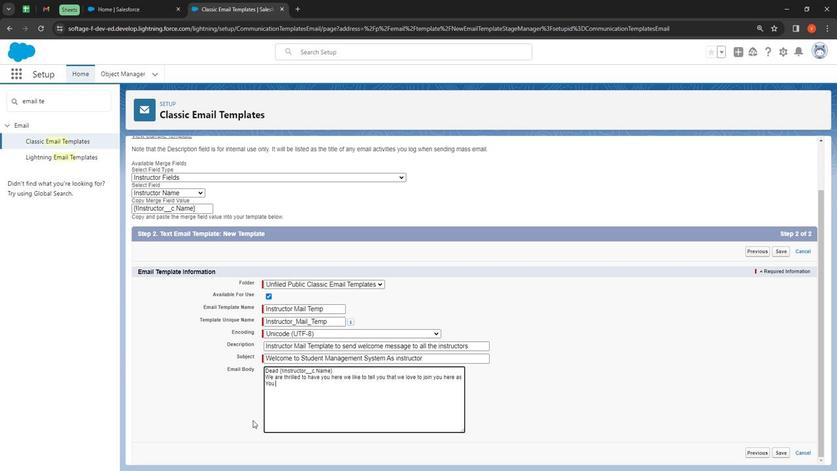 
Action: Mouse moved to (249, 422)
Screenshot: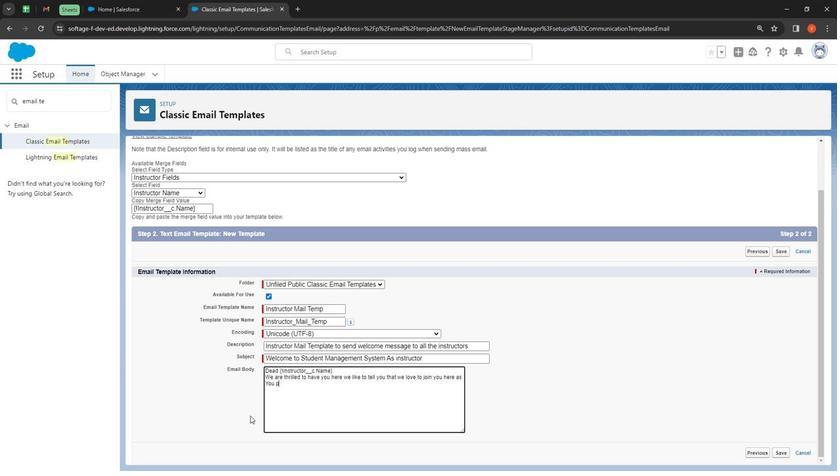 
Action: Key pressed e
Screenshot: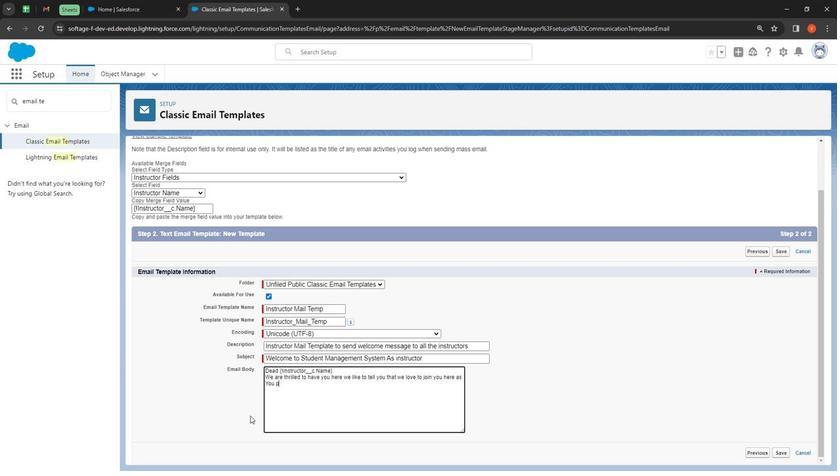 
Action: Mouse moved to (249, 422)
Screenshot: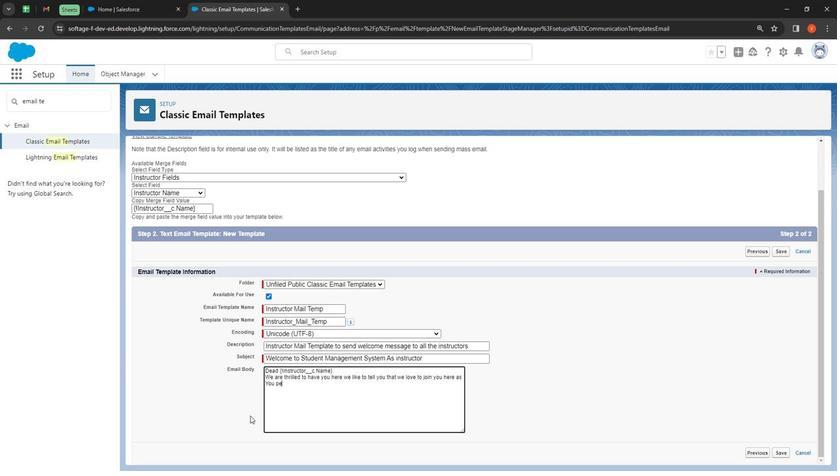 
Action: Key pressed r
Screenshot: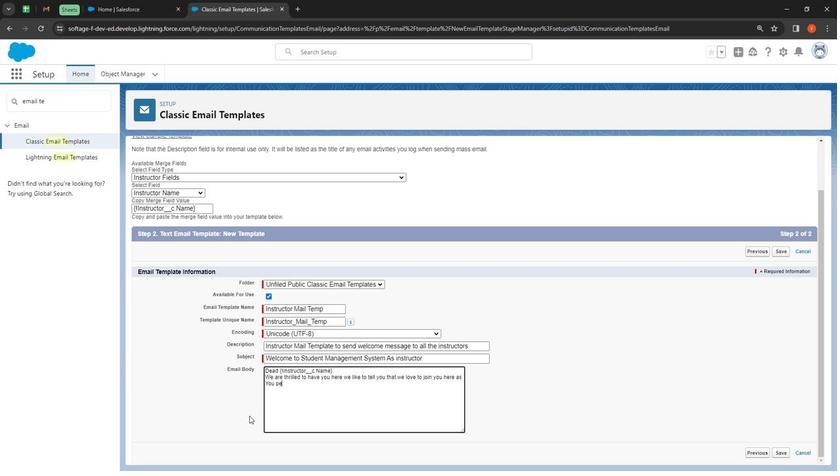 
Action: Mouse moved to (246, 421)
Screenshot: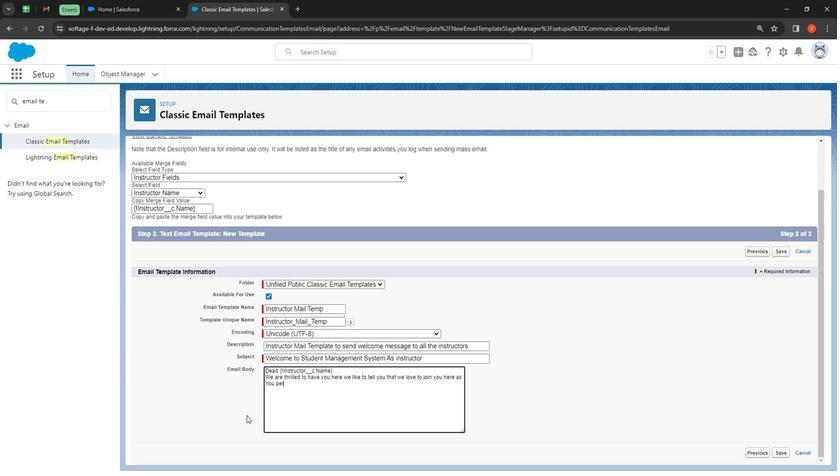 
Action: Key pressed f
Screenshot: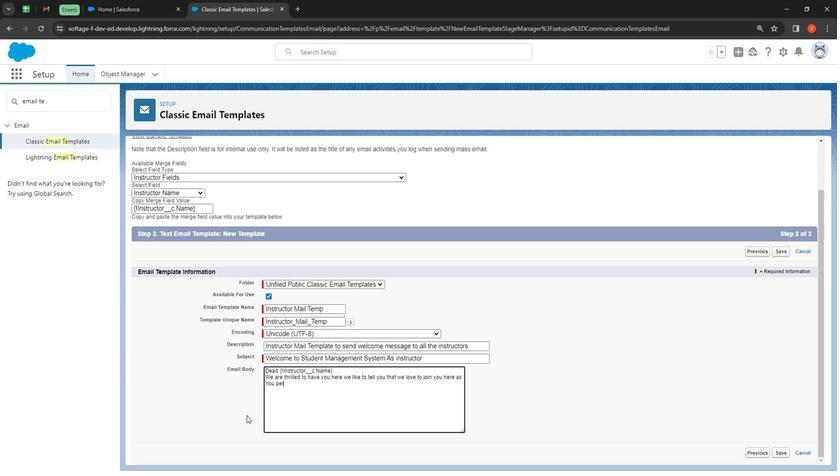 
Action: Mouse moved to (242, 425)
Screenshot: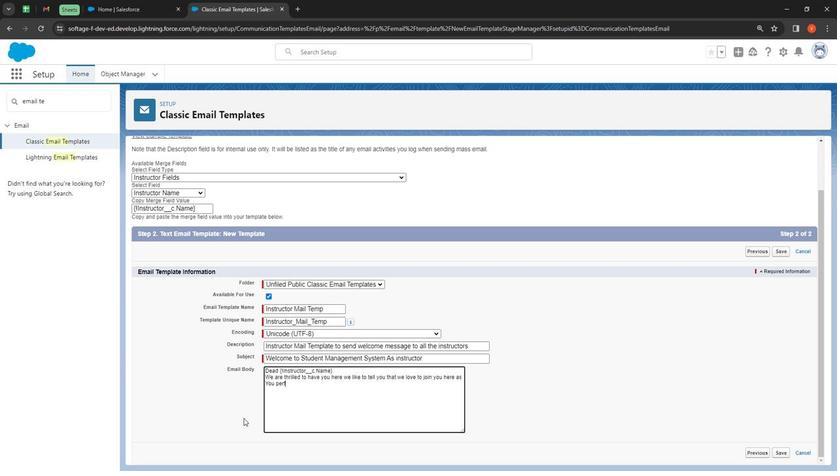 
Action: Key pressed o
Screenshot: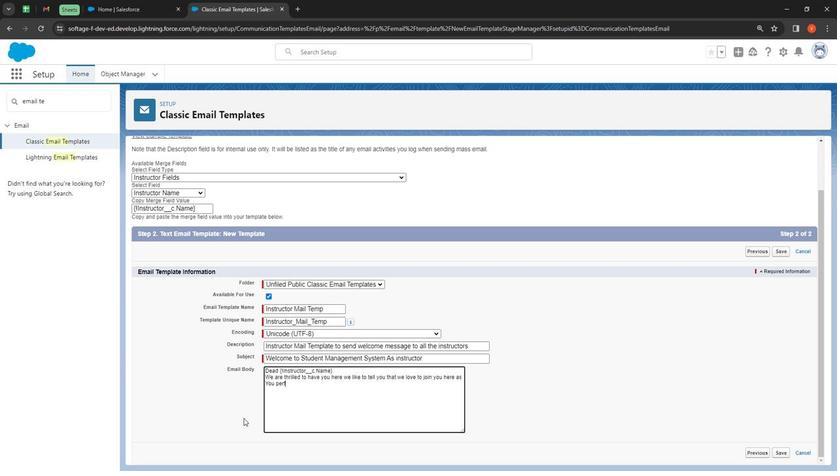 
Action: Mouse moved to (242, 423)
Screenshot: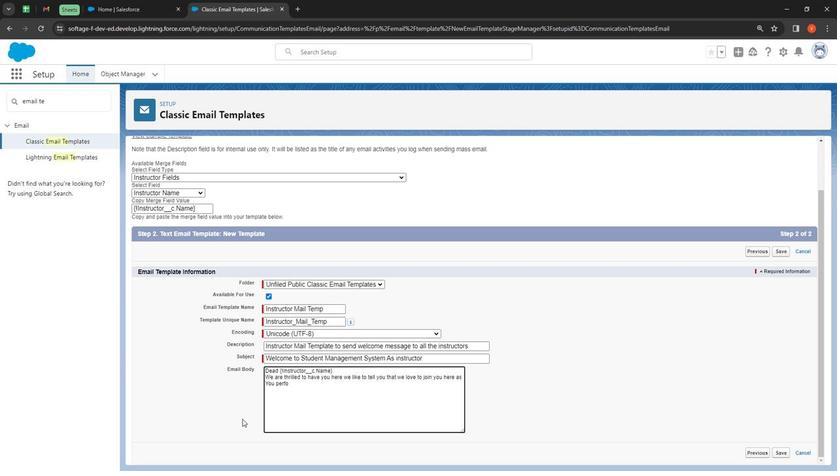
Action: Key pressed r
Screenshot: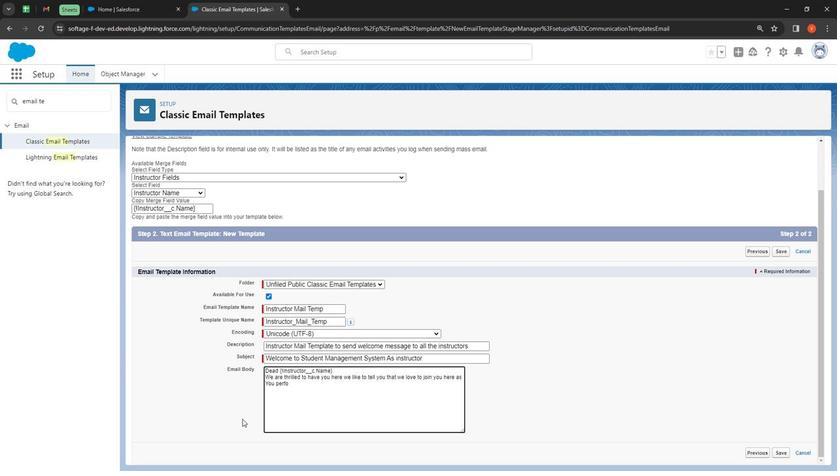 
Action: Mouse moved to (241, 425)
Screenshot: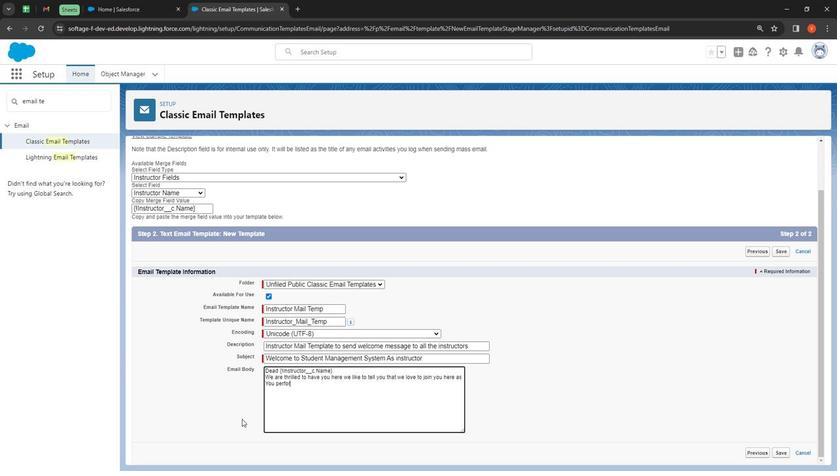 
Action: Key pressed m
Screenshot: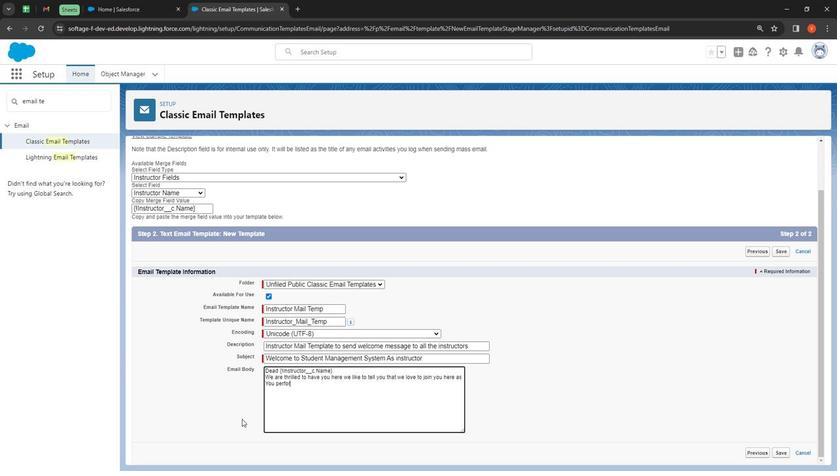 
Action: Mouse moved to (238, 426)
Screenshot: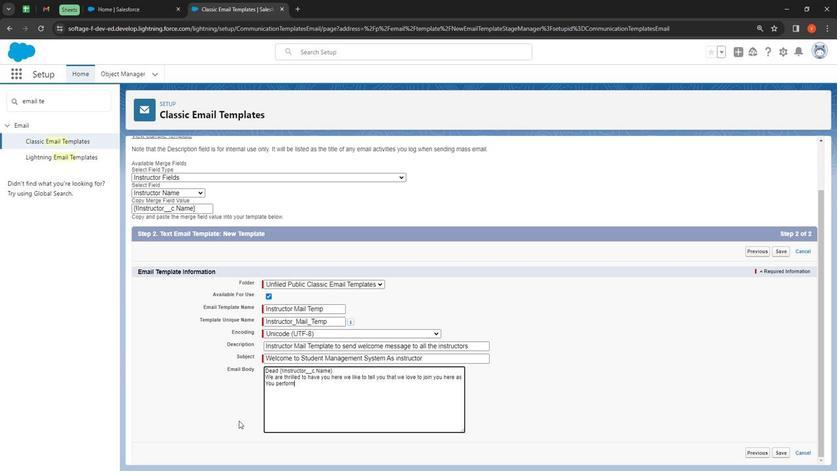 
Action: Key pressed <Key.space>
Screenshot: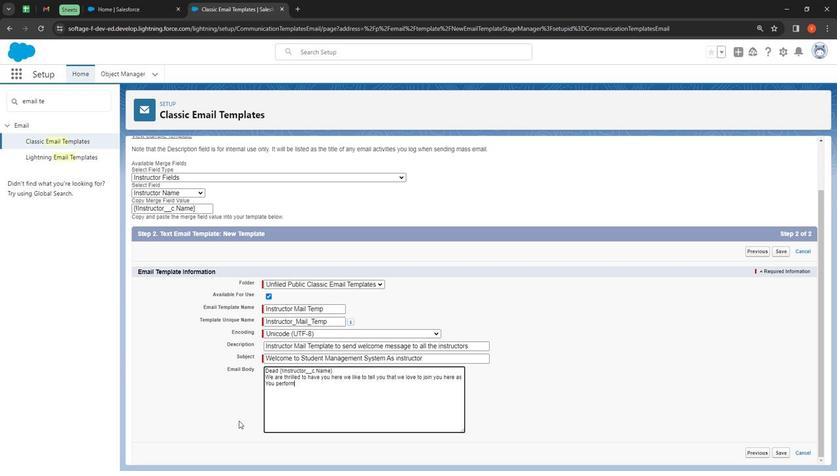 
Action: Mouse moved to (238, 426)
Screenshot: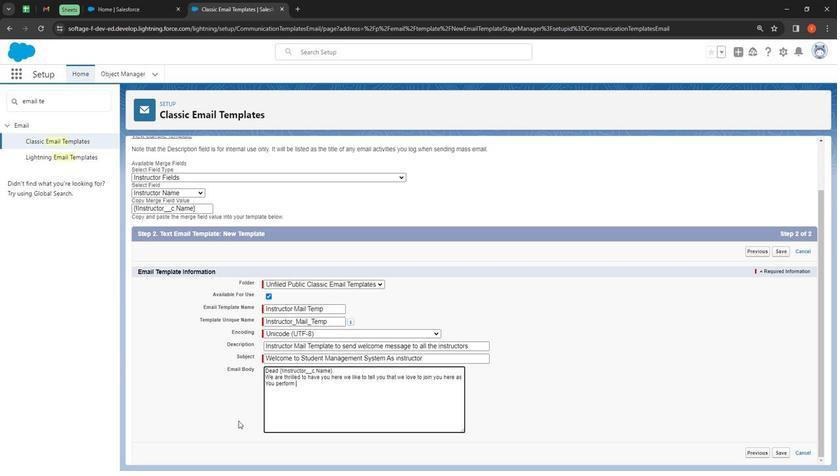 
Action: Key pressed b
Screenshot: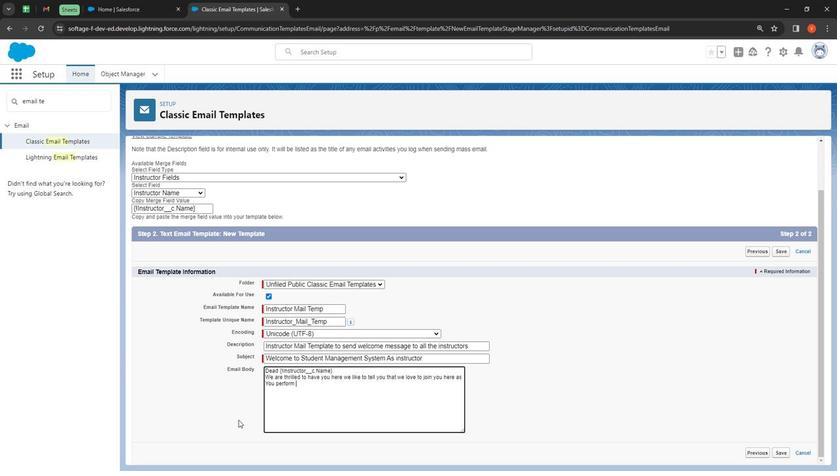 
Action: Mouse moved to (239, 425)
Screenshot: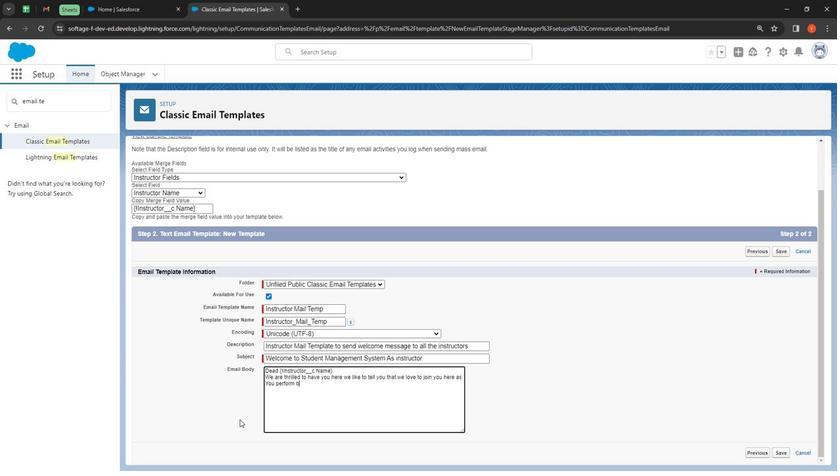 
Action: Key pressed e
Screenshot: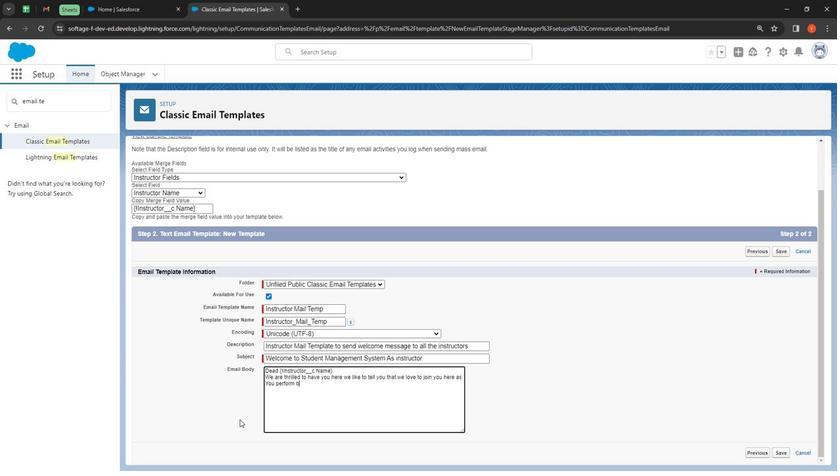
Action: Mouse moved to (238, 426)
Screenshot: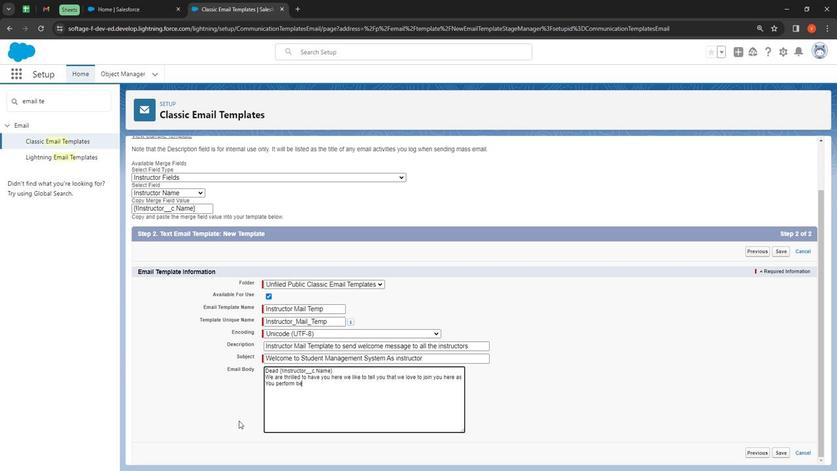 
Action: Key pressed s
Screenshot: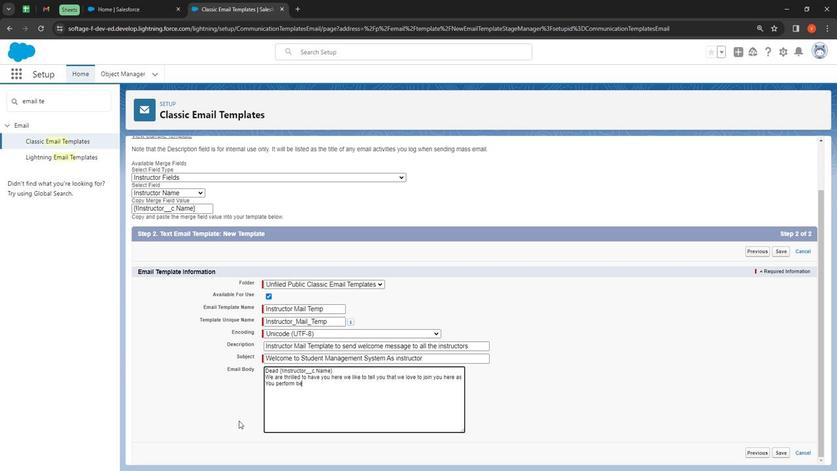 
Action: Mouse moved to (238, 425)
Screenshot: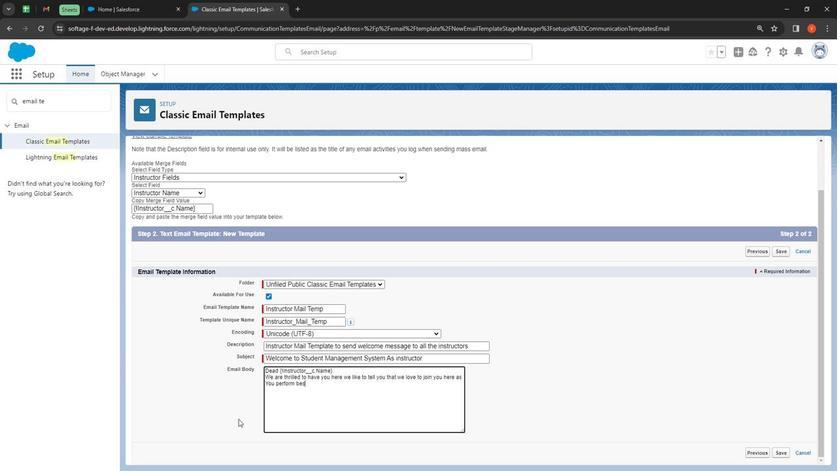 
Action: Key pressed t
Screenshot: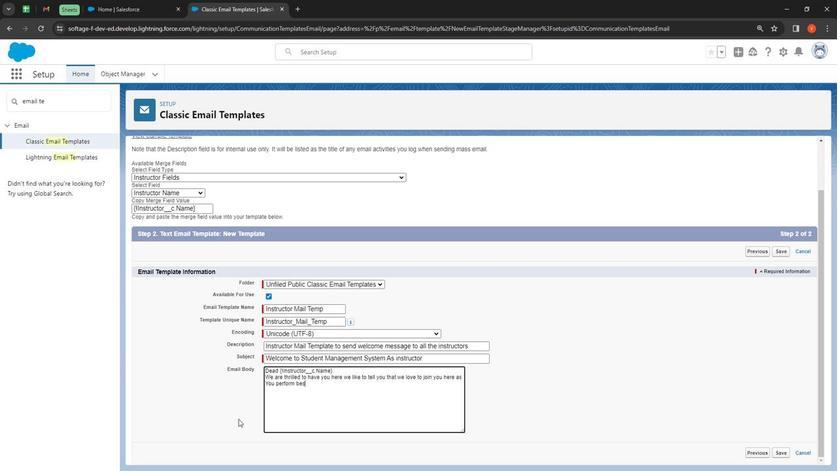
Action: Mouse moved to (238, 425)
Screenshot: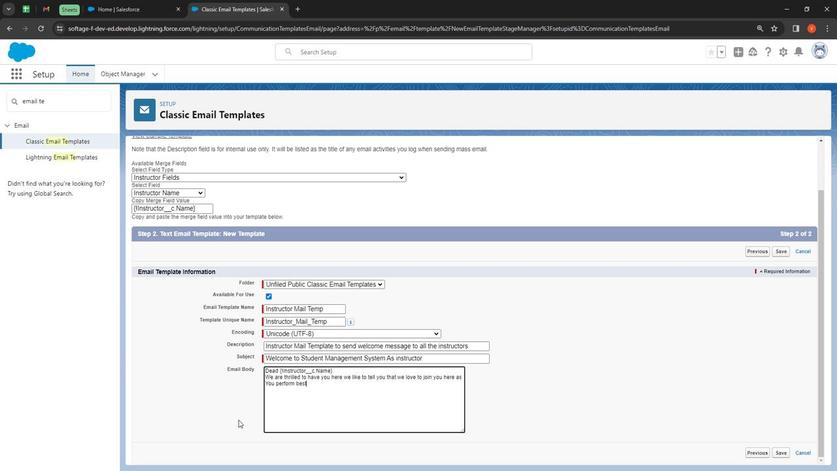 
Action: Key pressed <Key.space>
Screenshot: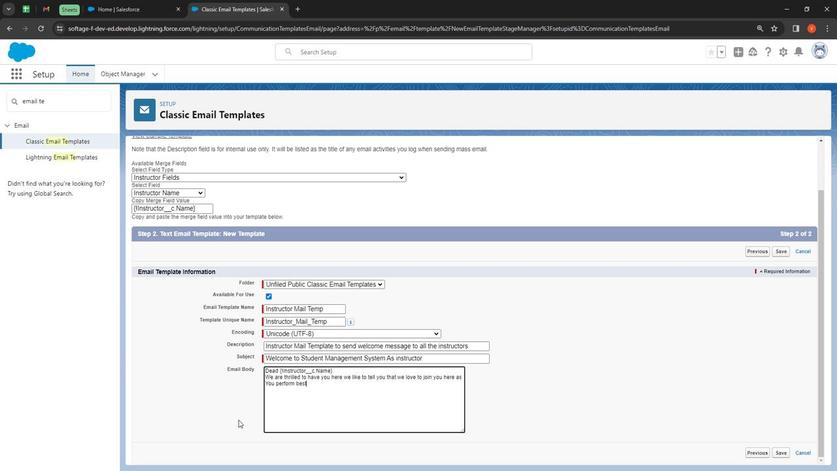 
Action: Mouse moved to (236, 426)
Screenshot: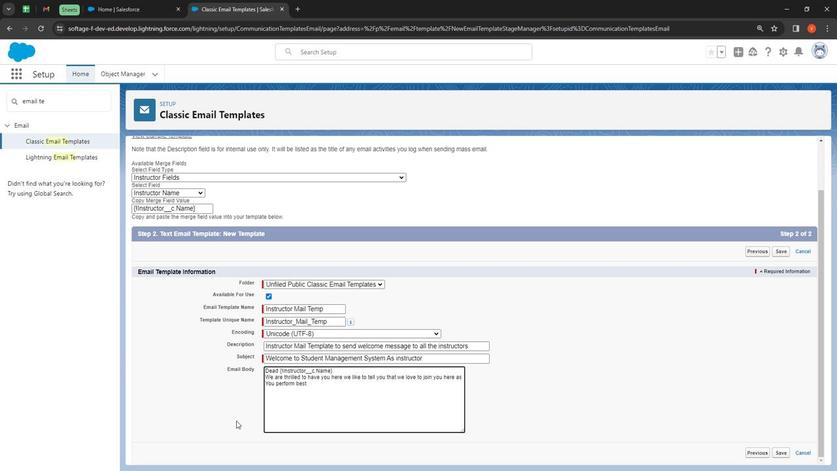 
Action: Key pressed i
Screenshot: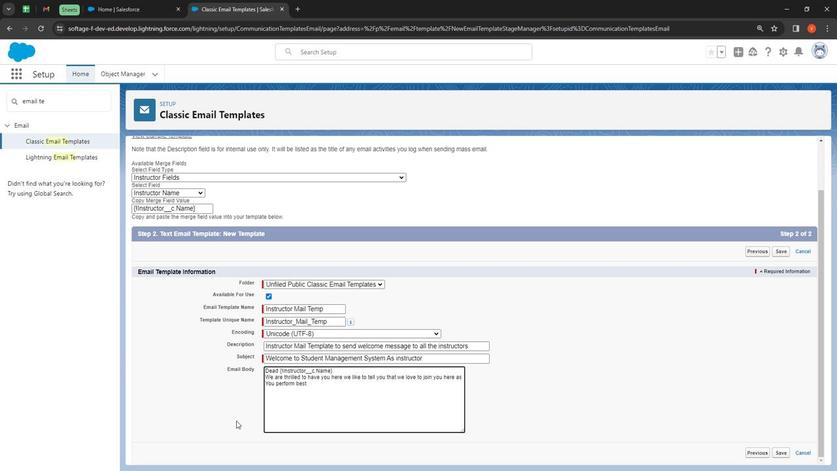
Action: Mouse moved to (233, 426)
Screenshot: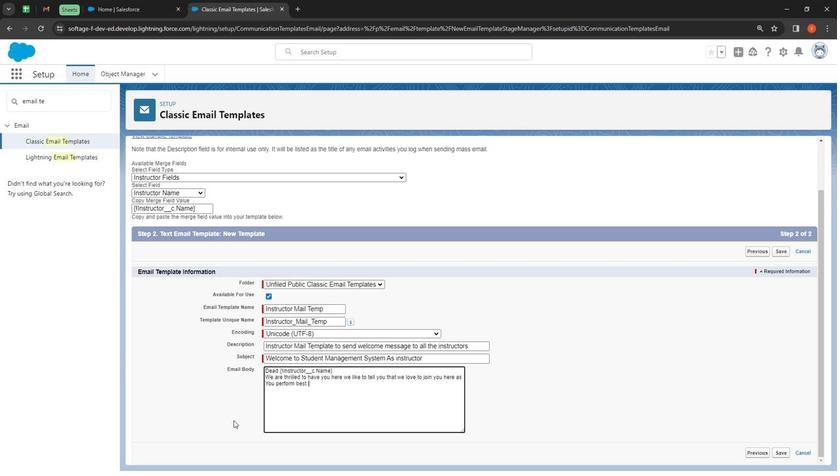 
Action: Key pressed n
Screenshot: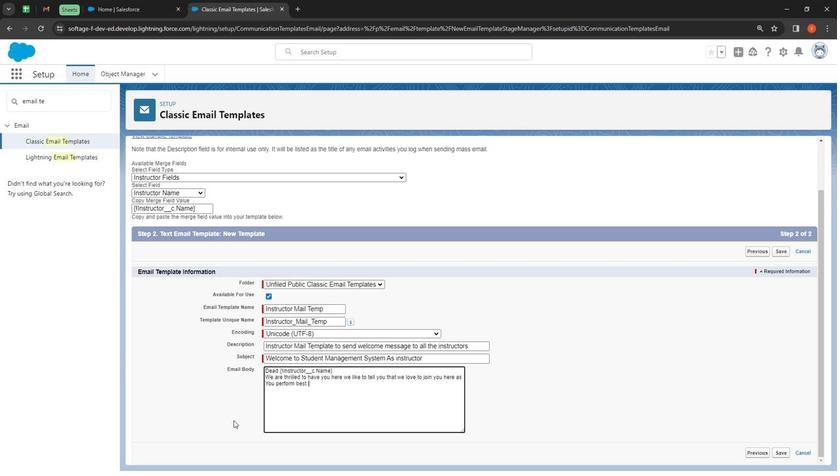 
Action: Mouse moved to (233, 427)
Screenshot: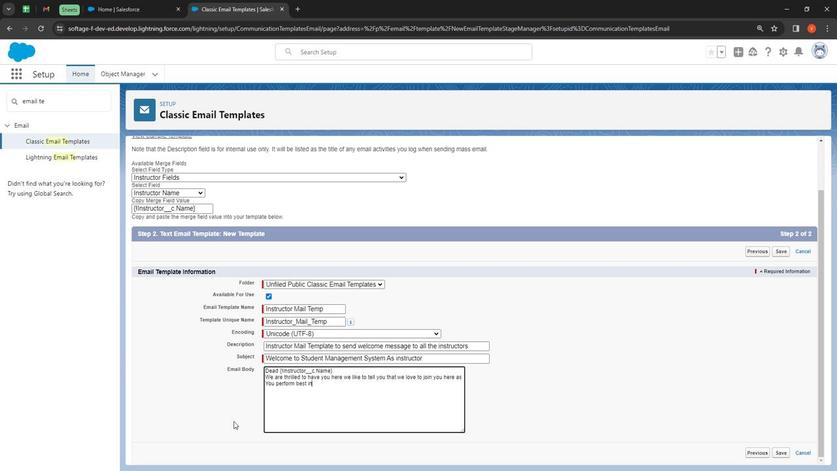
Action: Key pressed <Key.space>
Screenshot: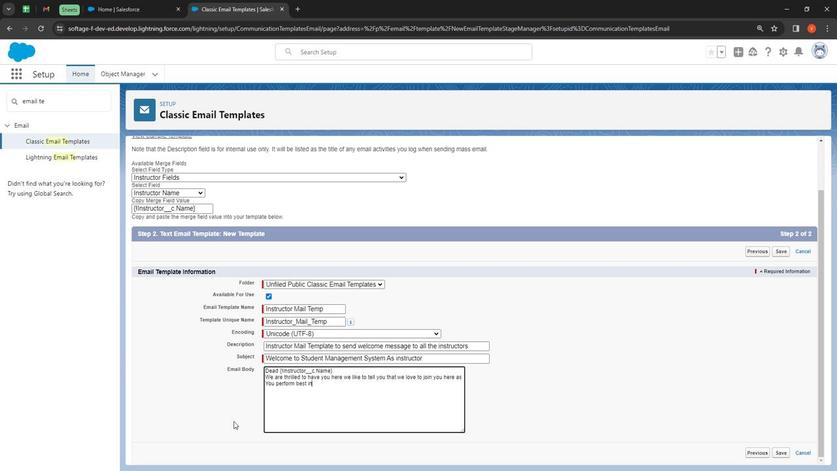 
Action: Mouse moved to (233, 427)
Screenshot: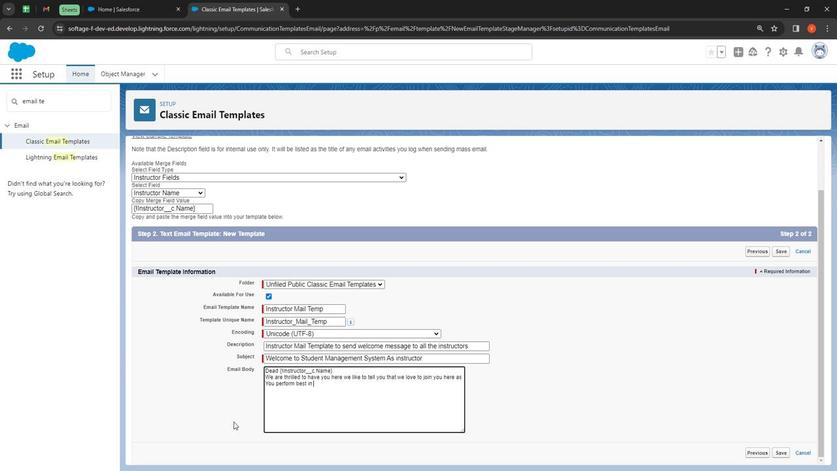 
Action: Key pressed t
Screenshot: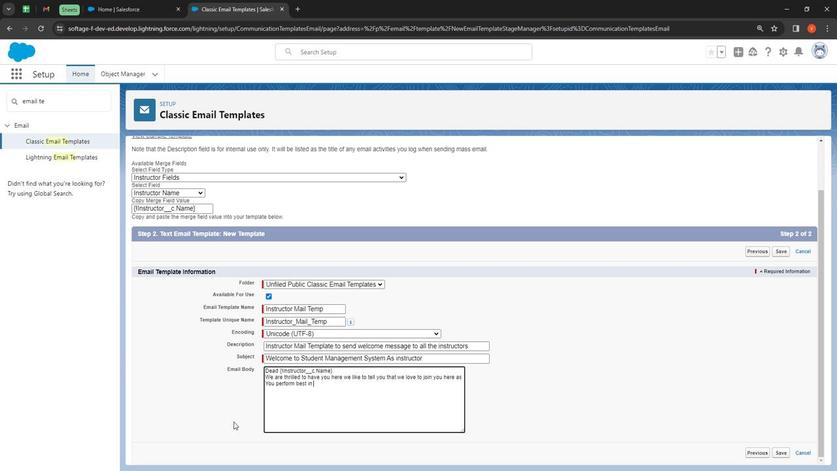 
Action: Mouse moved to (233, 427)
Screenshot: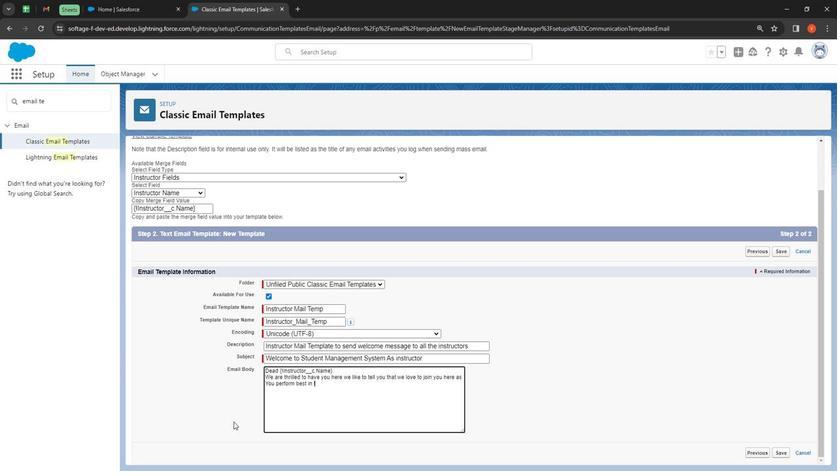 
Action: Key pressed e
Screenshot: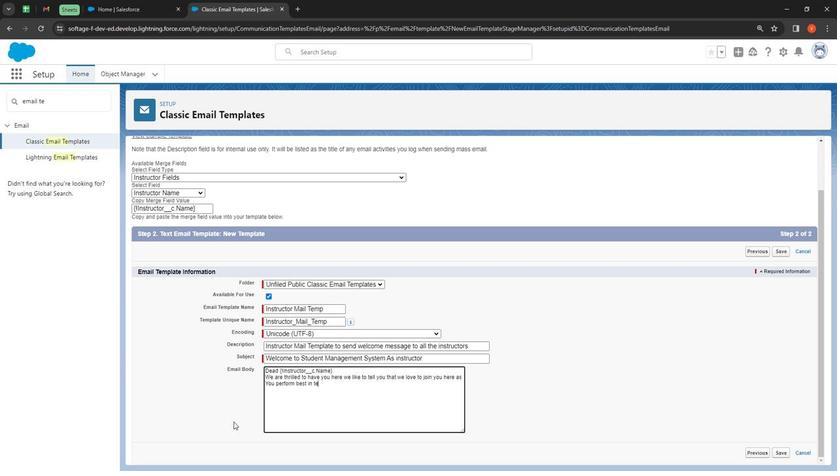 
Action: Mouse moved to (234, 429)
Screenshot: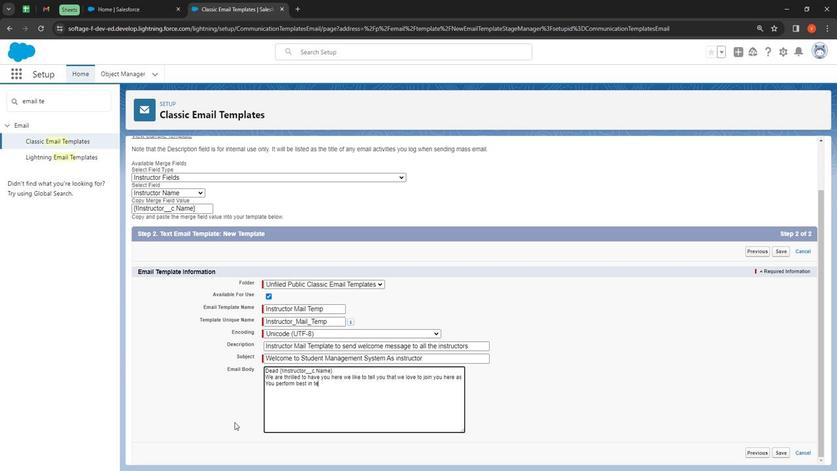 
Action: Key pressed r
Screenshot: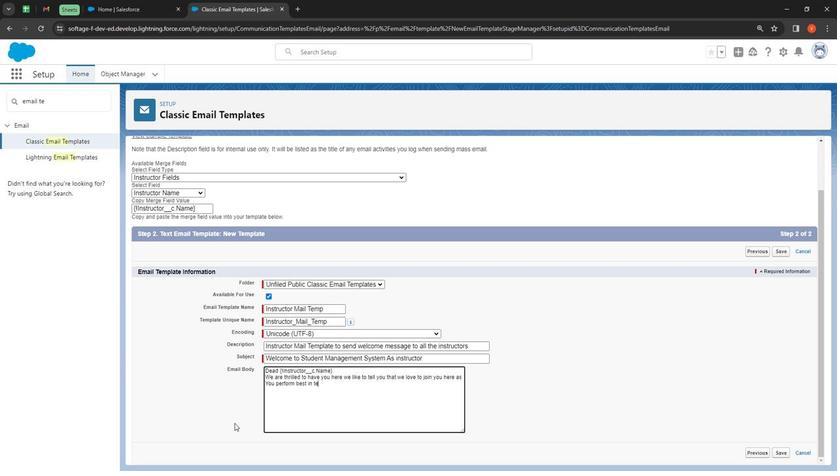 
Action: Mouse moved to (234, 429)
Screenshot: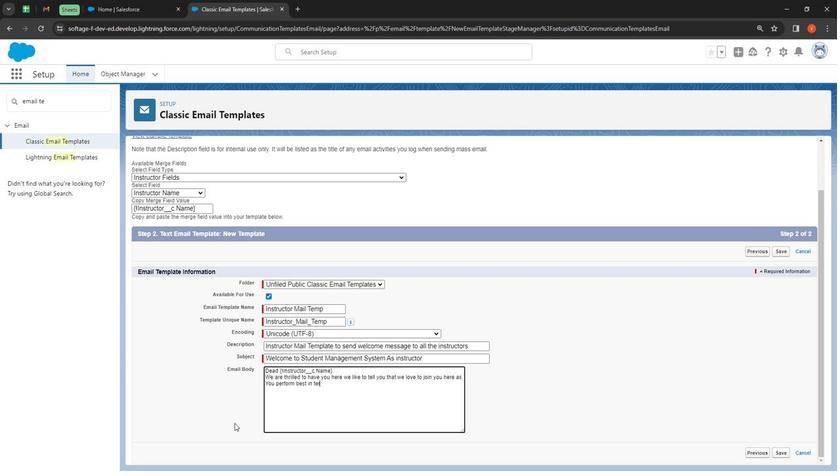 
Action: Key pressed m
Screenshot: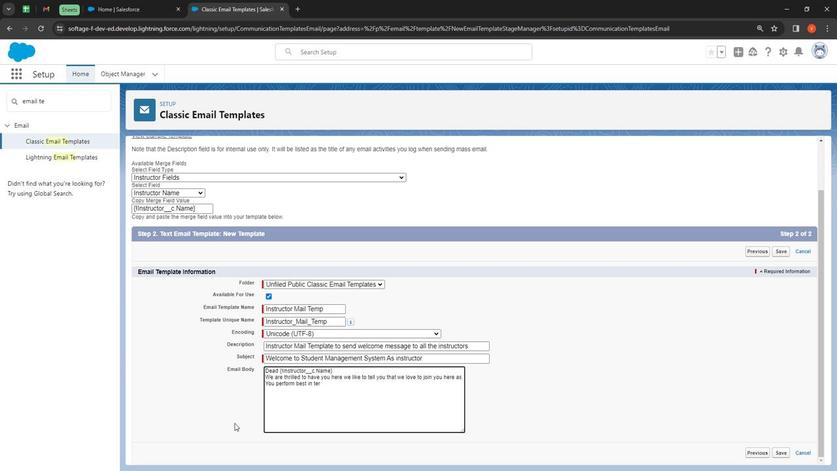 
Action: Mouse moved to (234, 428)
Screenshot: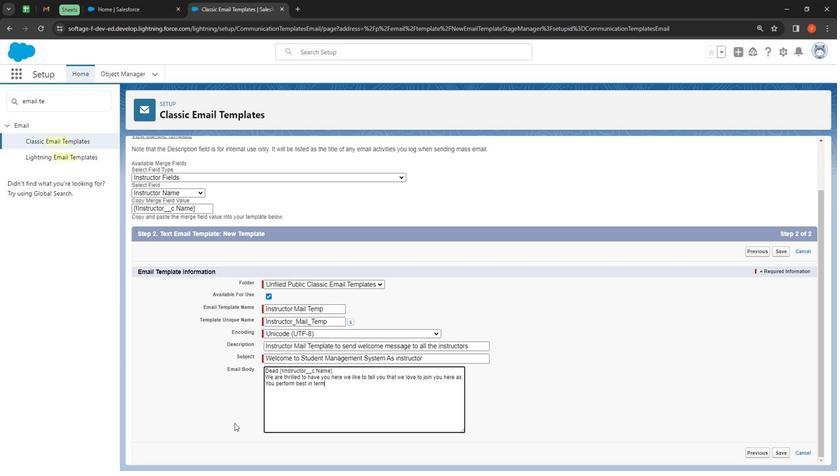 
Action: Key pressed <Key.space>
Screenshot: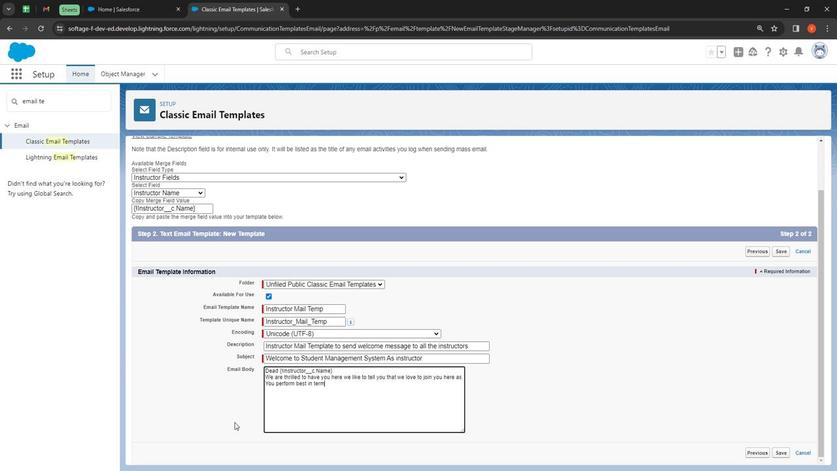 
Action: Mouse moved to (234, 427)
Screenshot: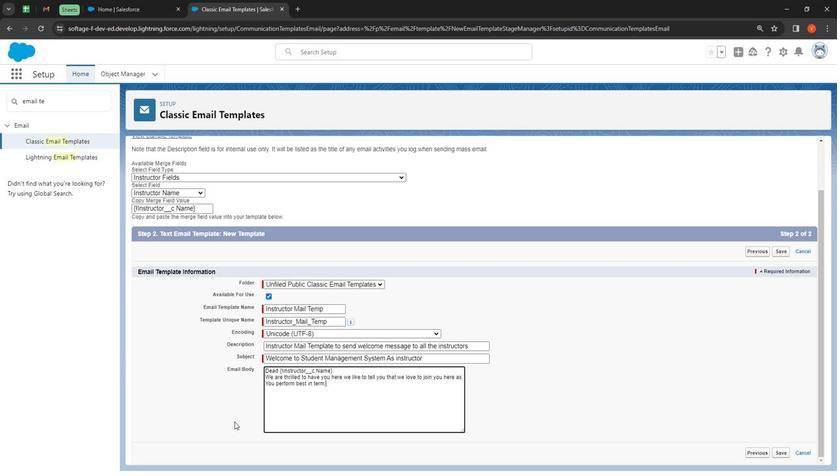 
Action: Key pressed o
Screenshot: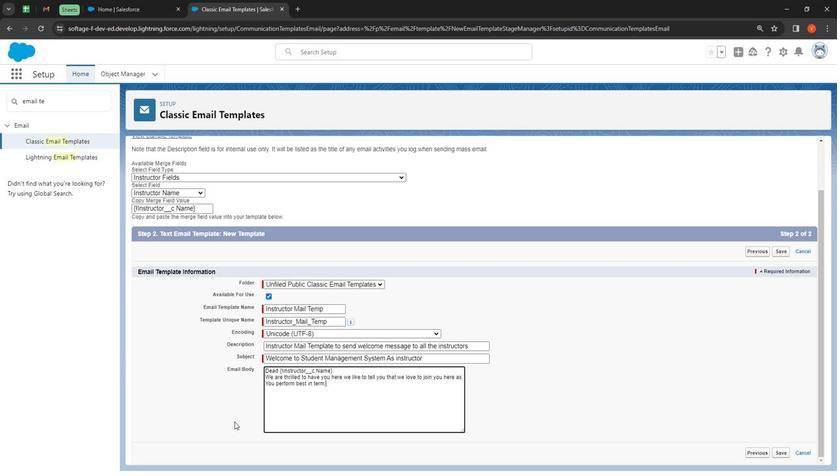 
Action: Mouse moved to (233, 425)
Screenshot: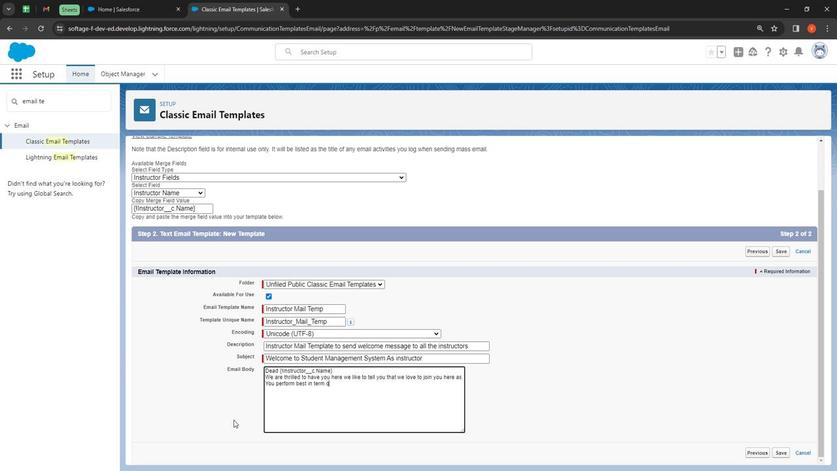 
Action: Key pressed f
Screenshot: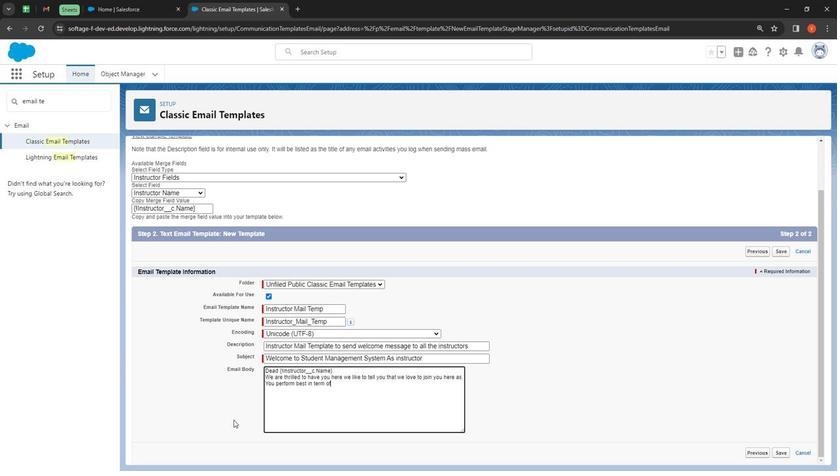 
Action: Mouse moved to (234, 425)
Screenshot: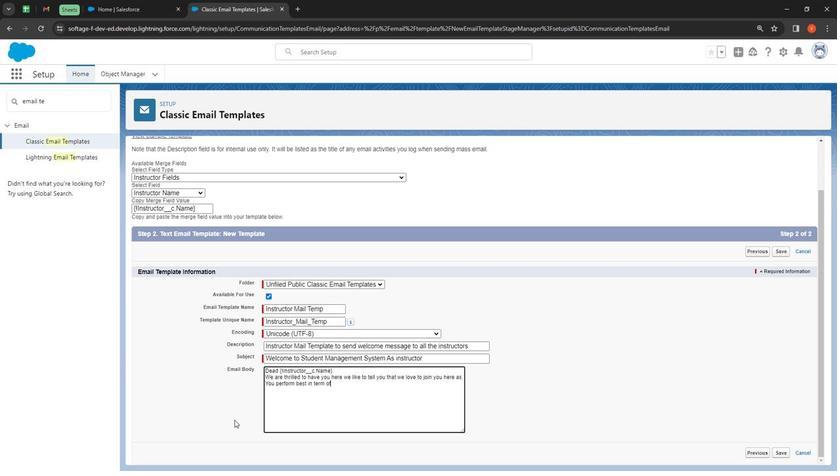 
Action: Key pressed <Key.space>
Screenshot: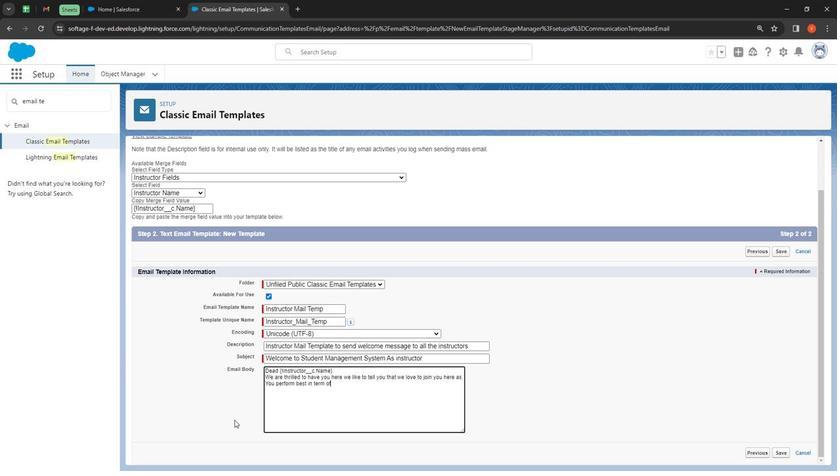 
Action: Mouse moved to (235, 427)
Screenshot: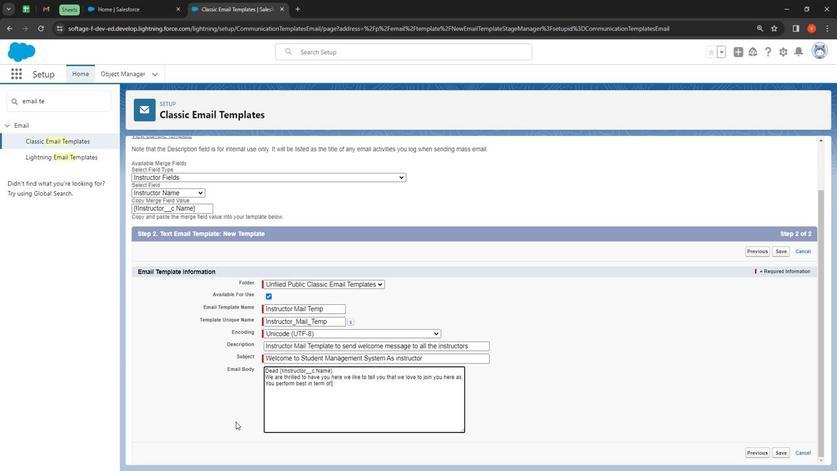 
Action: Key pressed o
Screenshot: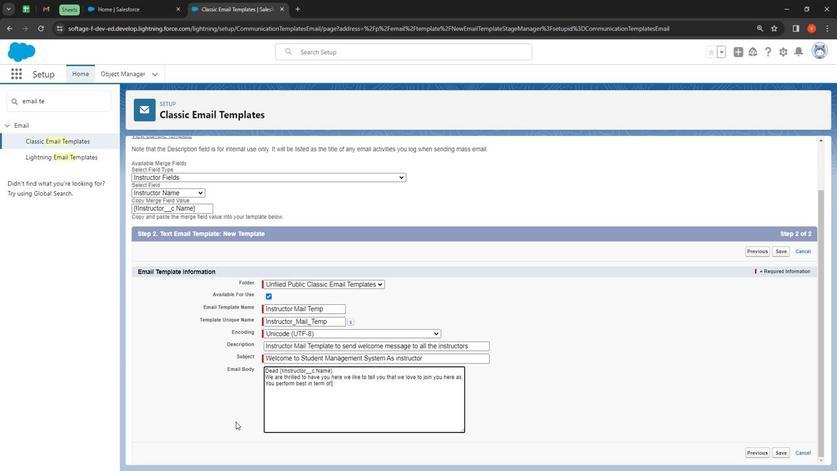 
Action: Mouse moved to (236, 427)
Screenshot: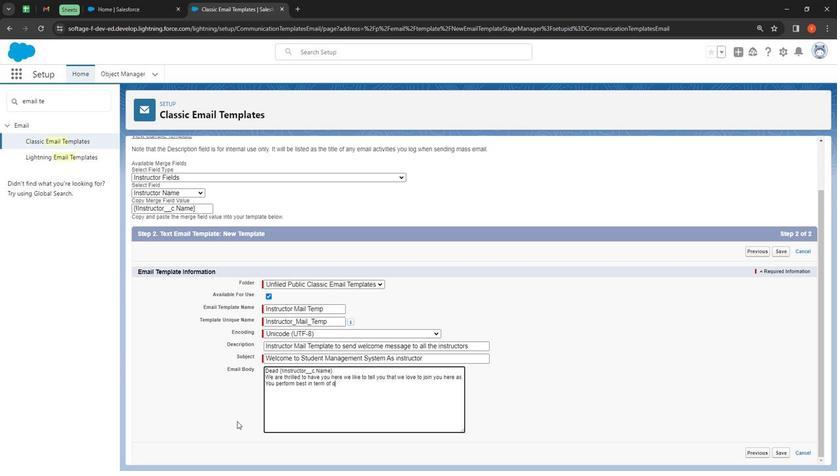 
Action: Key pressed th
Screenshot: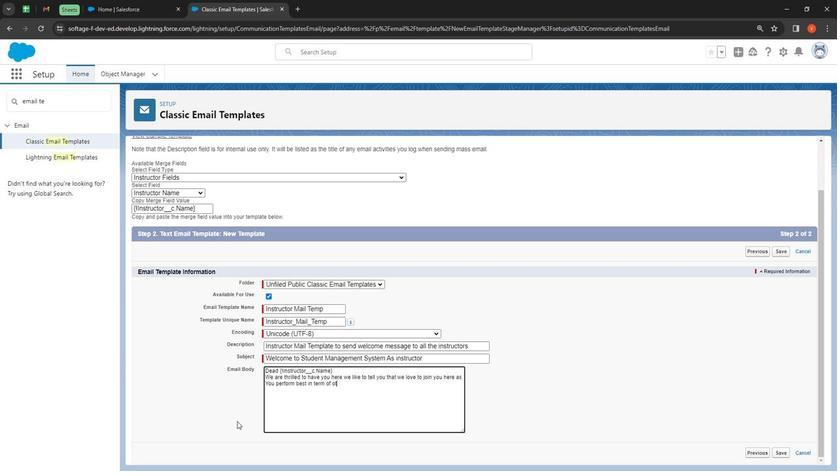 
Action: Mouse moved to (236, 427)
Screenshot: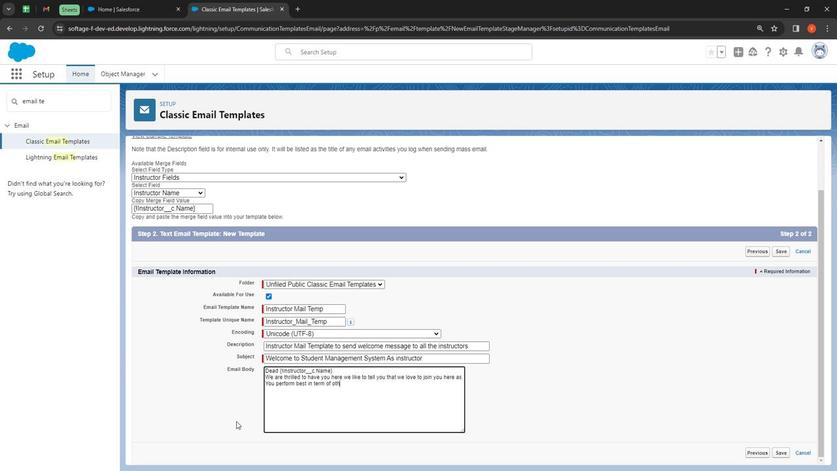 
Action: Key pressed er<Key.space>
Screenshot: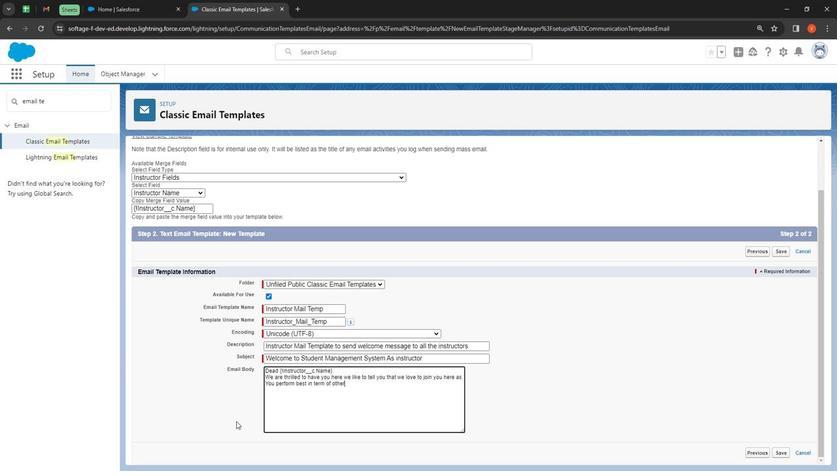 
Action: Mouse moved to (234, 427)
Screenshot: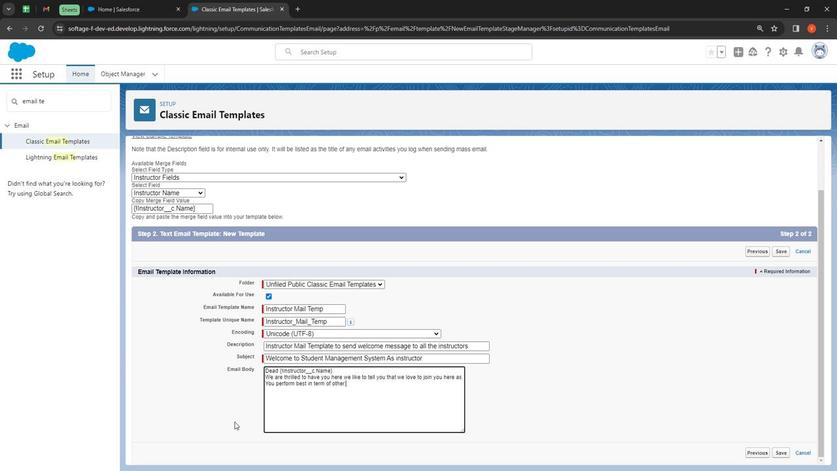 
Action: Key pressed e
Screenshot: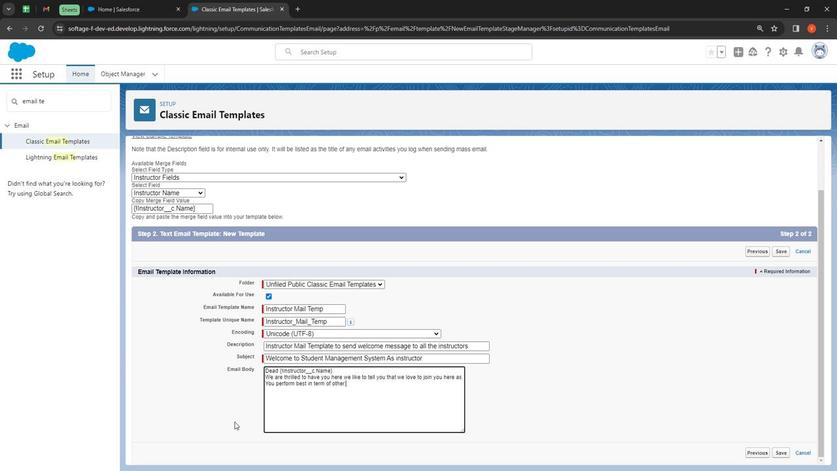 
Action: Mouse moved to (234, 427)
Screenshot: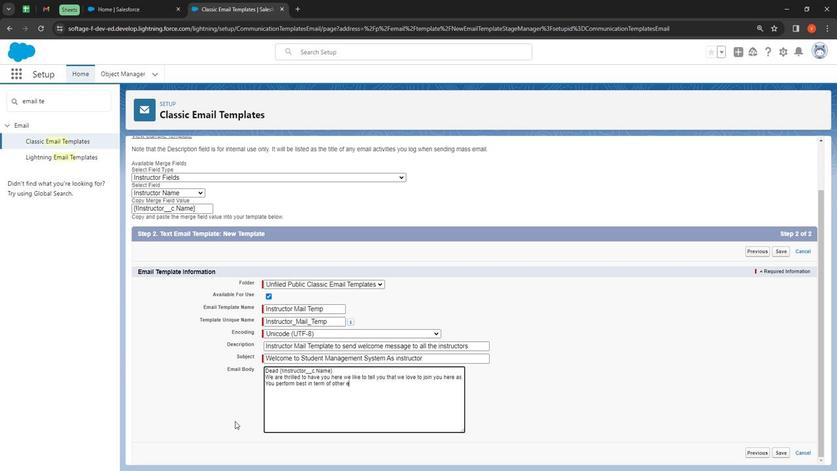 
Action: Key pressed m
Screenshot: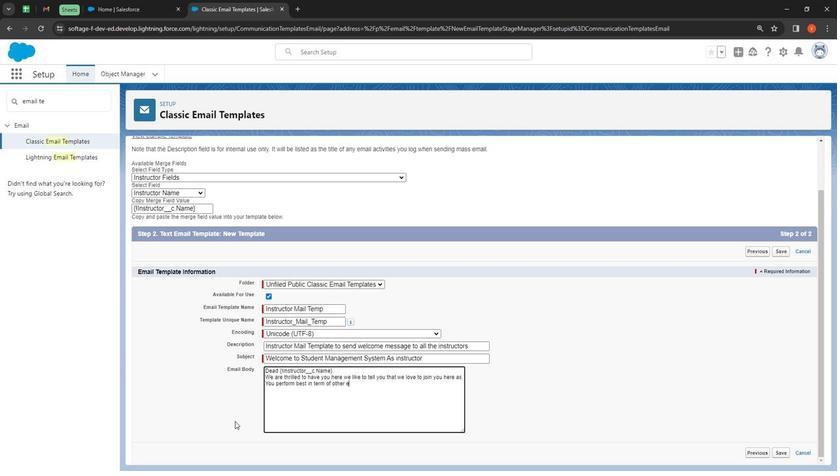
Action: Mouse moved to (239, 425)
Screenshot: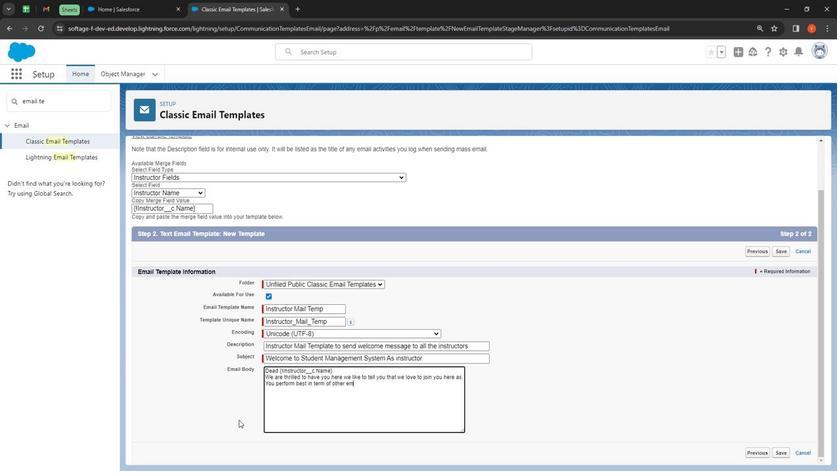 
Action: Key pressed p
Screenshot: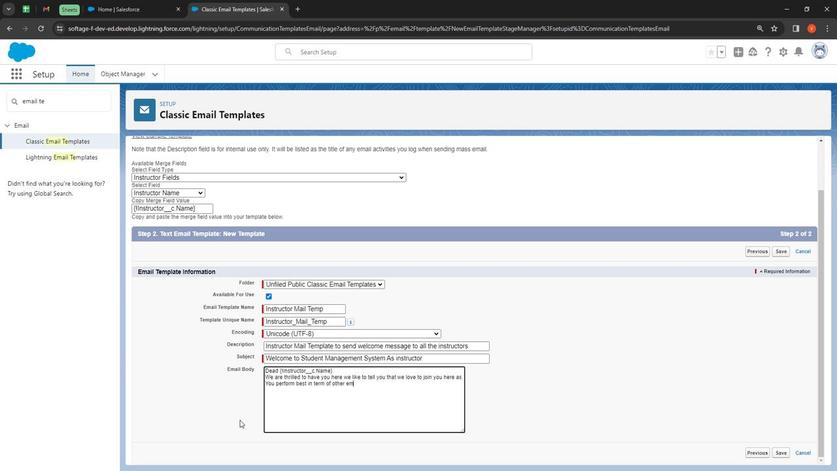 
Action: Mouse moved to (236, 427)
Screenshot: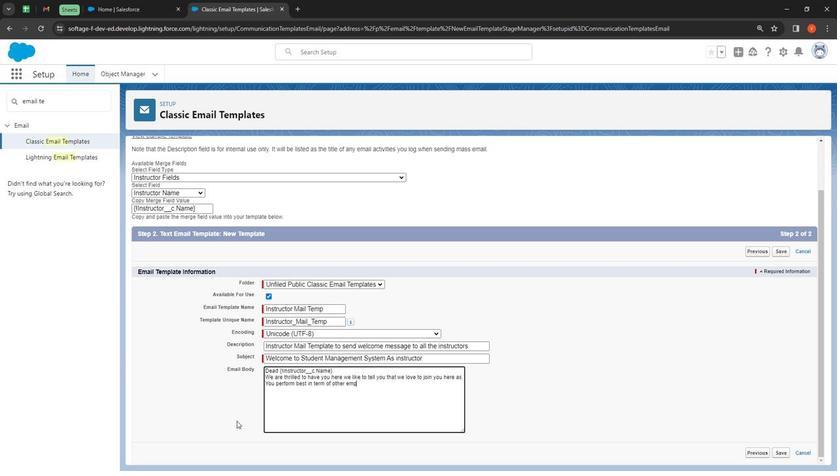 
Action: Key pressed l
Screenshot: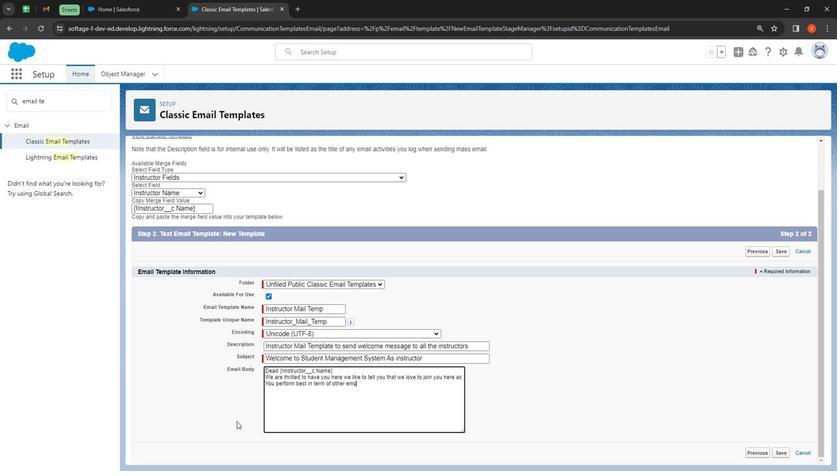
Action: Mouse moved to (235, 428)
Screenshot: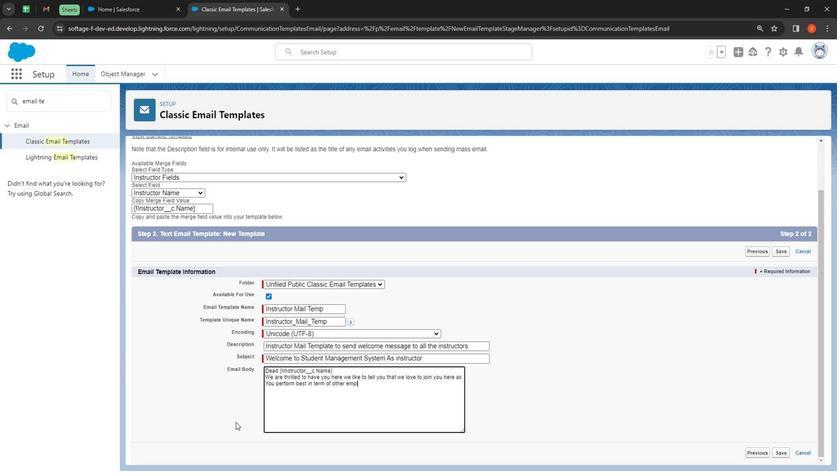 
Action: Key pressed o
Screenshot: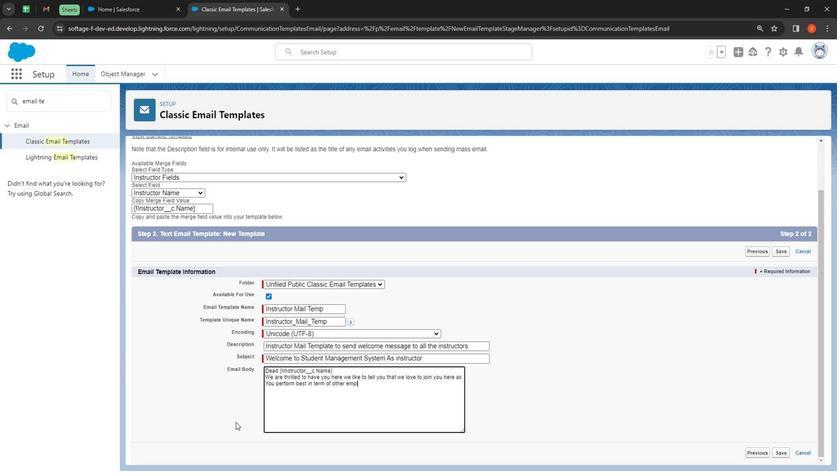 
Action: Mouse moved to (238, 422)
Screenshot: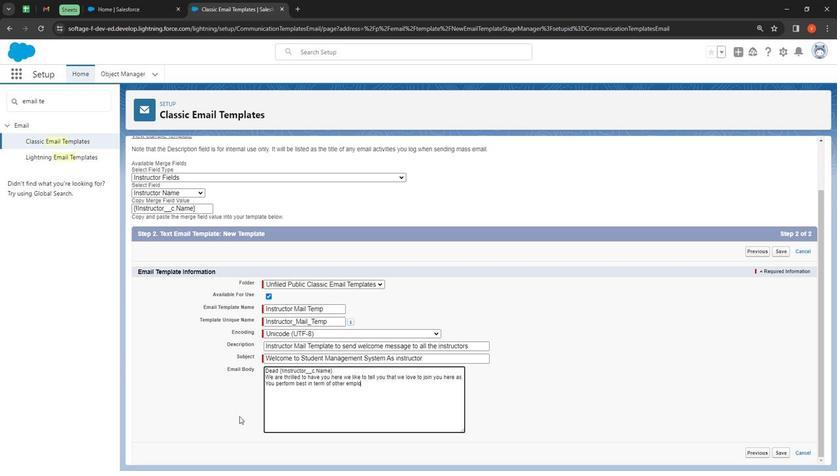 
Action: Key pressed y
Screenshot: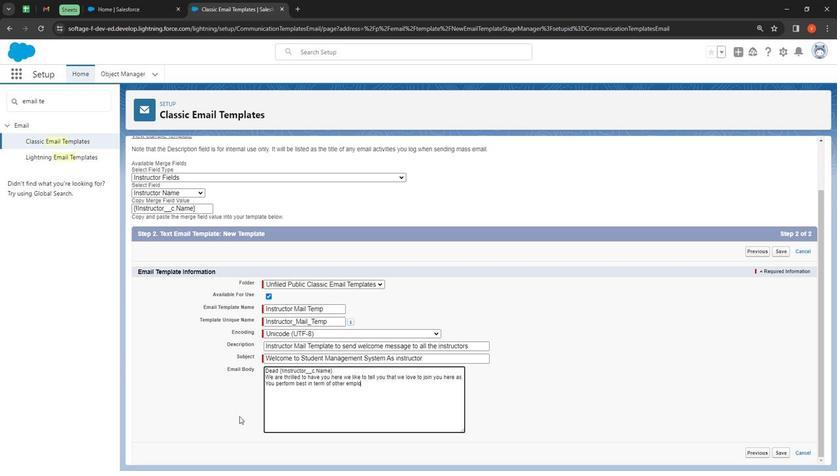 
Action: Mouse moved to (238, 422)
Screenshot: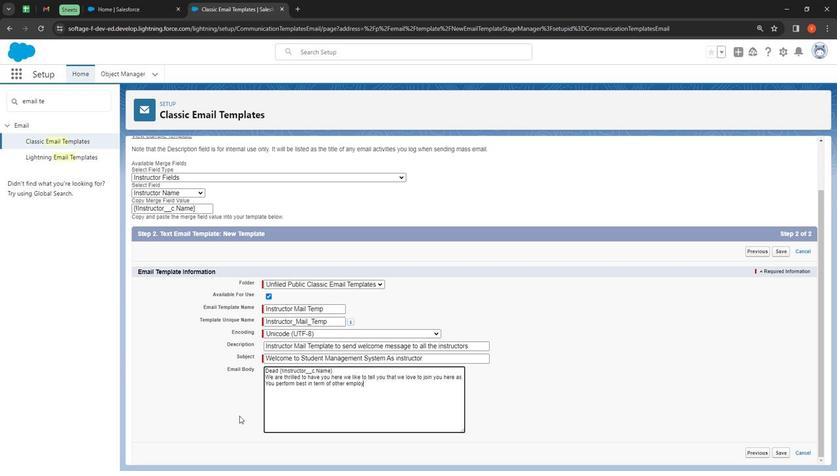 
Action: Key pressed ees
Screenshot: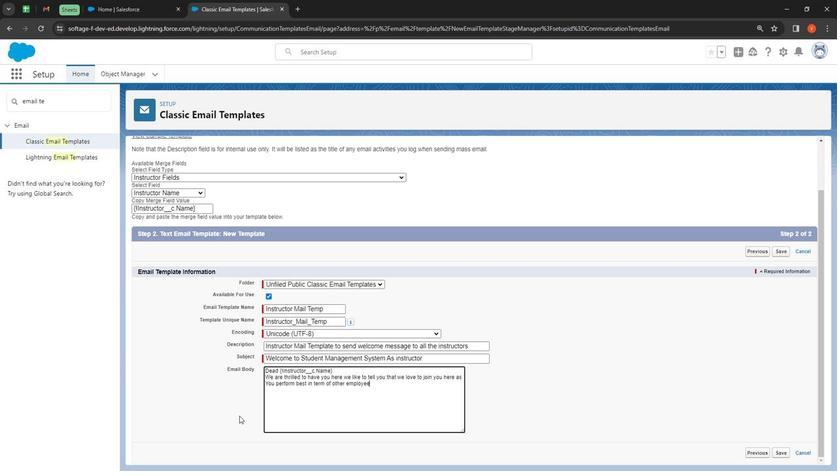 
Action: Mouse moved to (332, 440)
Screenshot: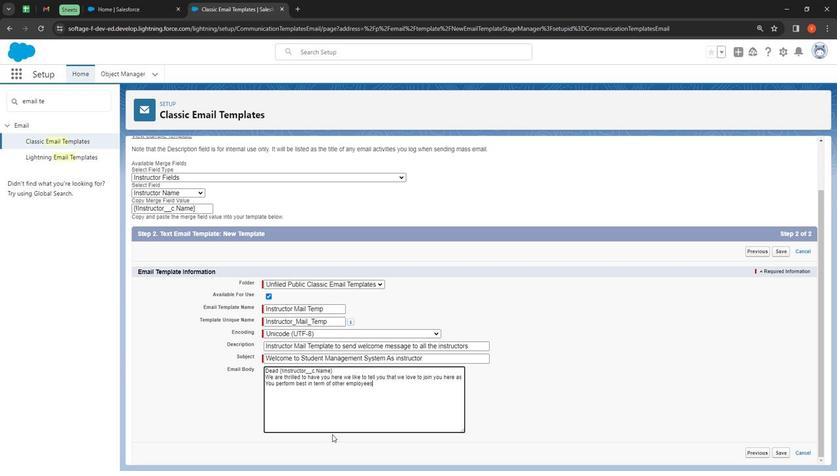 
Action: Key pressed .
Screenshot: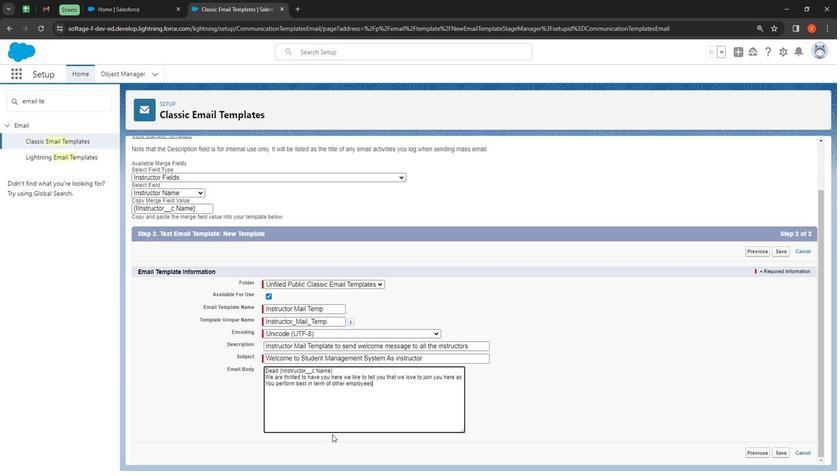 
Action: Mouse moved to (334, 431)
Screenshot: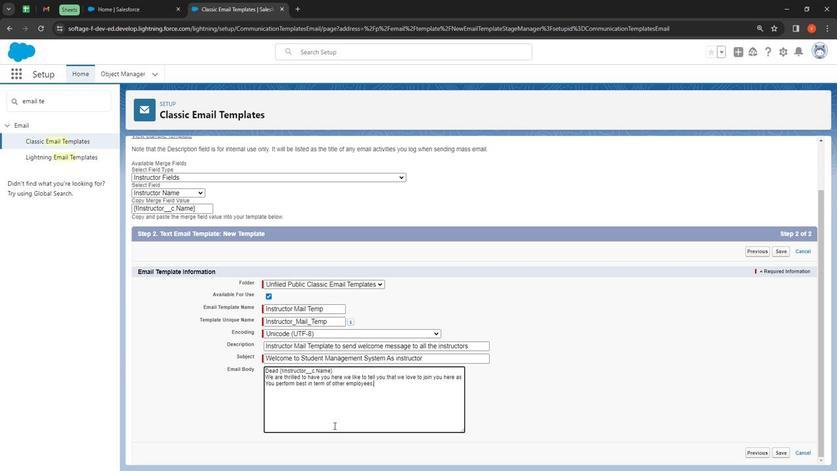 
Action: Key pressed <Key.enter><Key.shift><Key.shift><Key.shift><Key.shift><Key.shift><Key.shift><Key.shift><Key.shift><Key.shift><Key.shift>Your<Key.space><Key.shift>Details<Key.shift>:<Key.space><Key.enter>
Screenshot: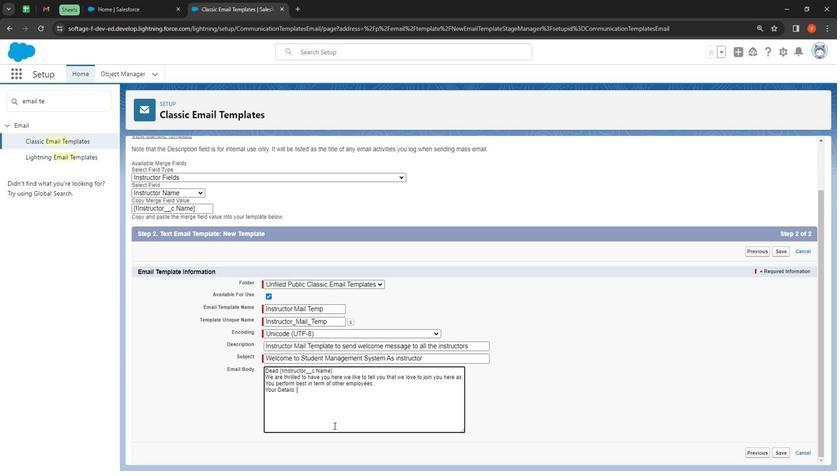 
Action: Mouse moved to (197, 191)
Screenshot: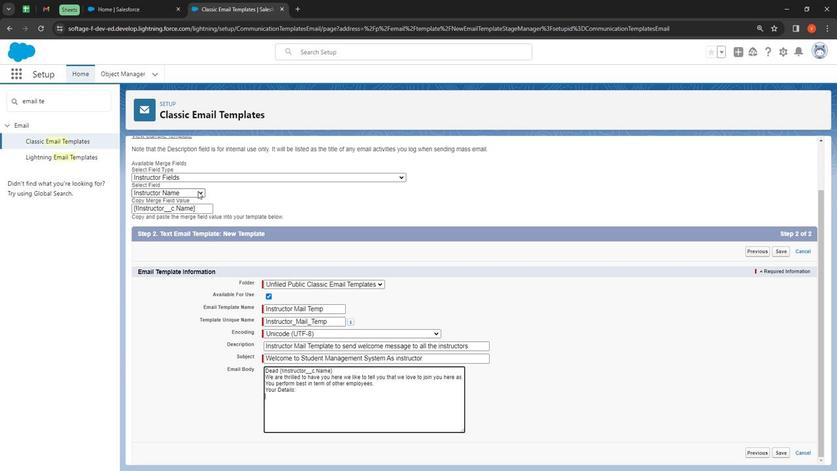 
Action: Mouse pressed left at (197, 191)
Screenshot: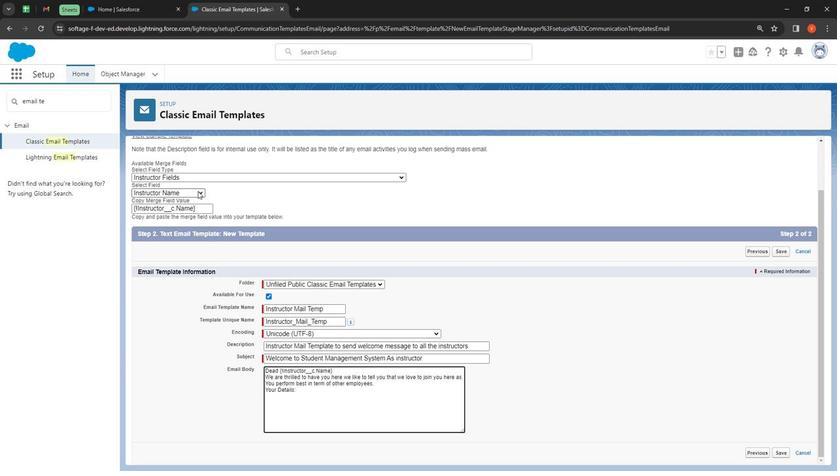 
Action: Mouse moved to (285, 400)
Screenshot: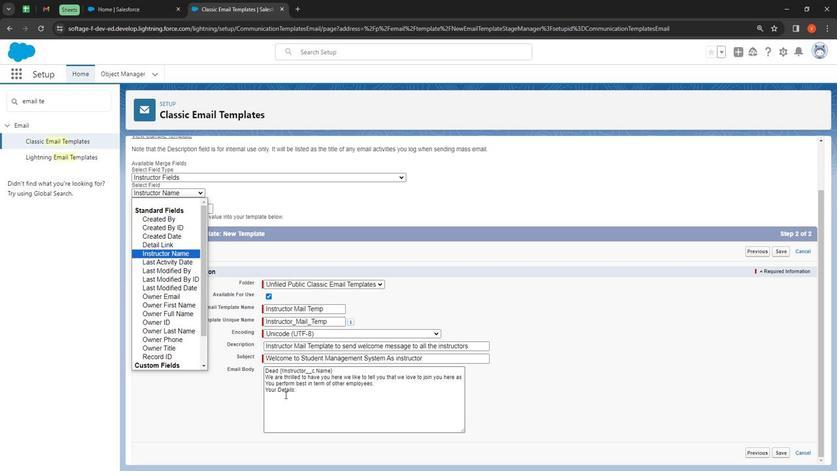 
Action: Mouse pressed left at (285, 400)
Screenshot: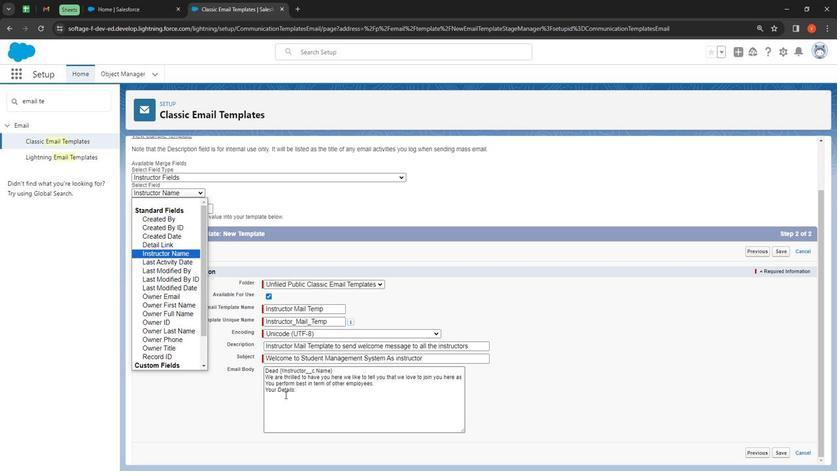 
Action: Mouse moved to (281, 399)
Screenshot: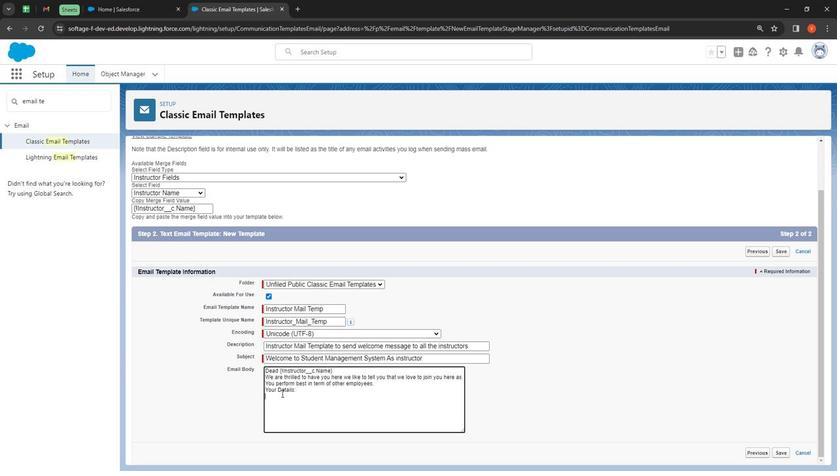 
Action: Key pressed <Key.shift><Key.shift><Key.shift><Key.shift><Key.shift><Key.shift><Key.shift><Key.shift>Name<Key.space>ctrl+V
Screenshot: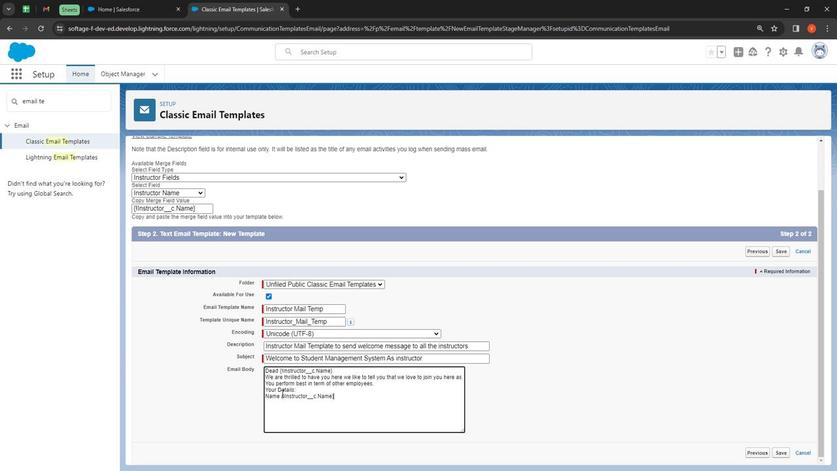 
Action: Mouse moved to (278, 399)
Screenshot: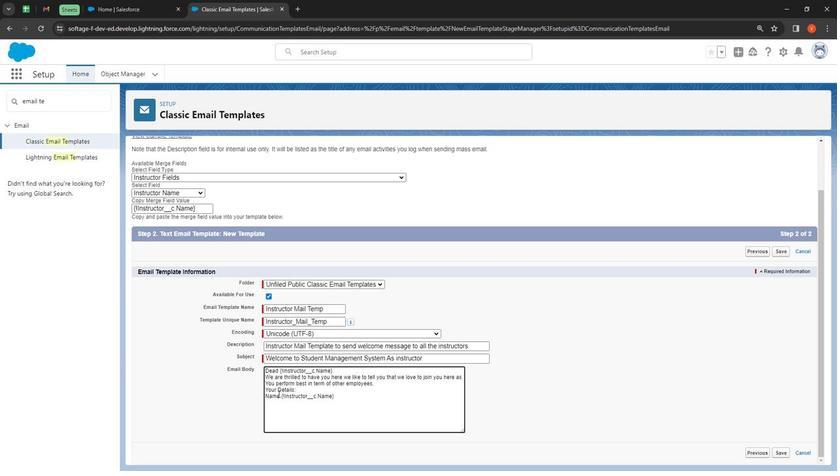 
Action: Key pressed <Key.enter>
Screenshot: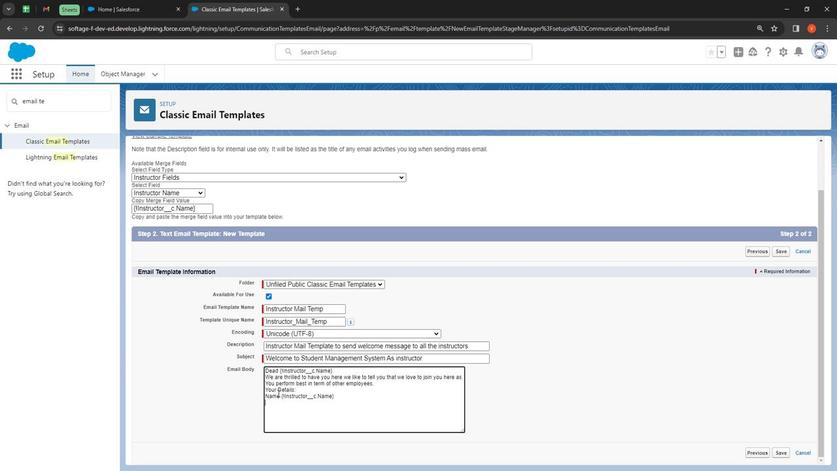
Action: Mouse moved to (184, 190)
Screenshot: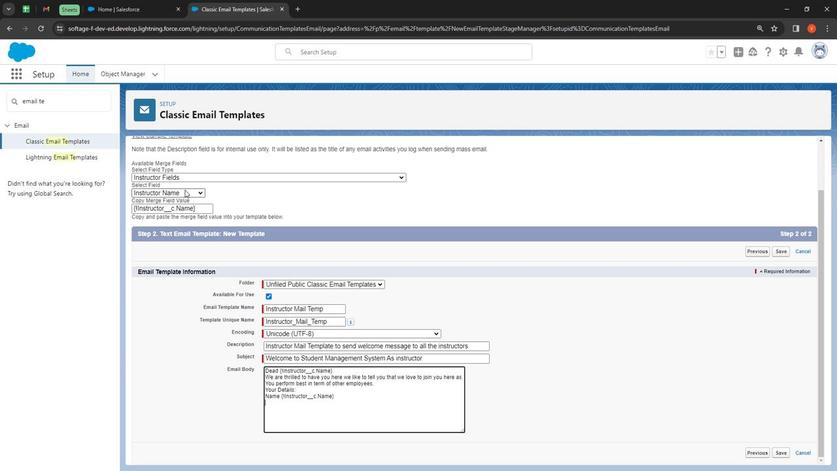 
Action: Mouse pressed left at (184, 190)
Screenshot: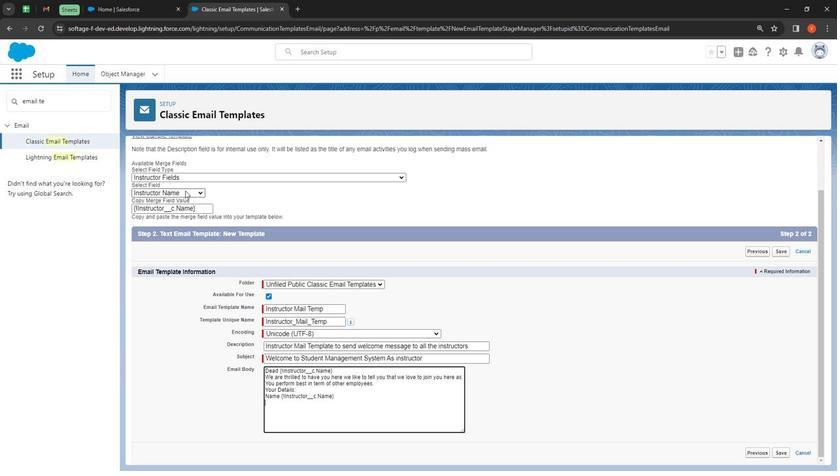 
Action: Mouse moved to (184, 271)
Screenshot: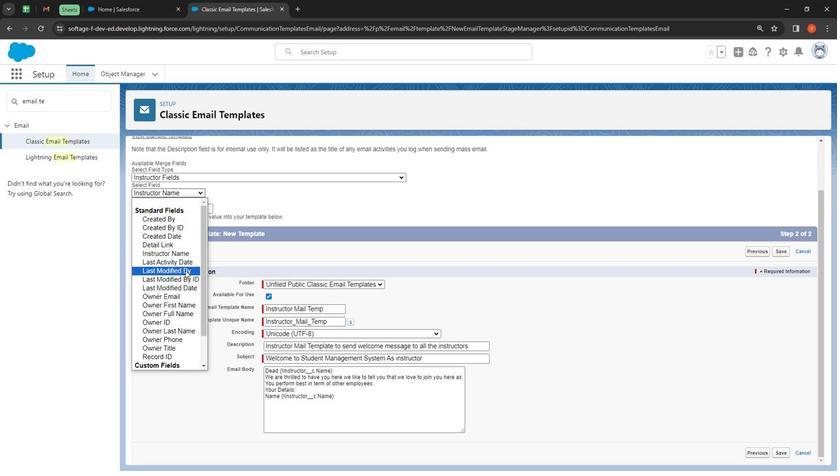 
Action: Mouse scrolled (184, 270) with delta (0, 0)
Screenshot: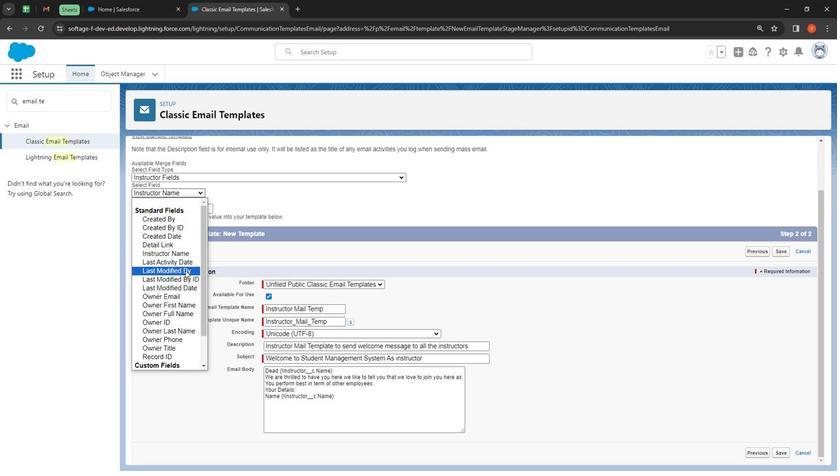 
Action: Mouse moved to (183, 276)
Screenshot: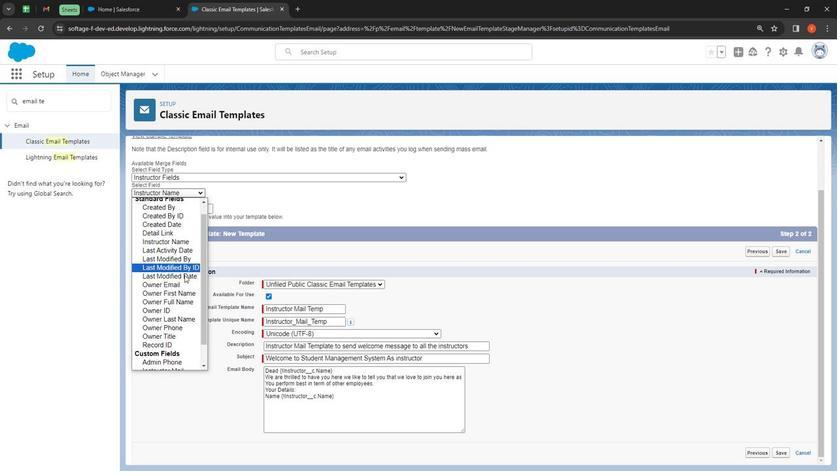 
Action: Mouse scrolled (183, 276) with delta (0, 0)
